 Task: Buy 4 Moisturizers from Skin Care section under best seller category for shipping address: Adam Smith, 3620 Station Street, Austin, Texas 78702, Cell Number 5122113583. Pay from credit card ending with 5759, CVV 953
Action: Mouse moved to (325, 60)
Screenshot: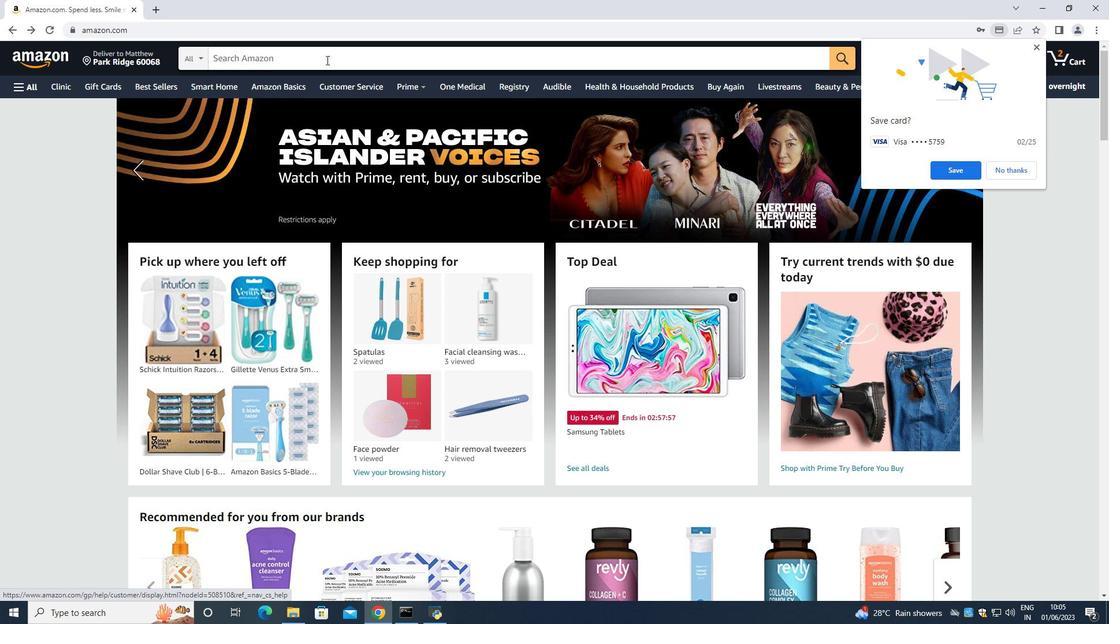 
Action: Mouse pressed left at (325, 60)
Screenshot: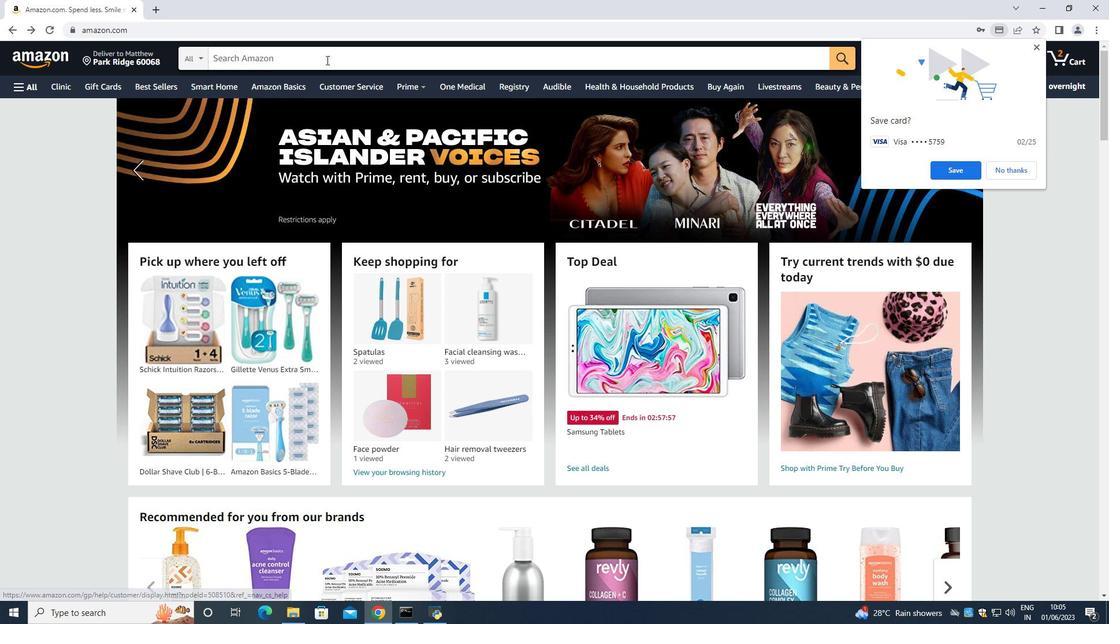 
Action: Key pressed <Key.shift>Moisturizers<Key.enter>
Screenshot: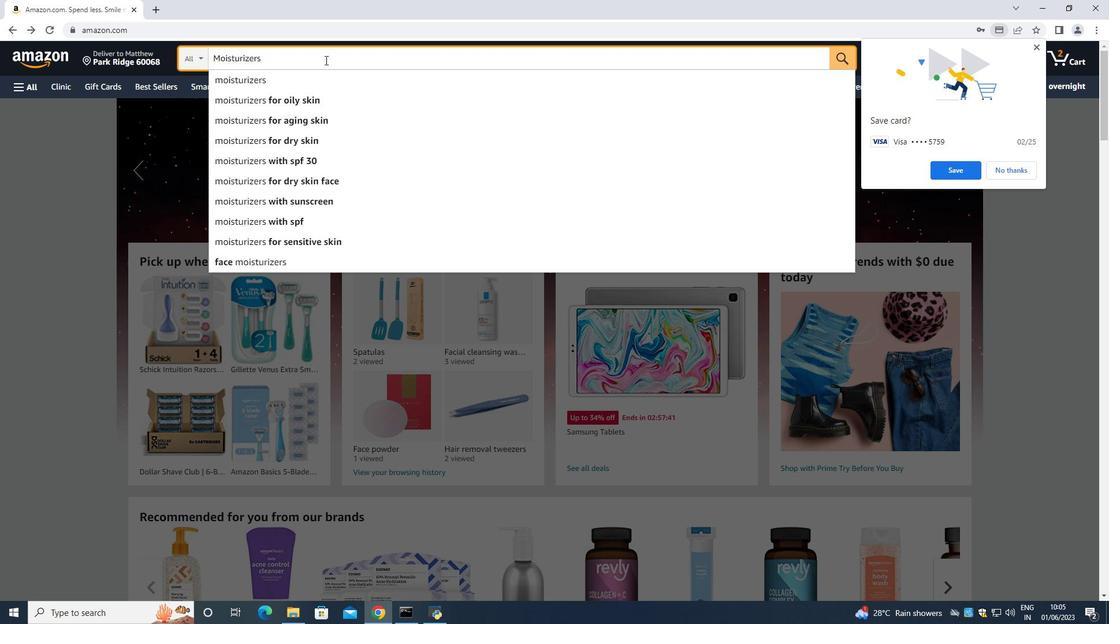 
Action: Mouse moved to (55, 328)
Screenshot: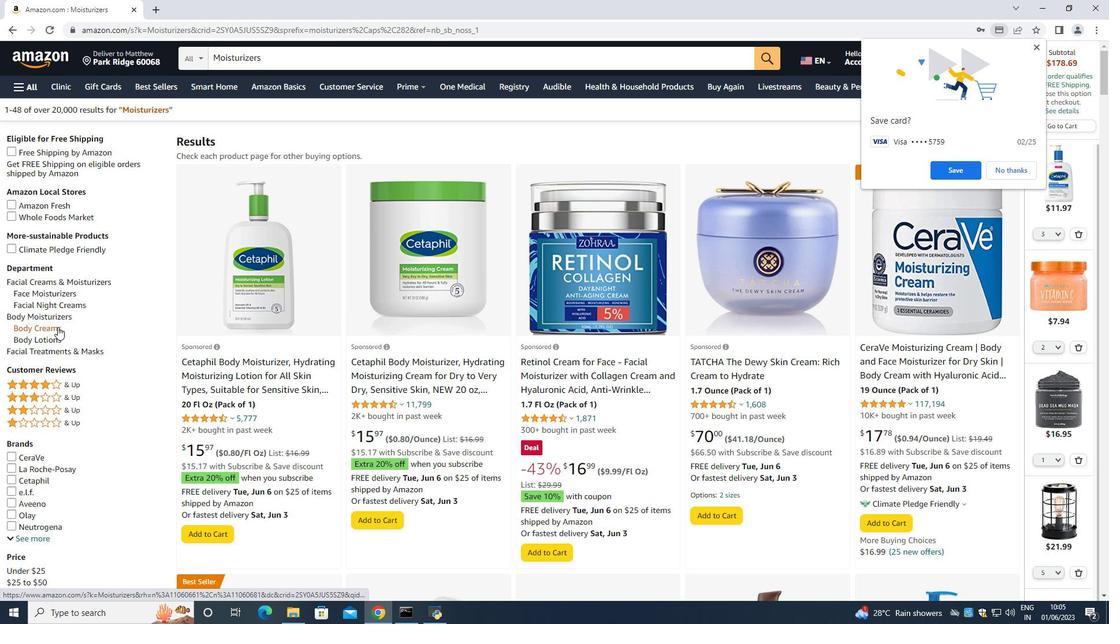 
Action: Mouse pressed left at (55, 328)
Screenshot: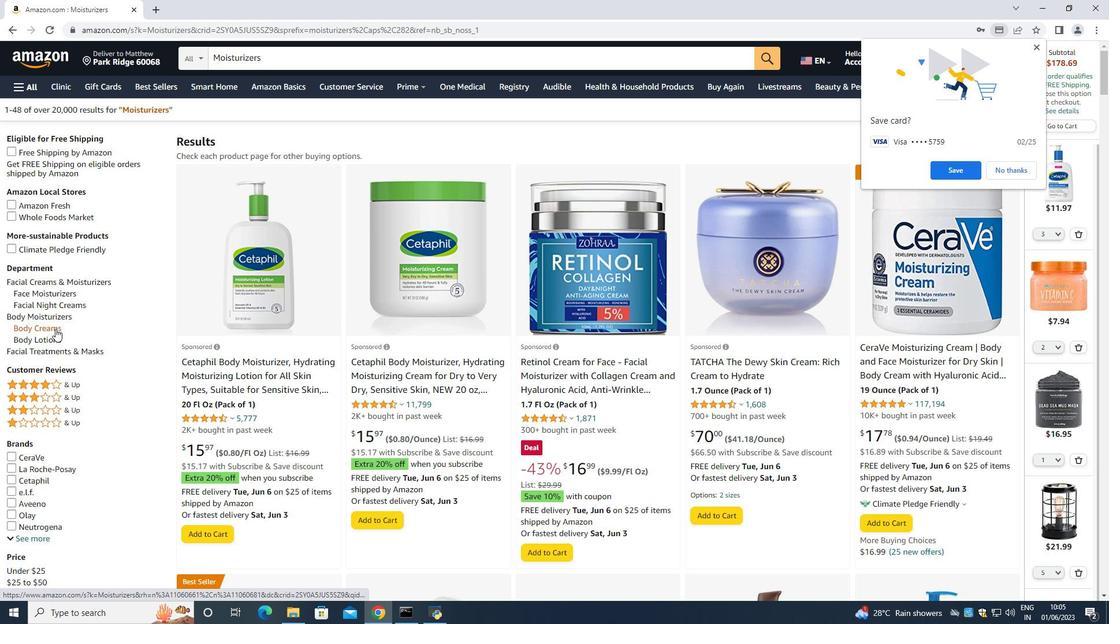
Action: Mouse moved to (47, 313)
Screenshot: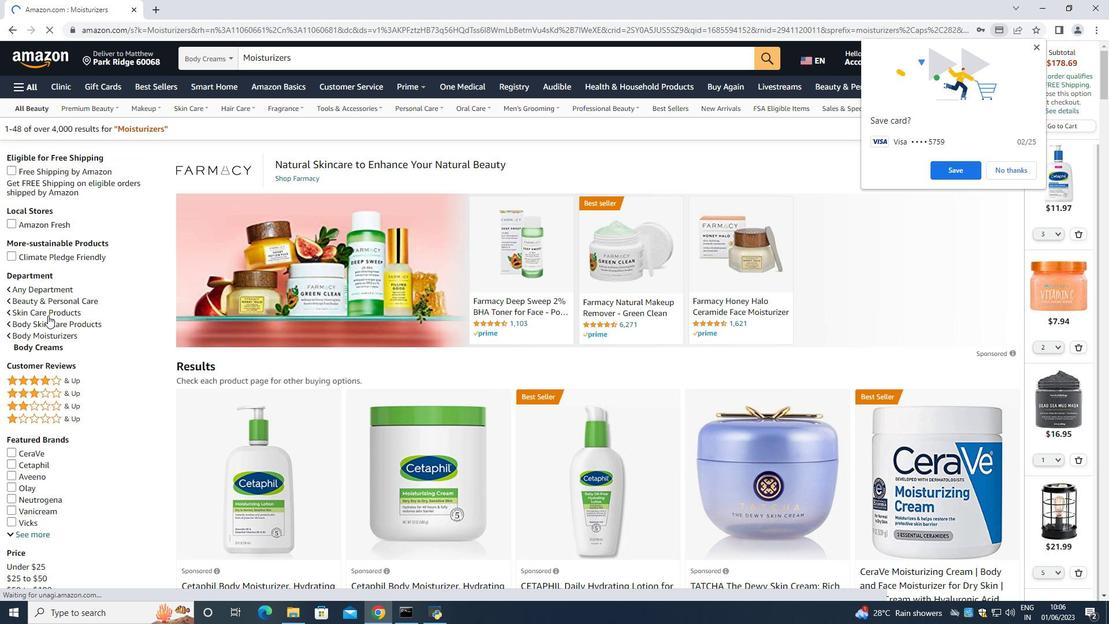 
Action: Mouse pressed left at (47, 313)
Screenshot: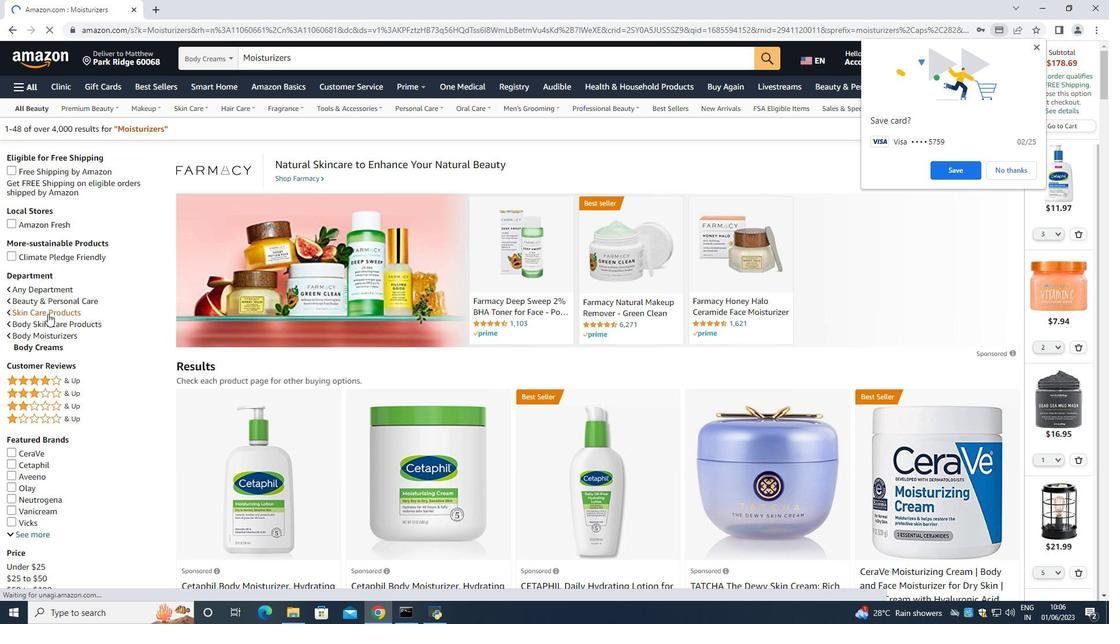 
Action: Mouse moved to (630, 367)
Screenshot: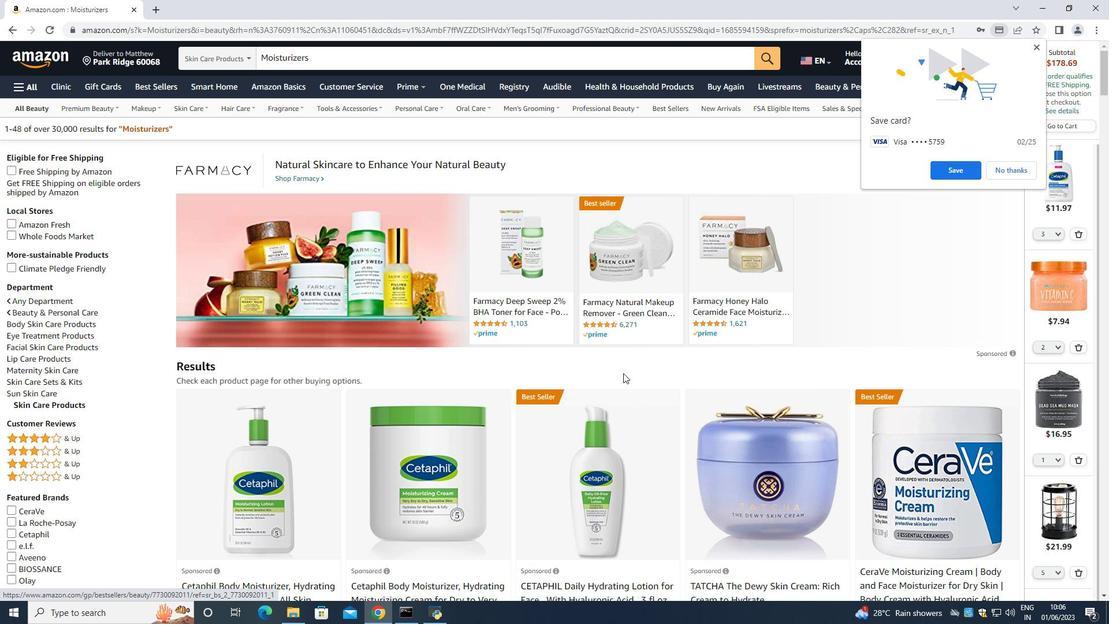 
Action: Mouse pressed middle at (630, 367)
Screenshot: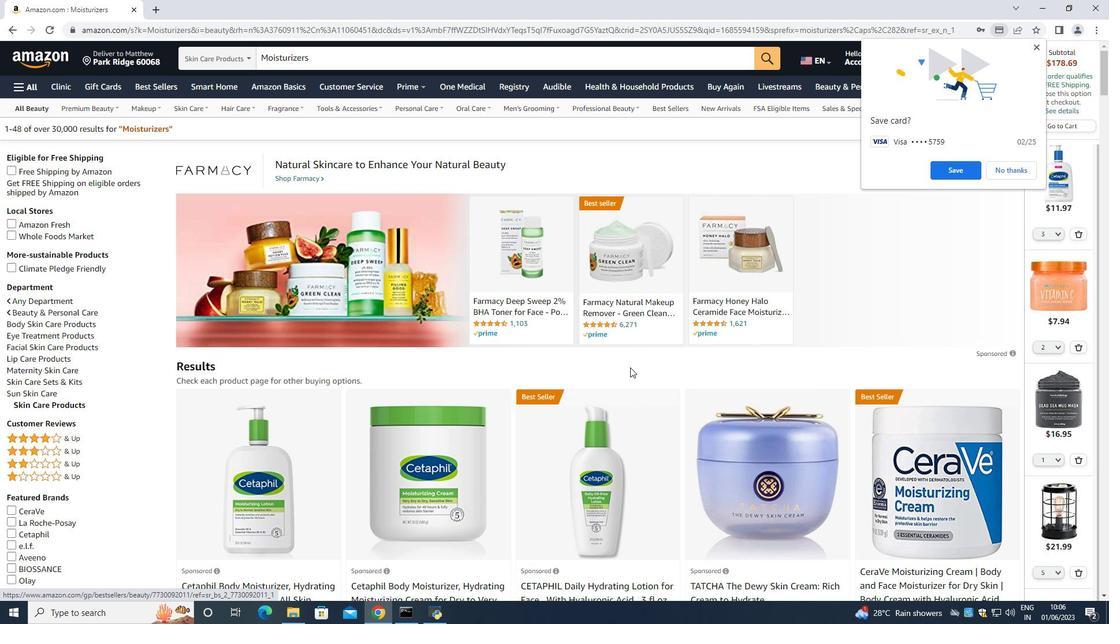 
Action: Mouse moved to (611, 431)
Screenshot: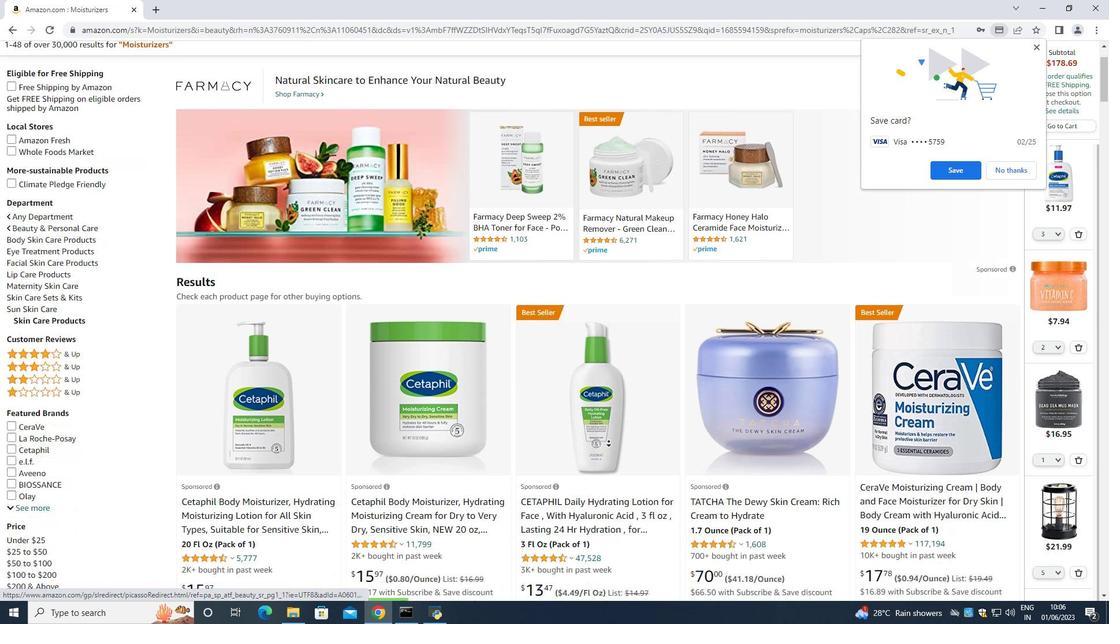
Action: Mouse pressed left at (611, 431)
Screenshot: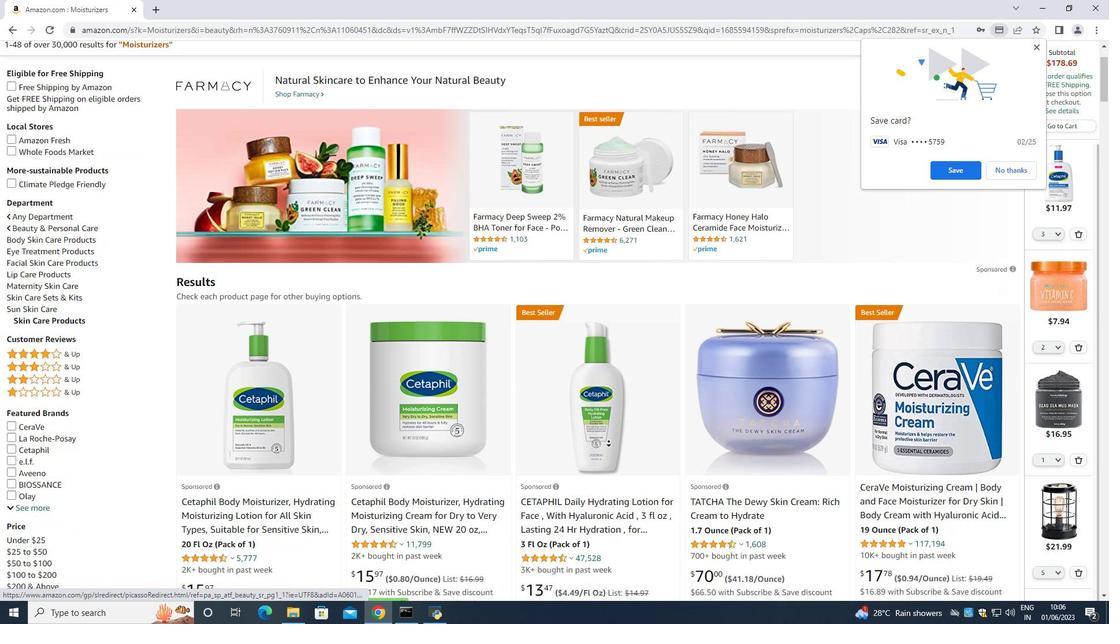 
Action: Mouse moved to (1040, 49)
Screenshot: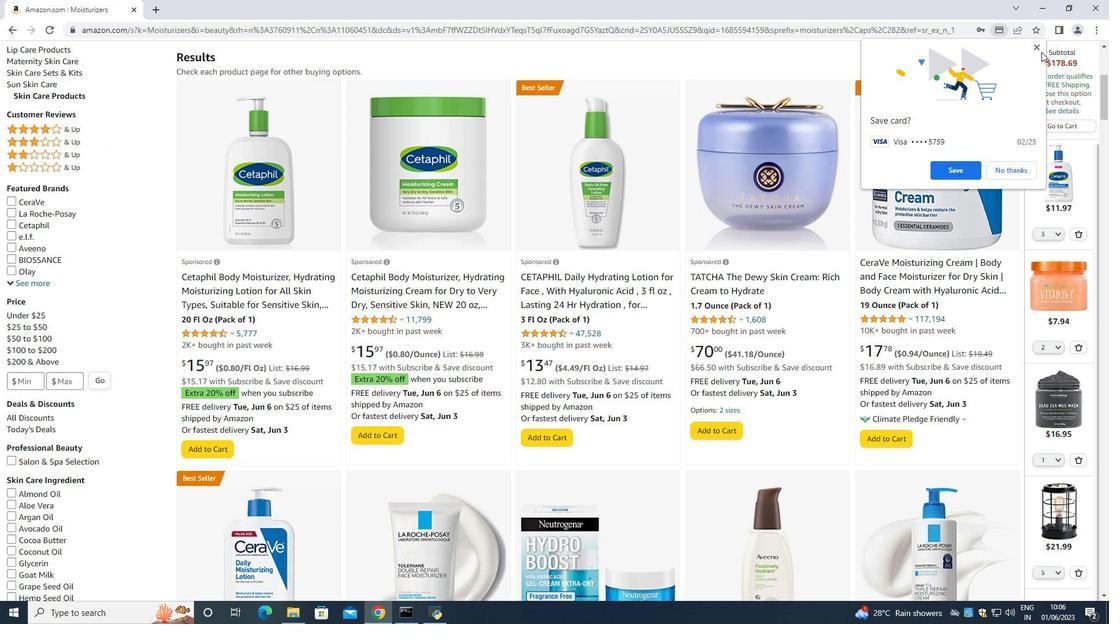 
Action: Mouse pressed left at (1040, 49)
Screenshot: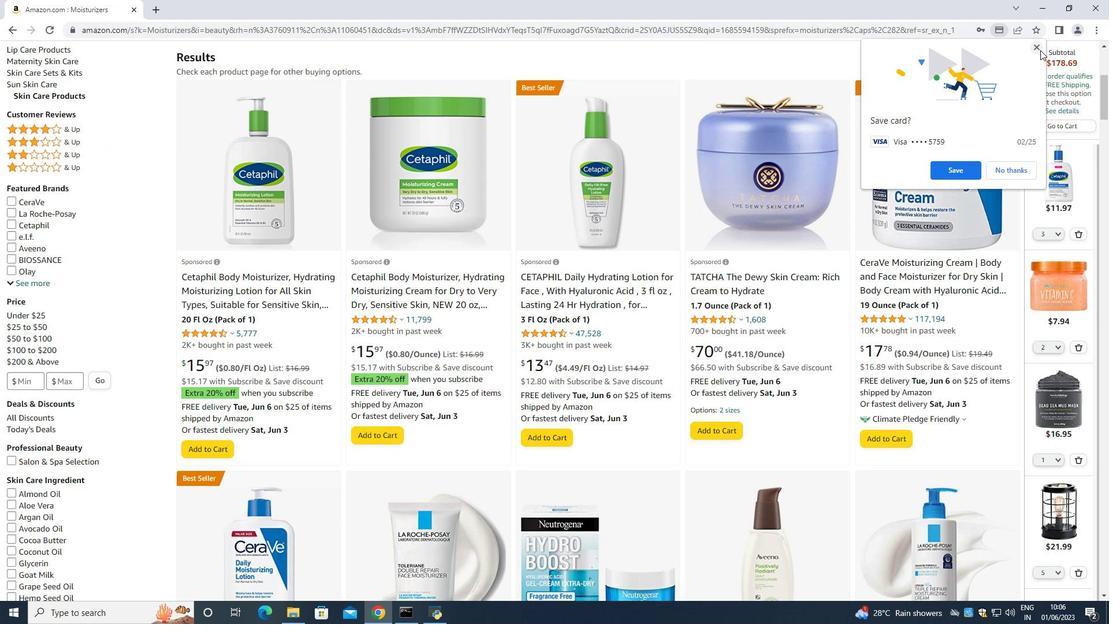 
Action: Mouse moved to (936, 269)
Screenshot: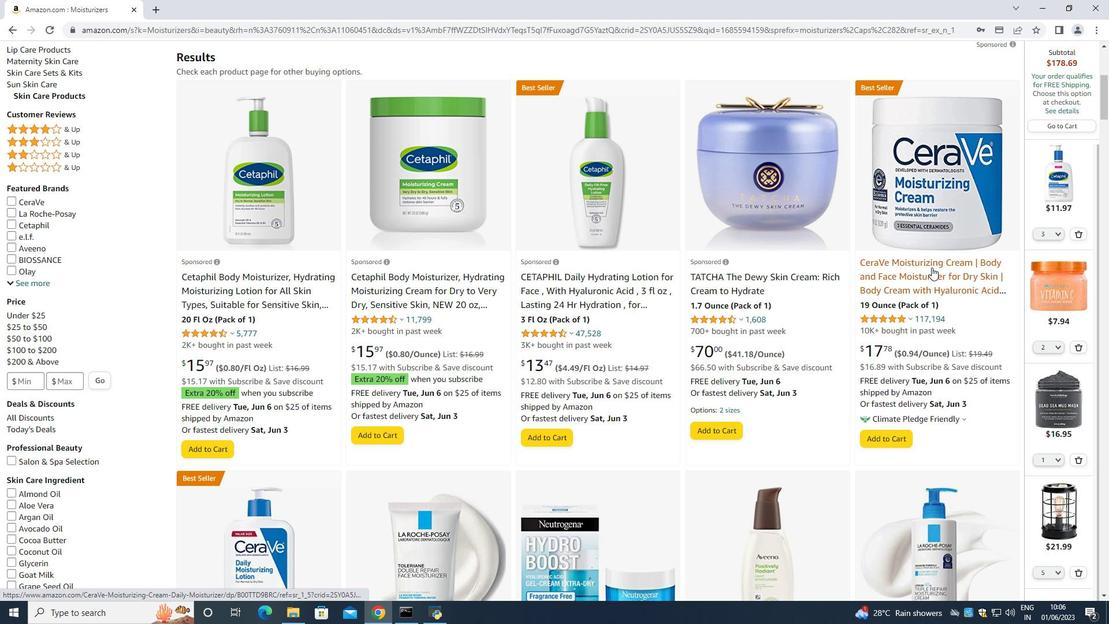 
Action: Mouse pressed left at (936, 269)
Screenshot: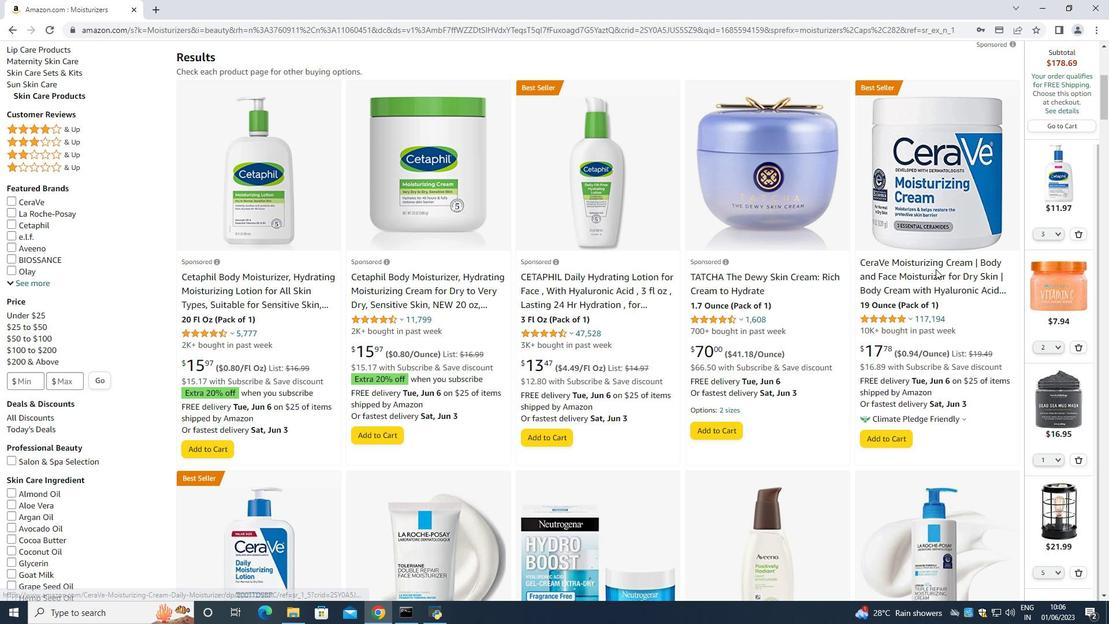 
Action: Mouse moved to (913, 274)
Screenshot: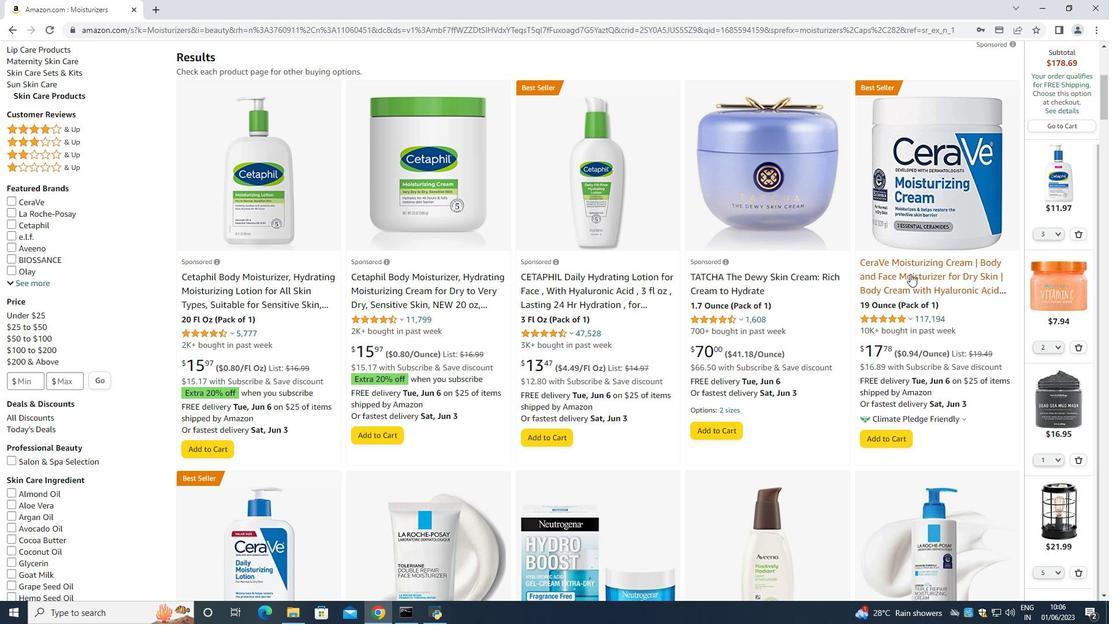 
Action: Mouse pressed left at (913, 274)
Screenshot: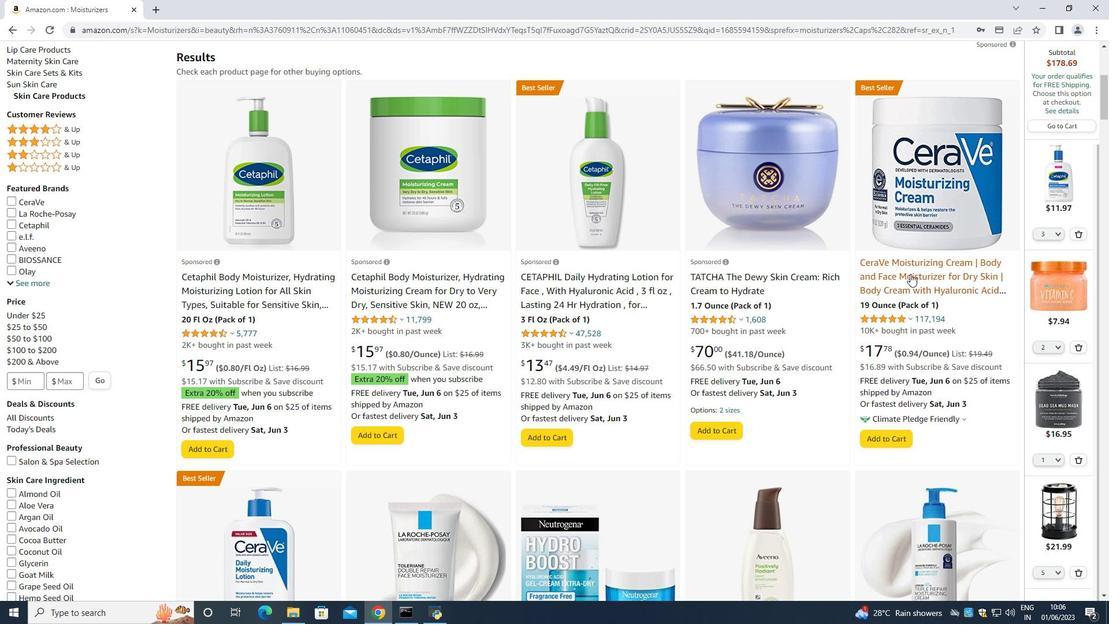 
Action: Mouse moved to (961, 298)
Screenshot: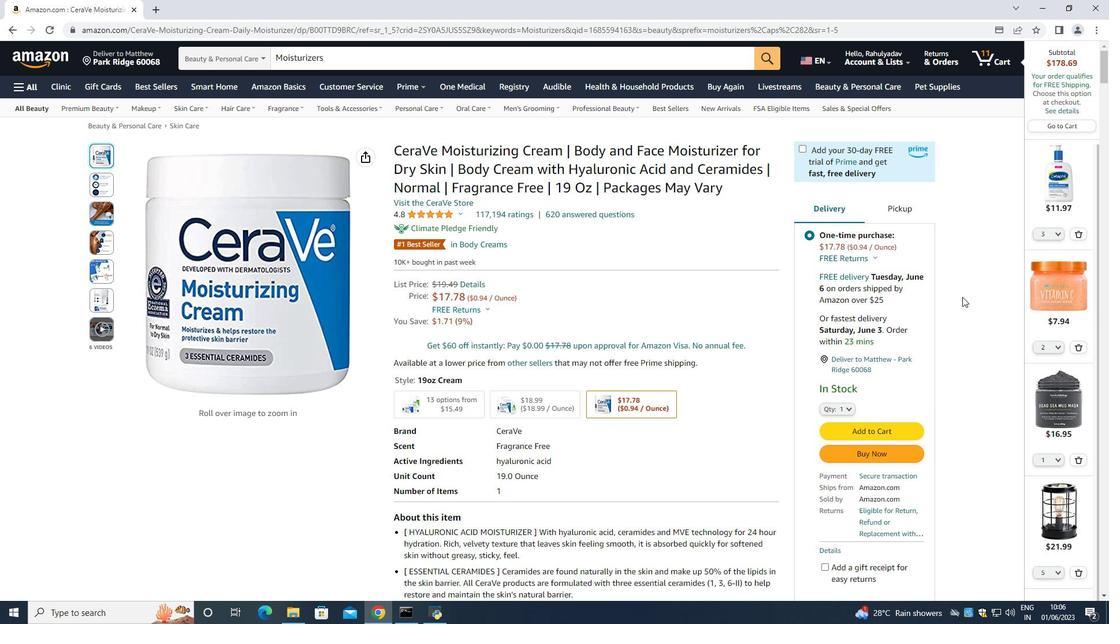 
Action: Mouse scrolled (961, 297) with delta (0, 0)
Screenshot: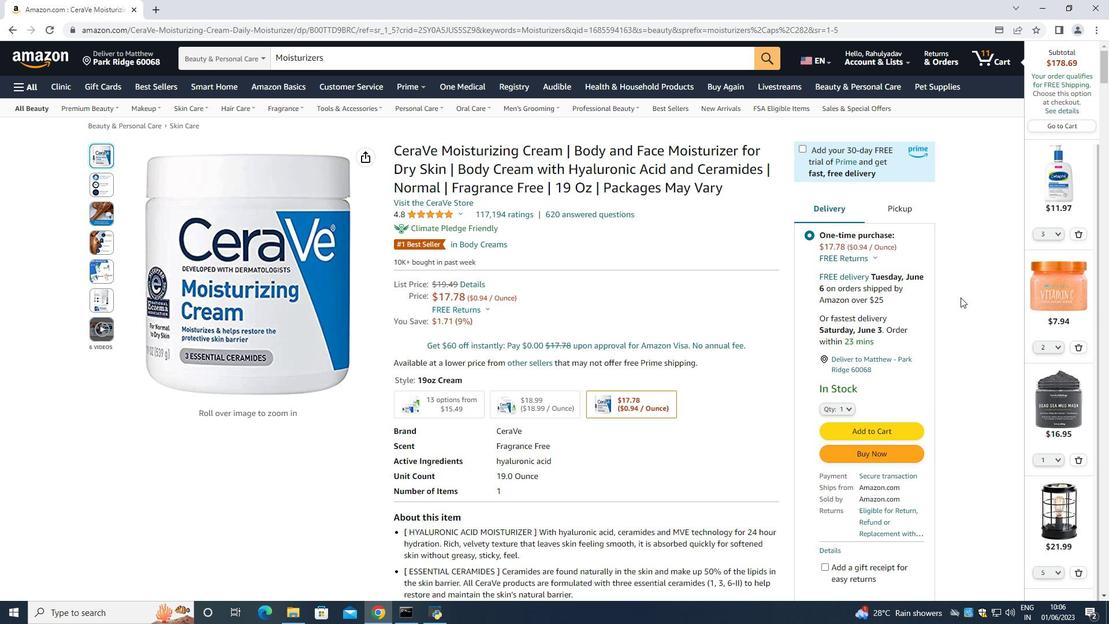 
Action: Mouse moved to (959, 298)
Screenshot: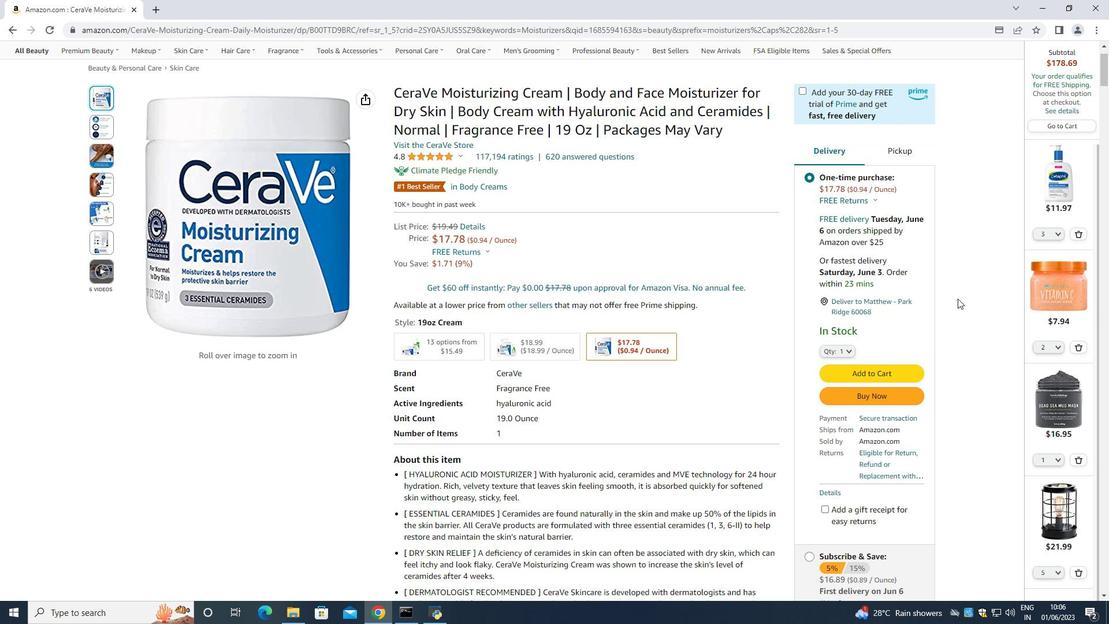 
Action: Mouse scrolled (959, 298) with delta (0, 0)
Screenshot: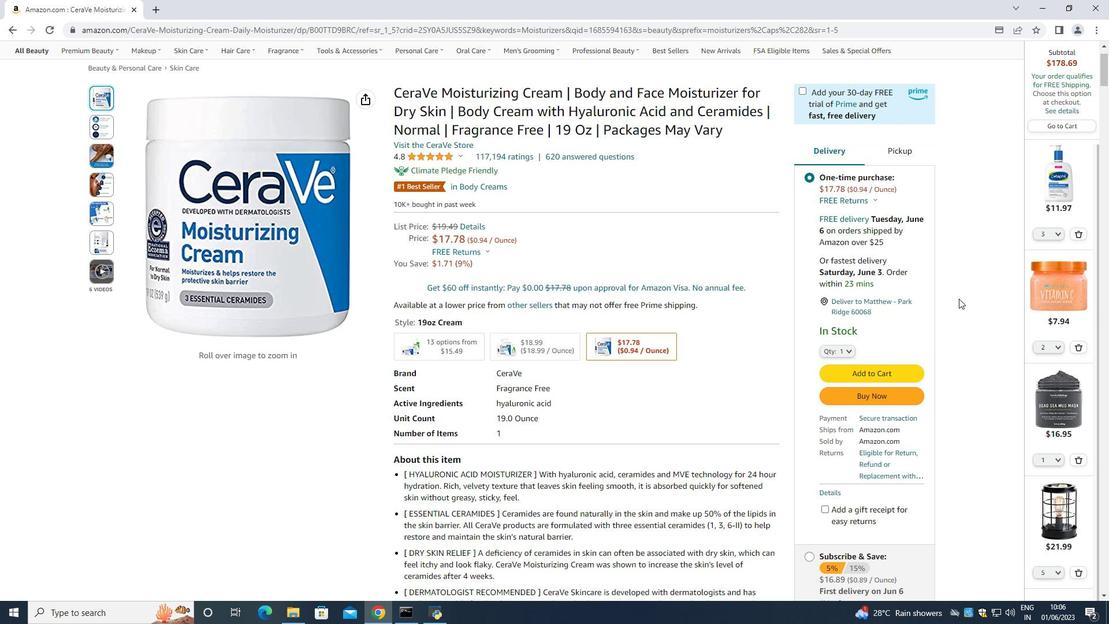 
Action: Mouse moved to (638, 121)
Screenshot: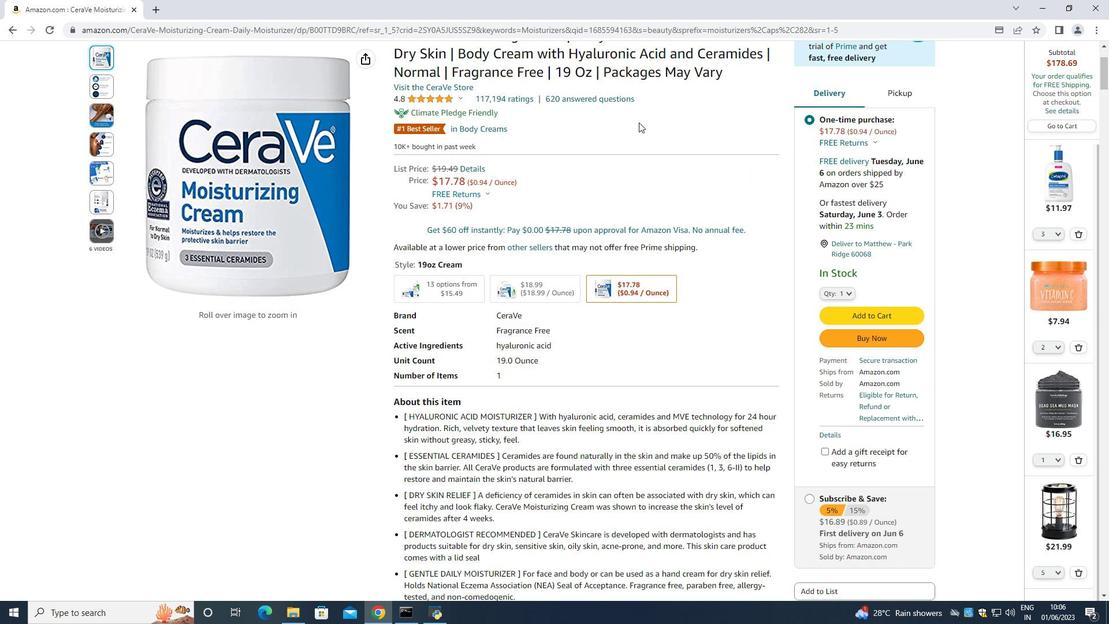 
Action: Mouse pressed middle at (638, 121)
Screenshot: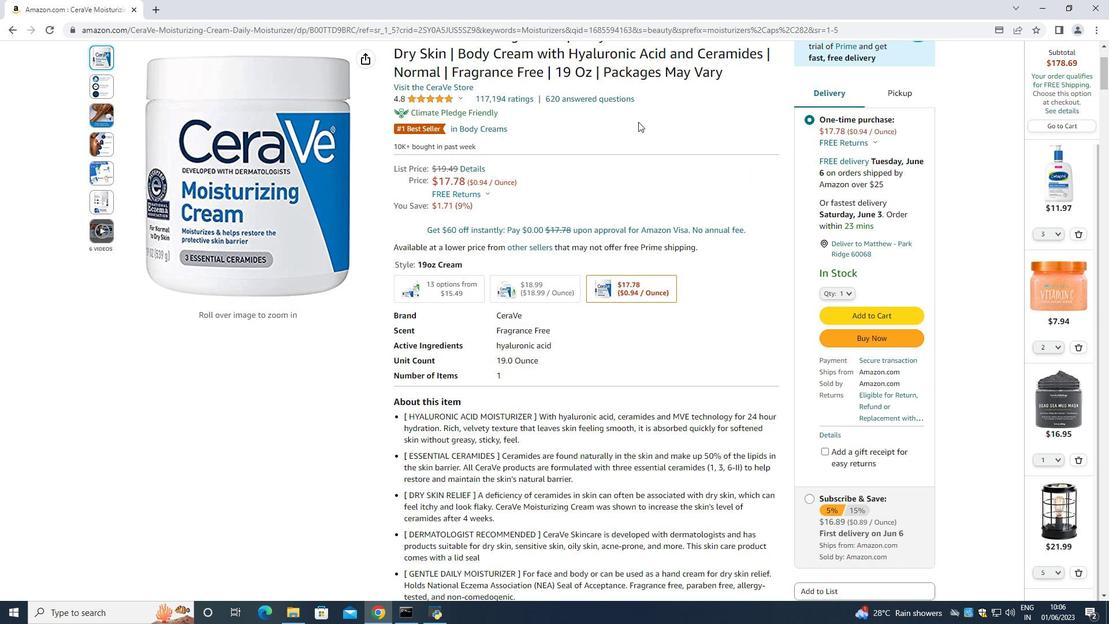 
Action: Mouse moved to (570, 228)
Screenshot: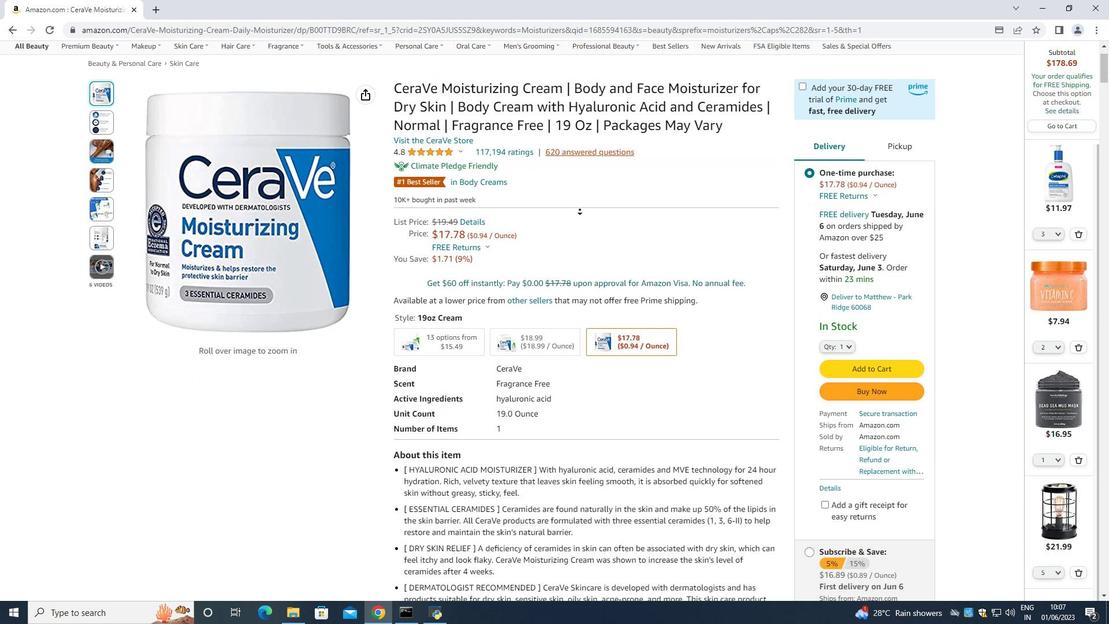 
Action: Mouse pressed left at (570, 228)
Screenshot: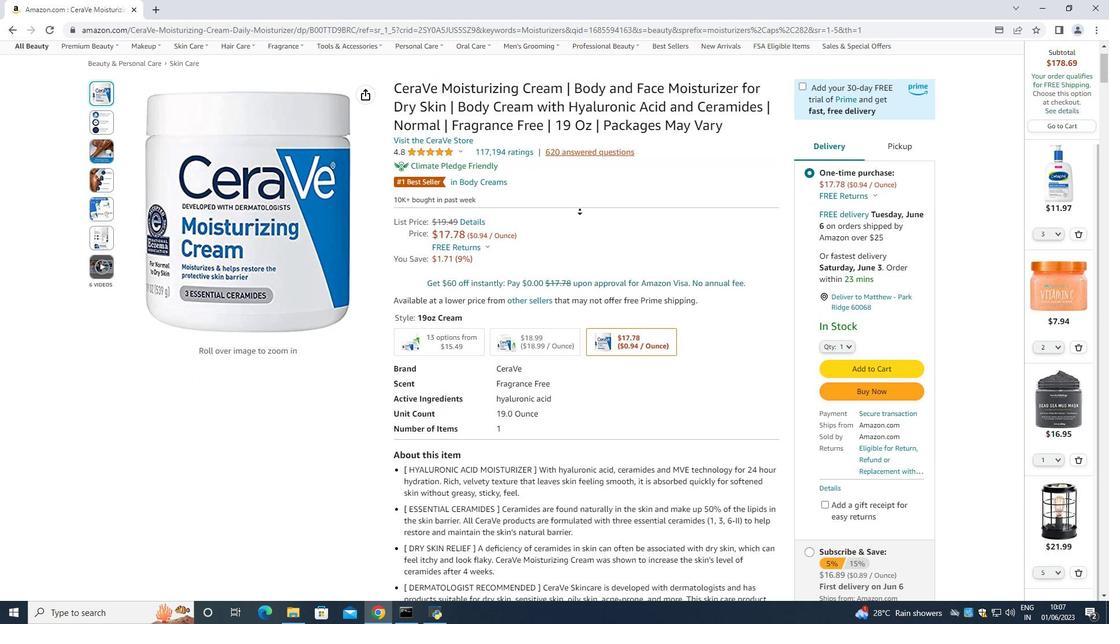 
Action: Mouse moved to (567, 105)
Screenshot: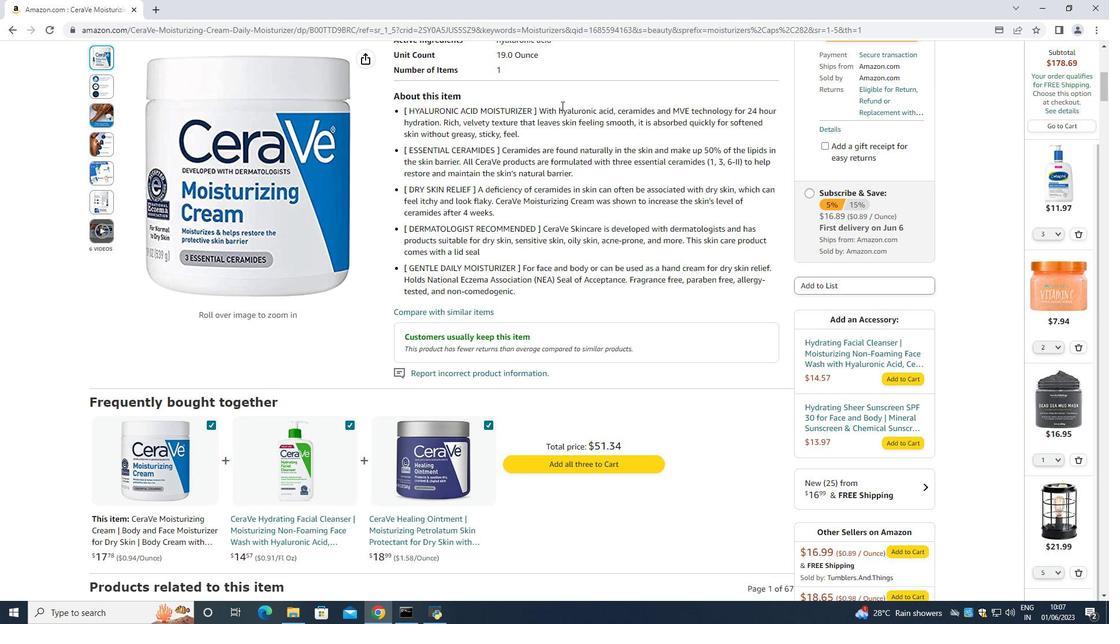 
Action: Mouse scrolled (567, 105) with delta (0, 0)
Screenshot: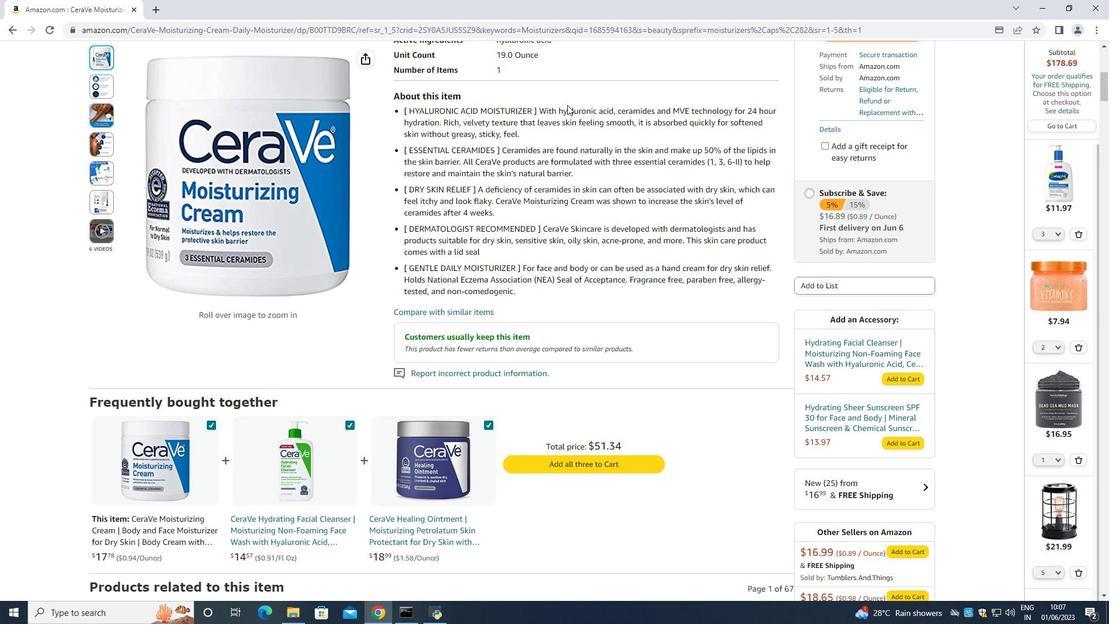 
Action: Mouse scrolled (567, 105) with delta (0, 0)
Screenshot: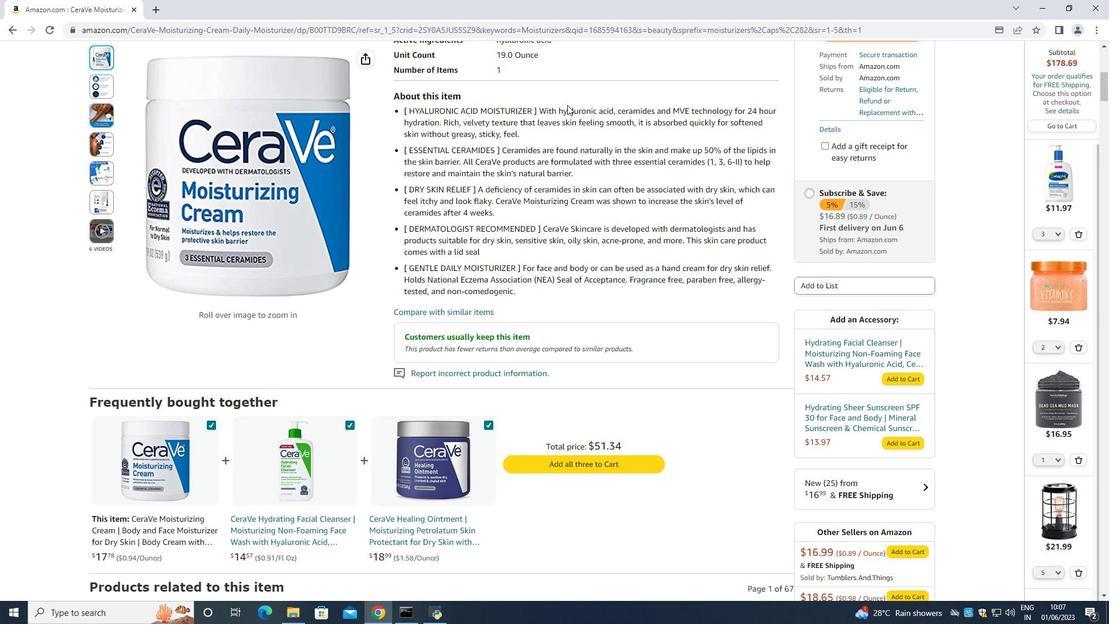 
Action: Mouse scrolled (567, 105) with delta (0, 0)
Screenshot: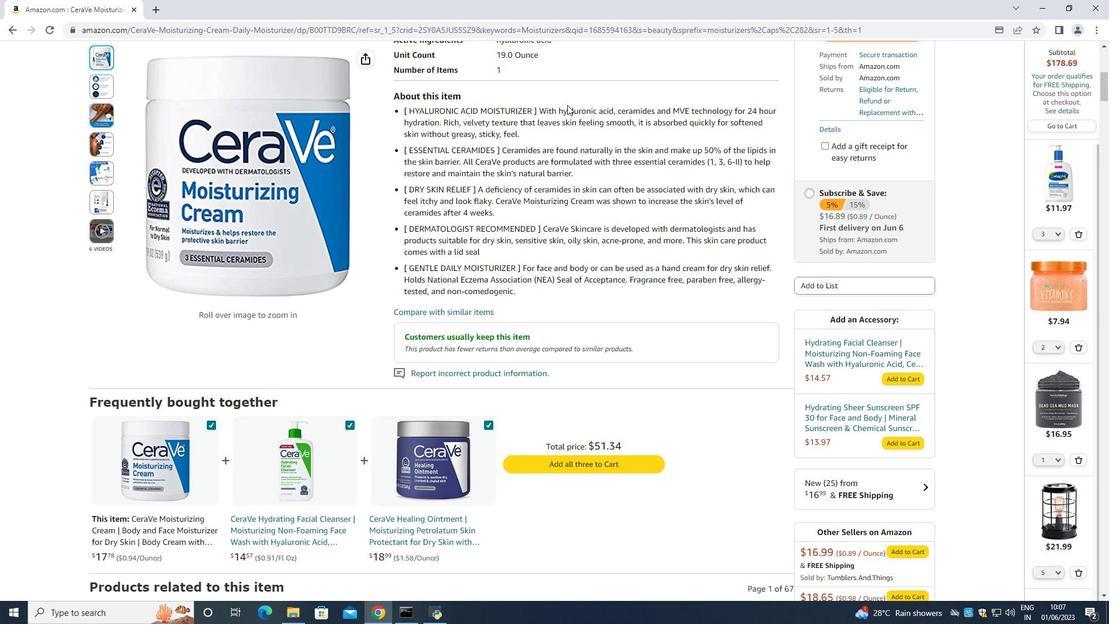 
Action: Mouse scrolled (567, 105) with delta (0, 0)
Screenshot: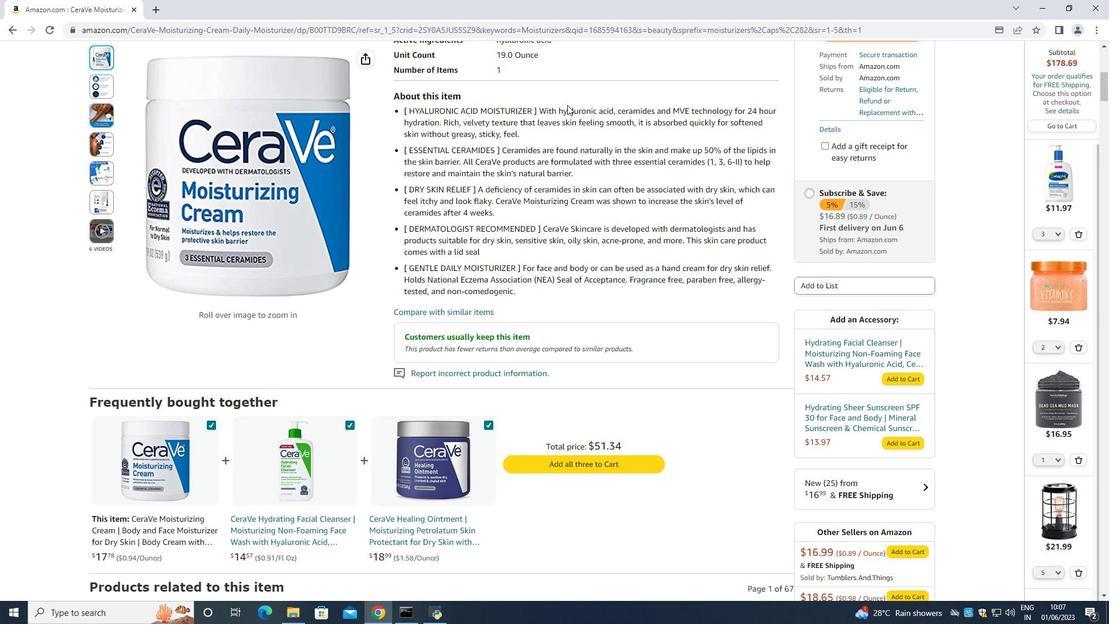 
Action: Mouse moved to (839, 208)
Screenshot: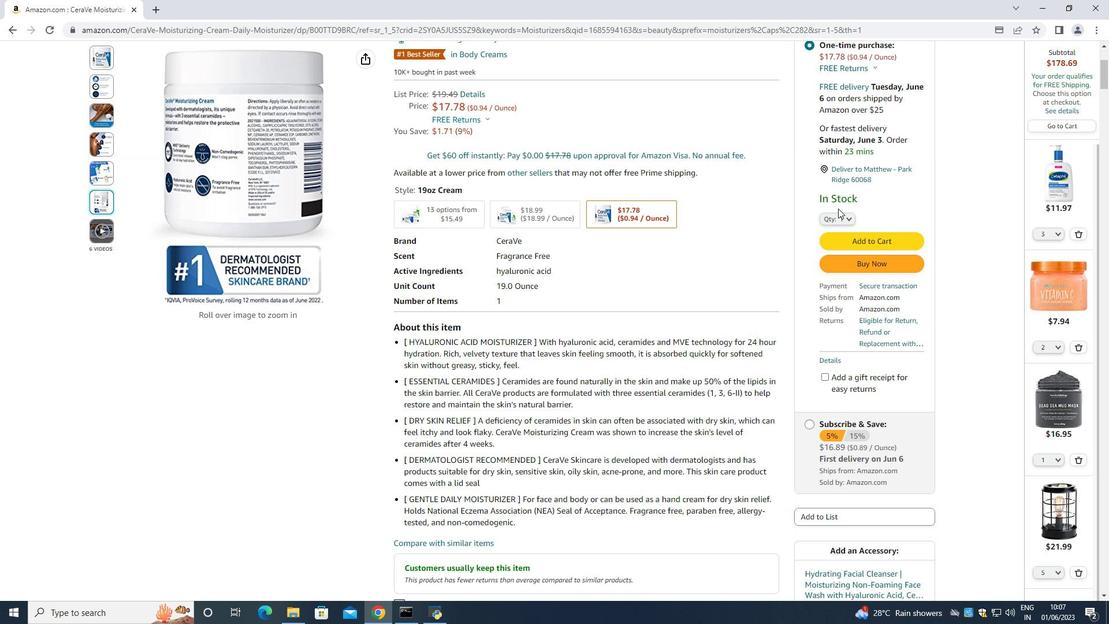
Action: Mouse scrolled (839, 208) with delta (0, 0)
Screenshot: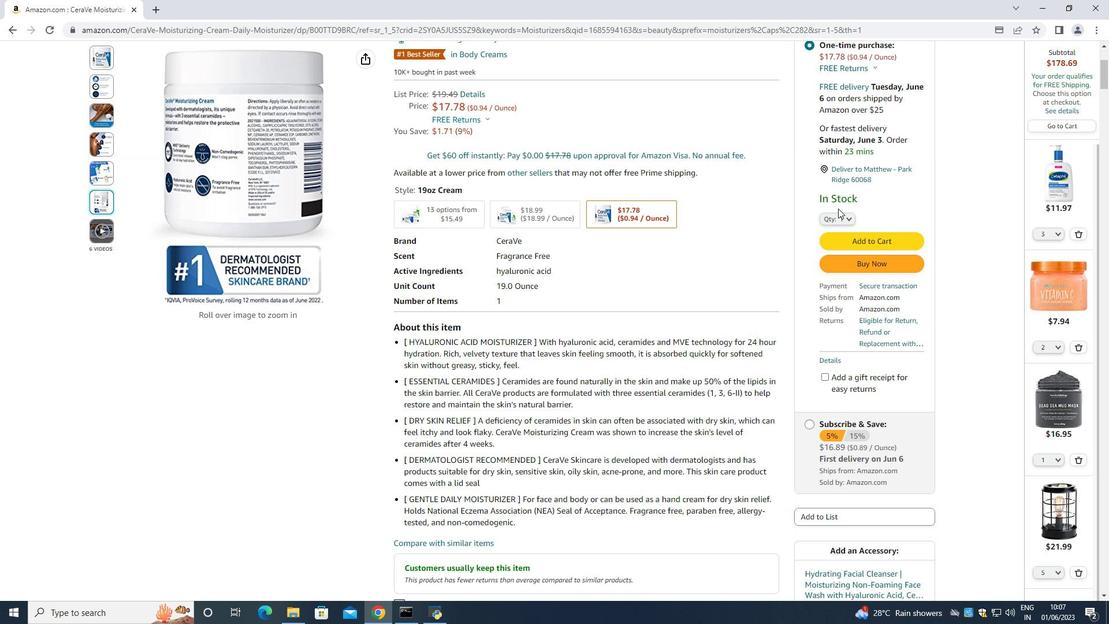 
Action: Mouse scrolled (839, 207) with delta (0, 0)
Screenshot: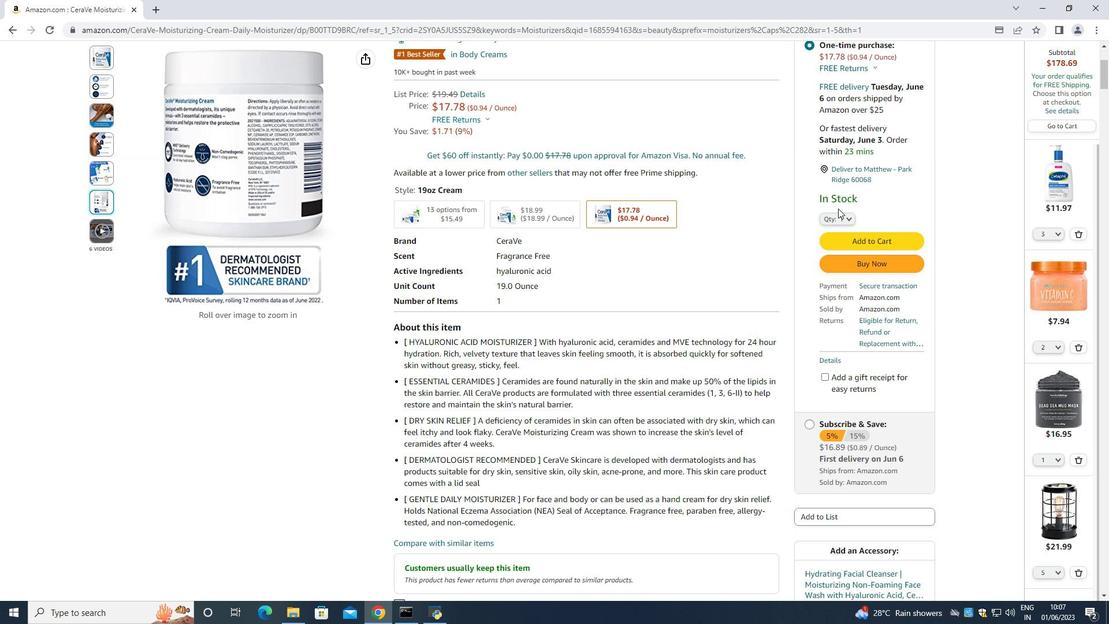 
Action: Mouse moved to (839, 208)
Screenshot: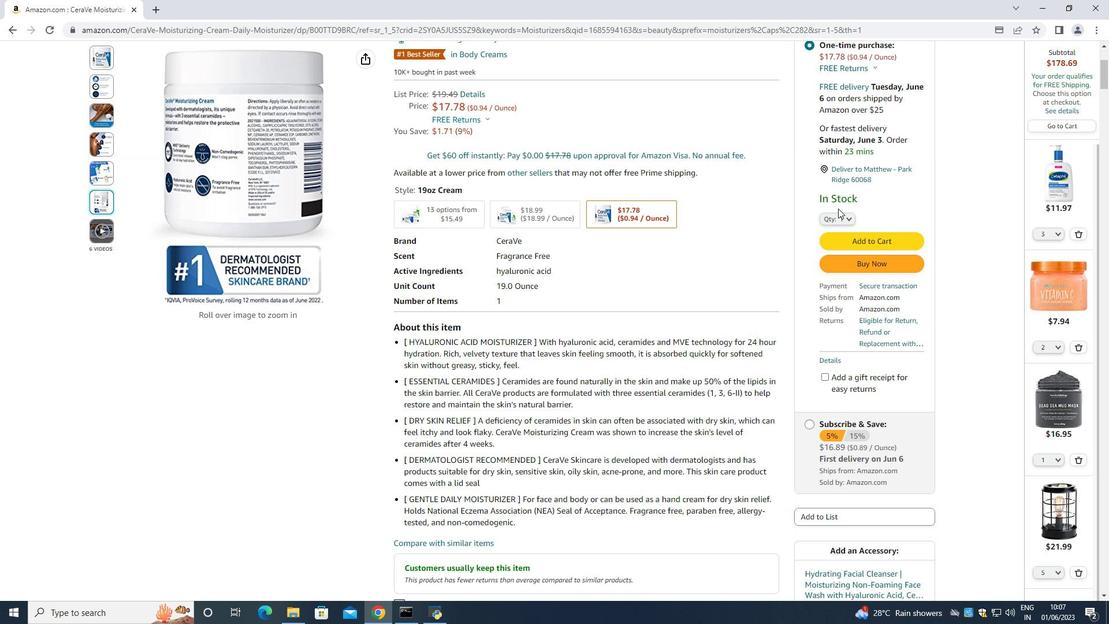 
Action: Mouse scrolled (839, 207) with delta (0, 0)
Screenshot: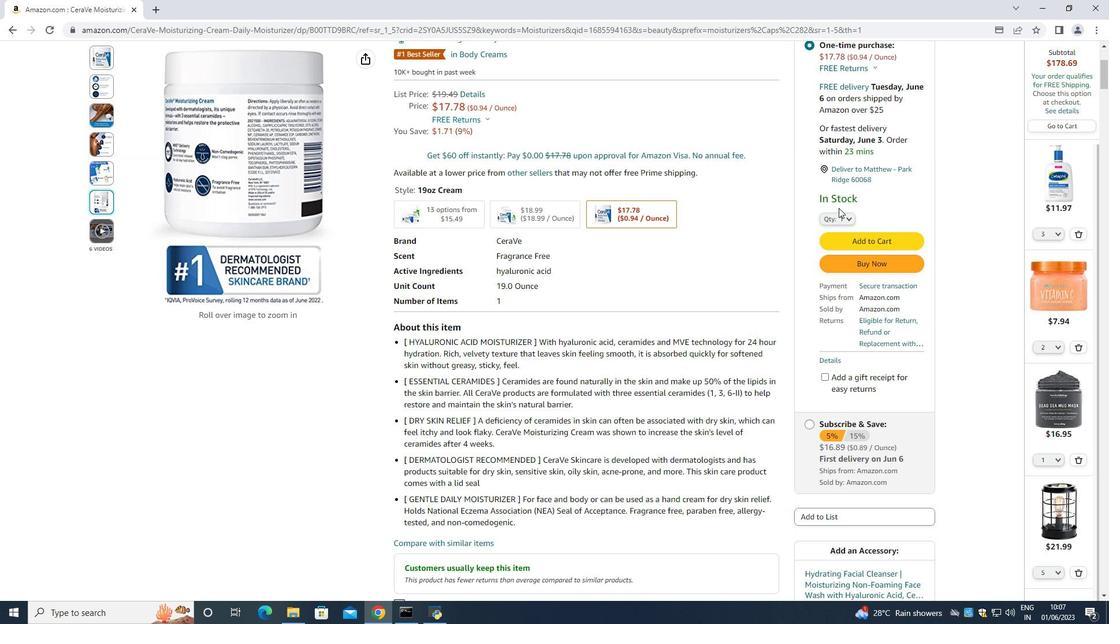 
Action: Mouse moved to (840, 42)
Screenshot: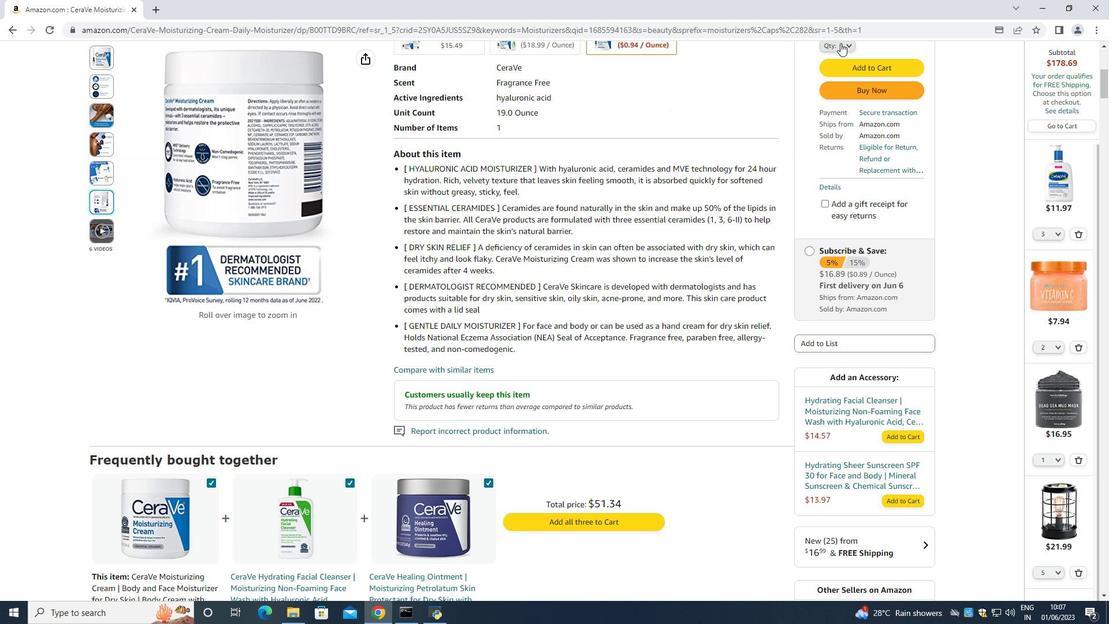 
Action: Mouse pressed left at (840, 42)
Screenshot: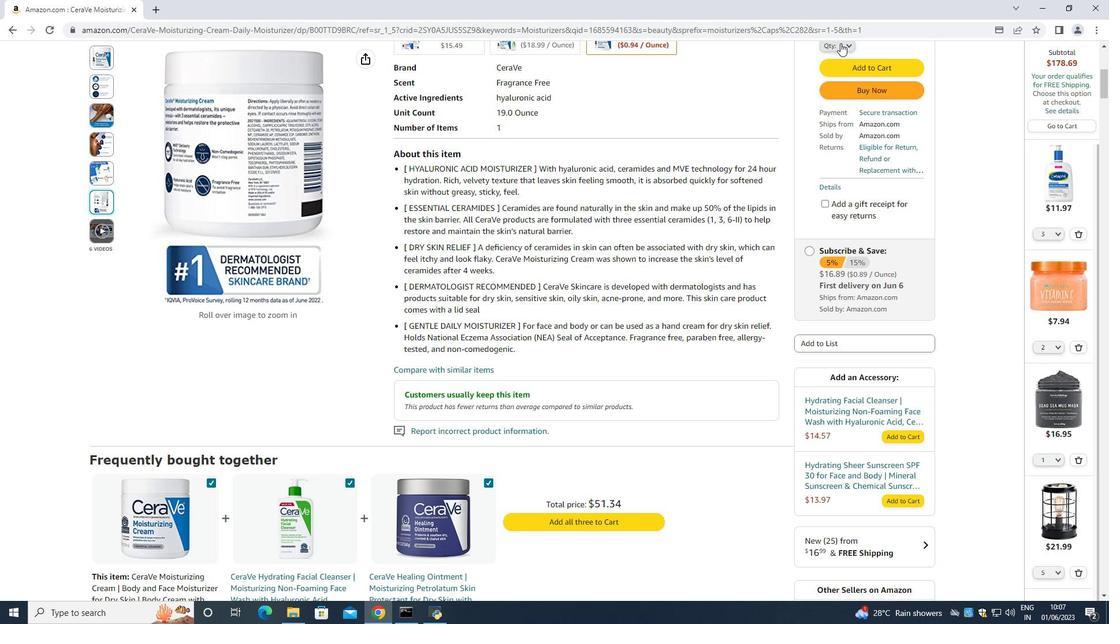 
Action: Mouse moved to (833, 94)
Screenshot: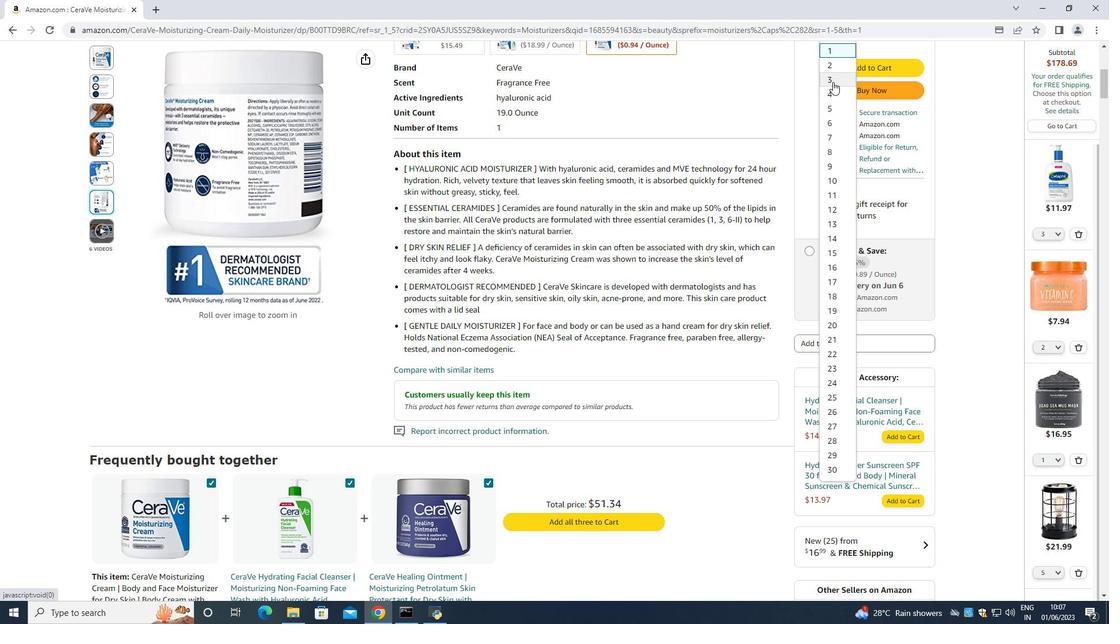 
Action: Mouse pressed left at (833, 94)
Screenshot: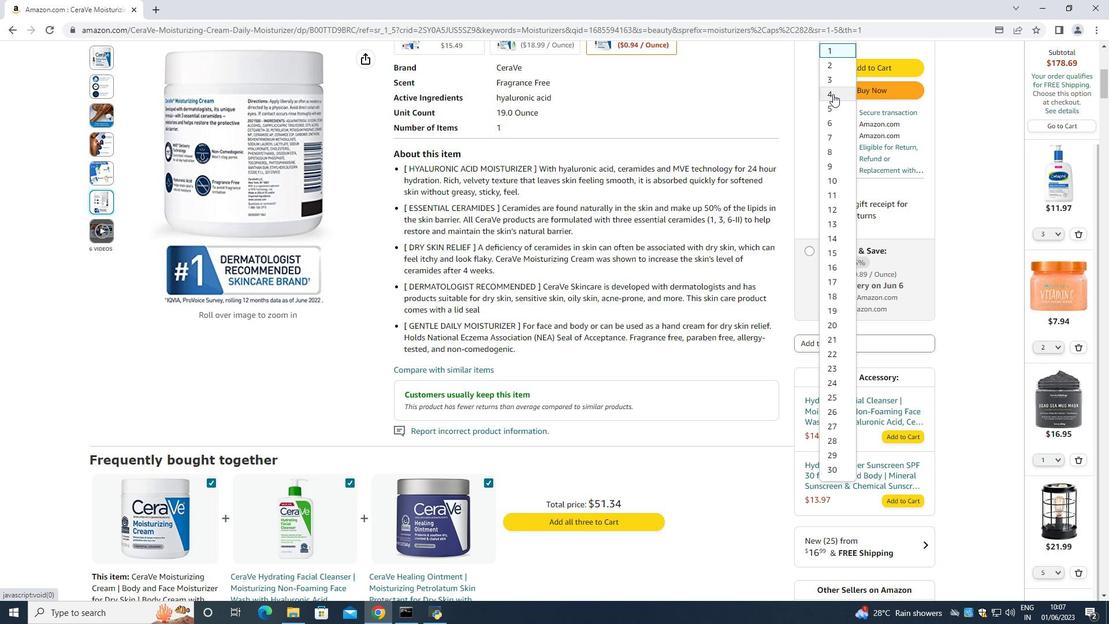 
Action: Mouse moved to (847, 91)
Screenshot: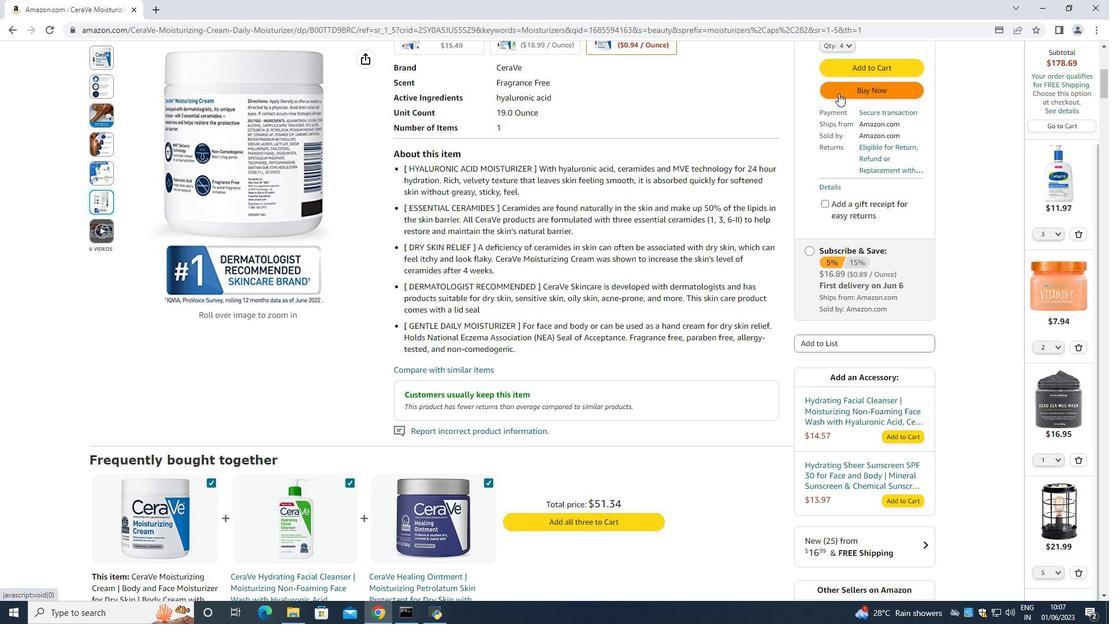 
Action: Mouse pressed left at (847, 91)
Screenshot: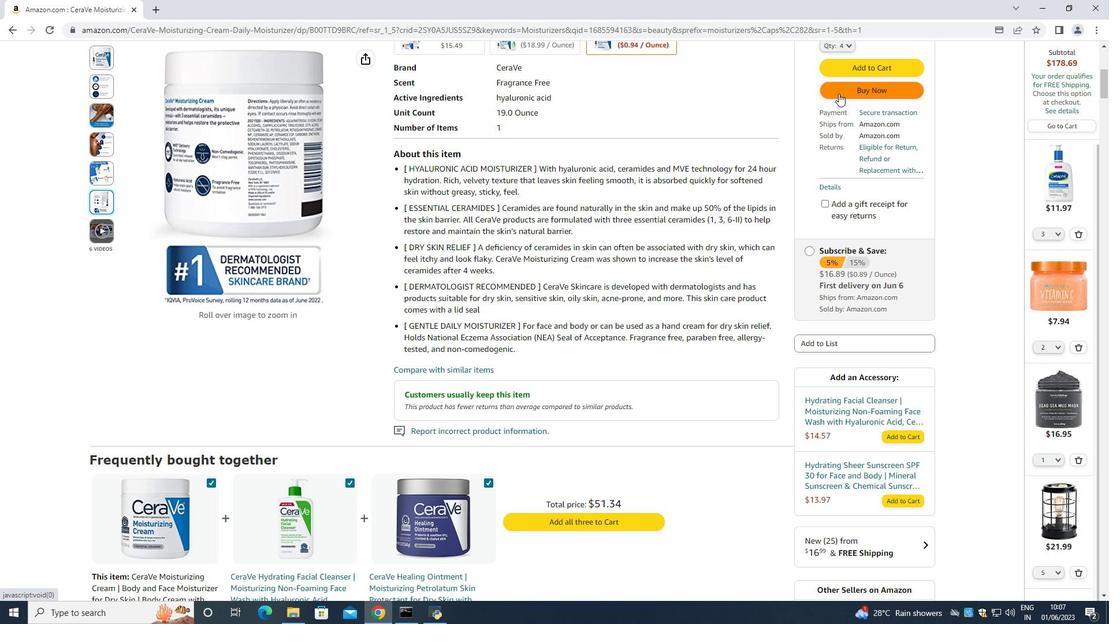 
Action: Mouse moved to (660, 97)
Screenshot: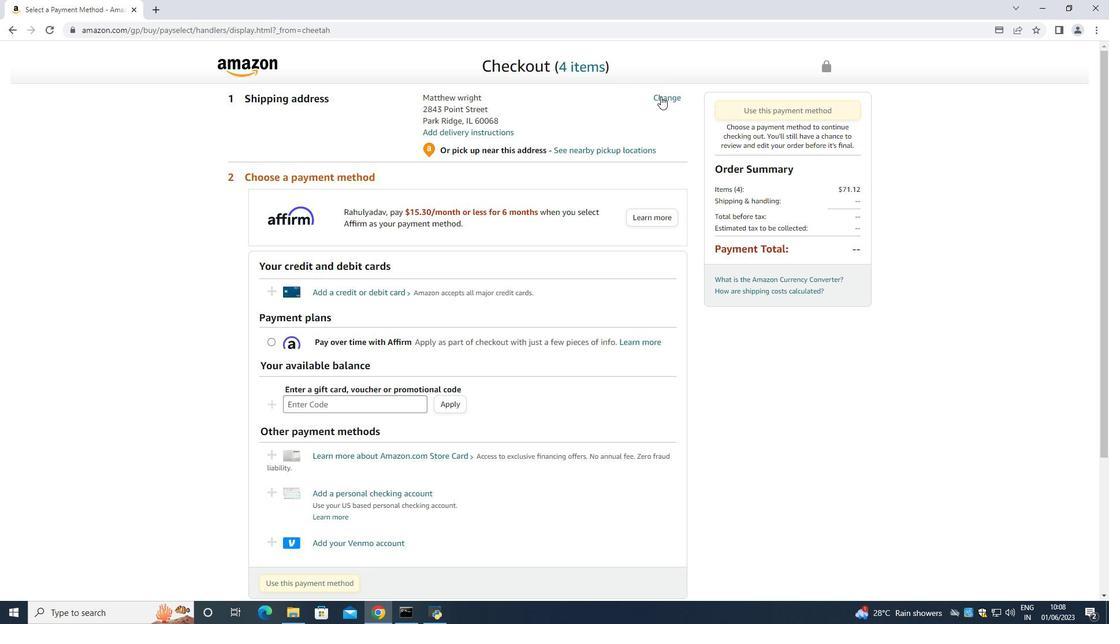 
Action: Mouse pressed left at (660, 97)
Screenshot: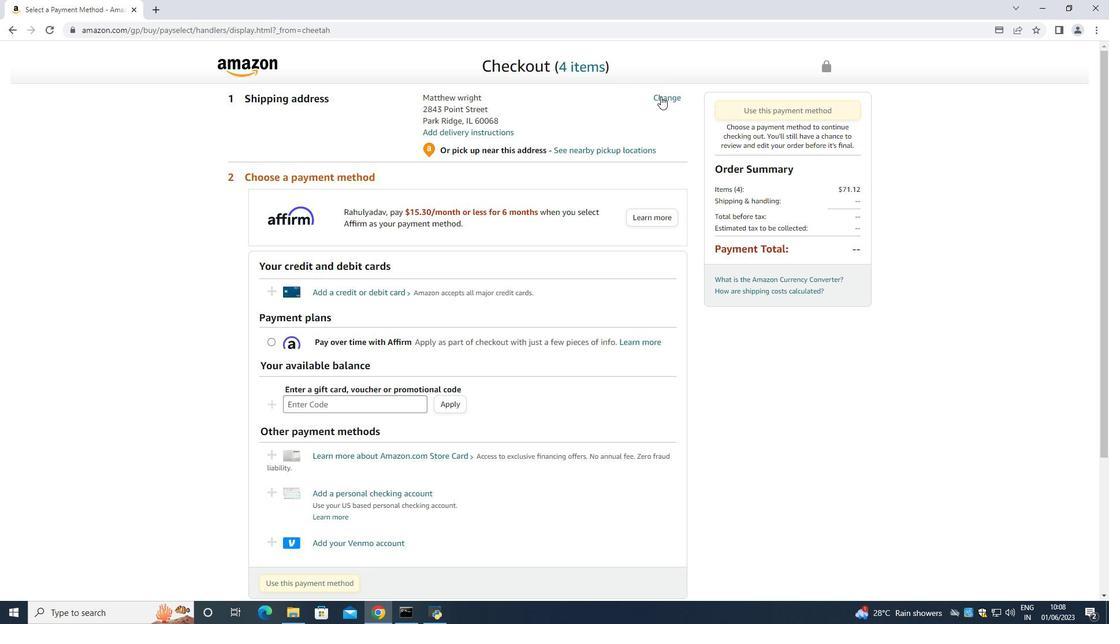 
Action: Mouse moved to (660, 97)
Screenshot: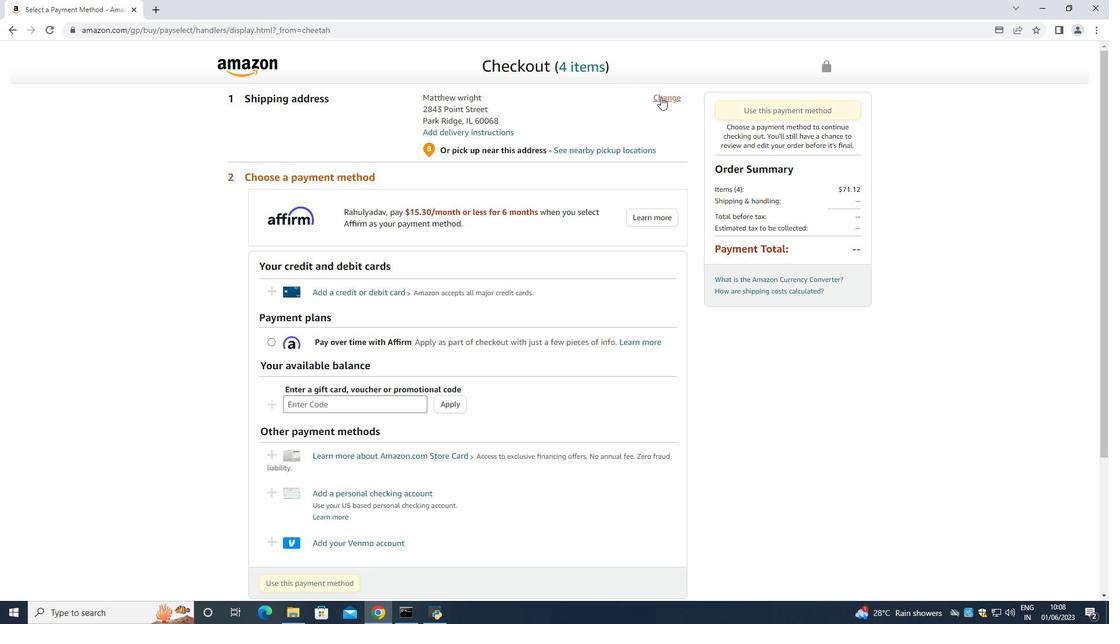 
Action: Key pressed <Key.down><Key.down><Key.down><Key.down><Key.down><Key.down><Key.up><Key.up><Key.up><Key.up><Key.up><Key.up><Key.up><Key.up><Key.up><Key.up><Key.up><Key.up><Key.up><Key.up><Key.up><Key.up><Key.up><Key.up><Key.up><Key.up><Key.up><Key.up><Key.up><Key.up><Key.up><Key.up><Key.down><Key.down><Key.down><Key.down><Key.down><Key.down><Key.down><Key.down><Key.down><Key.down><Key.down><Key.down><Key.down><Key.down><Key.down><Key.down><Key.down><Key.down><Key.down><Key.down><Key.down><Key.down><Key.down><Key.down><Key.down><Key.down><Key.down><Key.down><Key.down><Key.tab><Key.tab><Key.tab><Key.down><Key.down><Key.down><Key.down><Key.down><Key.down><Key.down><Key.down><Key.down><Key.down><Key.down><Key.down><Key.down><Key.down><Key.down><Key.down><Key.down><Key.down><Key.down><Key.down><Key.down><Key.down><Key.down><Key.down><Key.down><Key.down><Key.down><Key.down><Key.down><Key.down><Key.down><Key.down><Key.down><Key.down><Key.down><Key.down><Key.down><Key.down><Key.down><Key.down><Key.down><Key.down><Key.down><Key.down><Key.down><Key.down><Key.down><Key.down><Key.down><Key.down><Key.down><Key.down><Key.down><Key.down><Key.down><Key.down><Key.down><Key.down><Key.down><Key.down><Key.down><Key.down><Key.down><Key.down><Key.down><Key.down><Key.down><Key.down><Key.down><Key.down><Key.down><Key.down><Key.down><Key.down><Key.down><Key.down><Key.down><Key.down><Key.down><Key.down><Key.down><Key.down><Key.down><Key.down><Key.down><Key.down><Key.down><Key.down><Key.down><Key.down><Key.down><Key.down><Key.down><Key.down><Key.down><Key.down><Key.down><Key.down><Key.down><Key.down><Key.down><Key.down><Key.down><Key.down><Key.down><Key.down><Key.down><Key.down><Key.down><Key.down><Key.down><Key.down><Key.down><Key.down><Key.down><Key.down><Key.down><Key.down><Key.down><Key.down><Key.down><Key.down><Key.down><Key.down><Key.down><Key.down><Key.down><Key.down><Key.down><Key.down><Key.down><Key.down><Key.down><Key.down><Key.down><Key.down><Key.down><Key.down><Key.down><Key.down><Key.down><Key.down><Key.down><Key.down><Key.down><Key.down><Key.down><Key.down><Key.down><Key.down><Key.down><Key.down><Key.down><Key.down><Key.down><Key.down><Key.down><Key.down><Key.down><Key.down><Key.down><Key.down><Key.down><Key.down><Key.down><Key.down><Key.down><Key.down><Key.down><Key.down><Key.down><Key.down><Key.down><Key.down><Key.down><Key.down><Key.down><Key.down><Key.down><Key.down><Key.down><Key.down><Key.down><Key.down><Key.down><Key.down><Key.down><Key.down><Key.down><Key.down><Key.down><Key.down><Key.down><Key.down><Key.down><Key.down><Key.down><Key.down><Key.down><Key.down><Key.down><Key.down><Key.down><Key.down><Key.down><Key.down><Key.down><Key.down><Key.down><Key.down><Key.down><Key.down><Key.down><Key.down><Key.down><Key.down><Key.down><Key.down><Key.down><Key.down><Key.down><Key.down><Key.down><Key.down><Key.down><Key.down><Key.down><Key.down><Key.down><Key.down><Key.down><Key.down><Key.down><Key.down><Key.down><Key.down><Key.down><Key.down><Key.down><Key.down><Key.down><Key.down><Key.down><Key.down><Key.down><Key.down><Key.down><Key.down><Key.down><Key.down><Key.down><Key.down><Key.down>
Screenshot: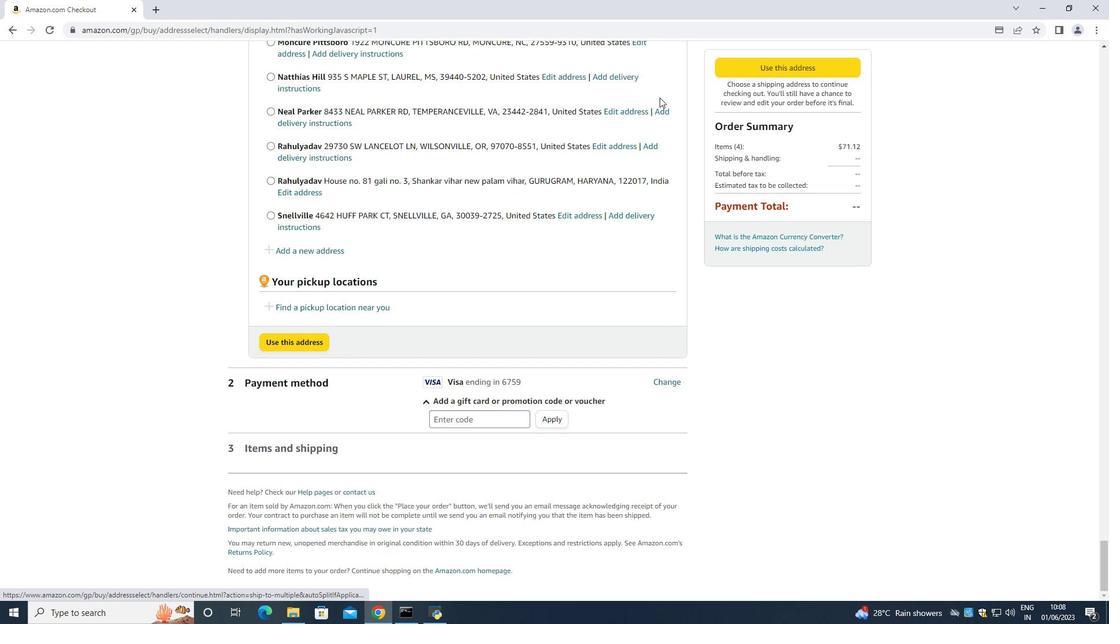 
Action: Mouse moved to (312, 255)
Screenshot: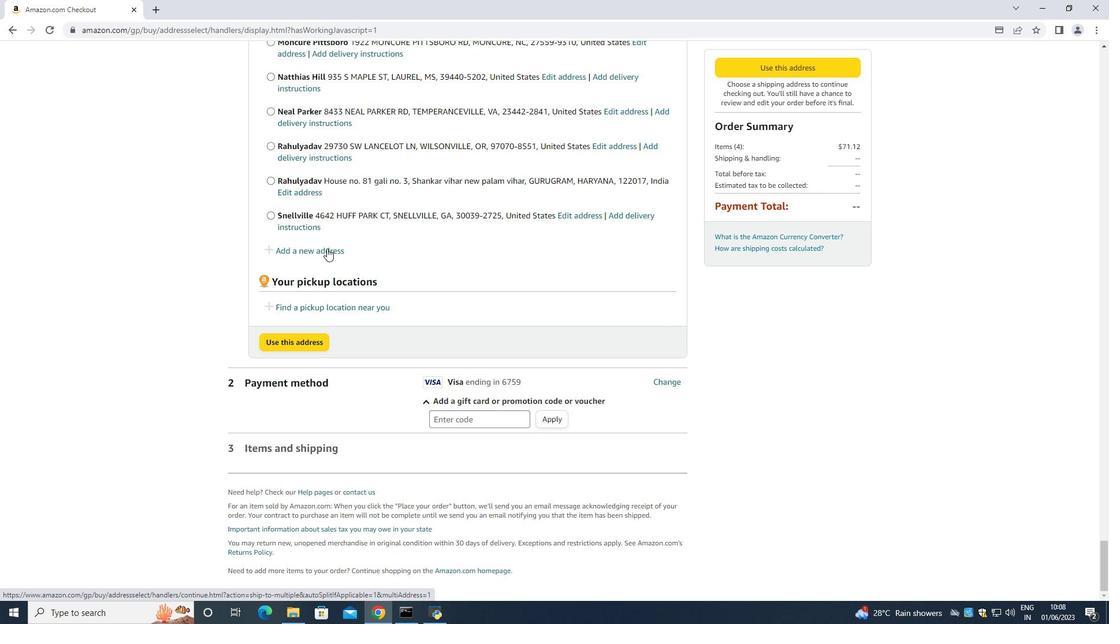 
Action: Mouse pressed left at (312, 255)
Screenshot: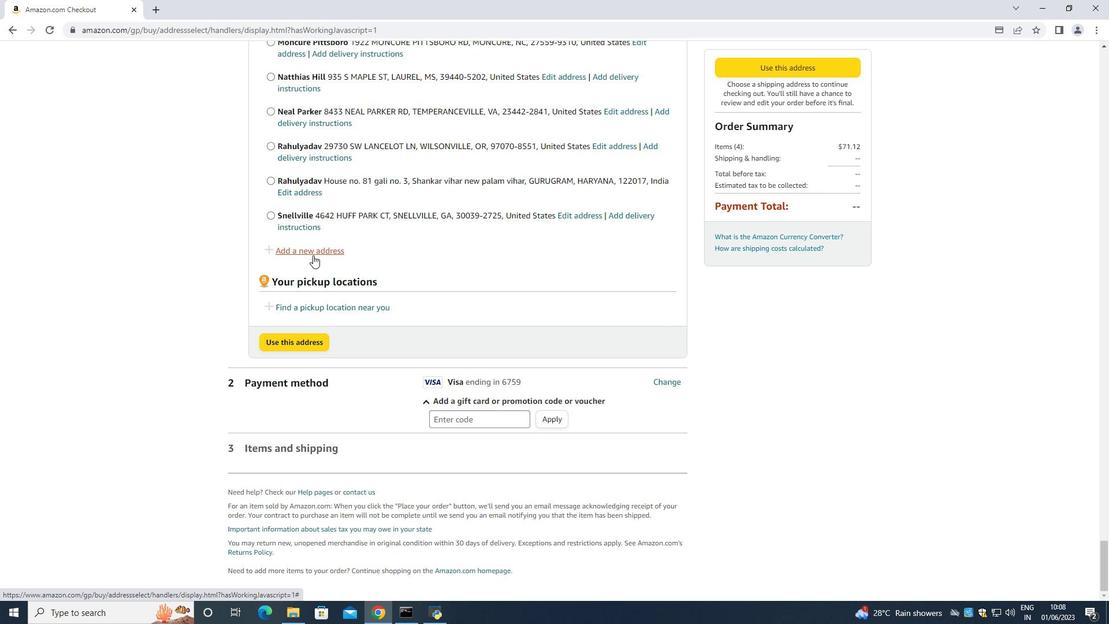 
Action: Mouse moved to (327, 254)
Screenshot: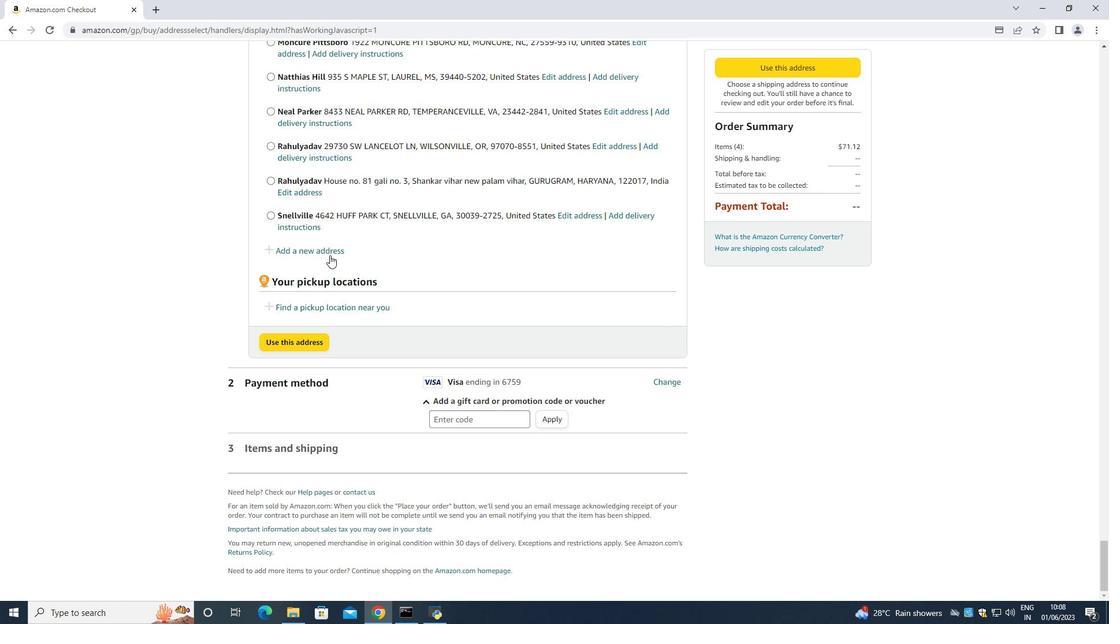 
Action: Mouse pressed left at (327, 254)
Screenshot: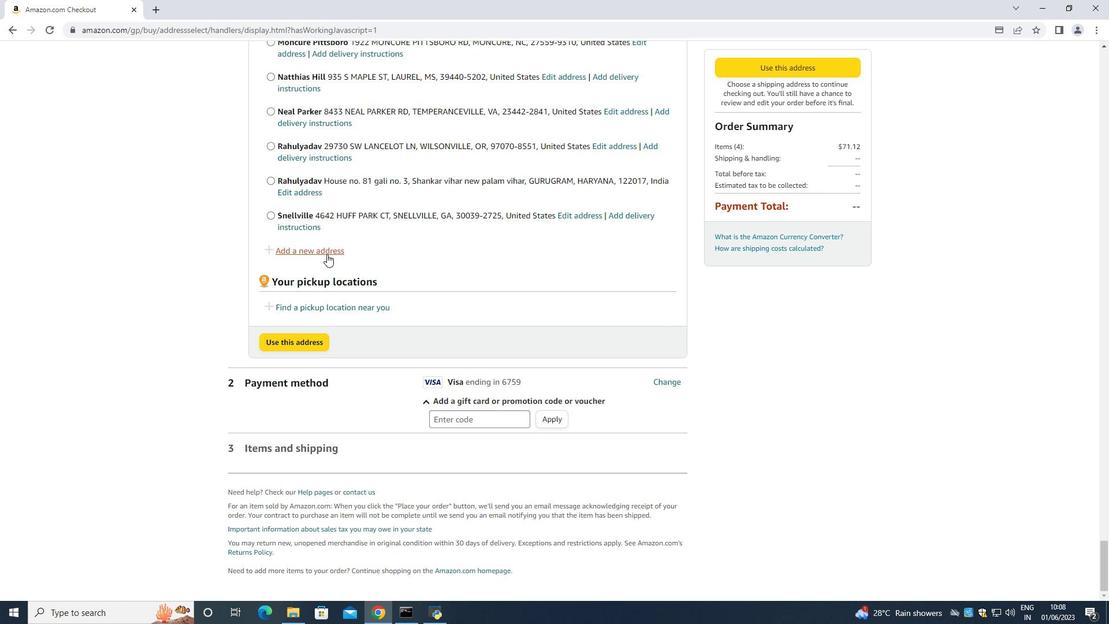 
Action: Mouse moved to (429, 278)
Screenshot: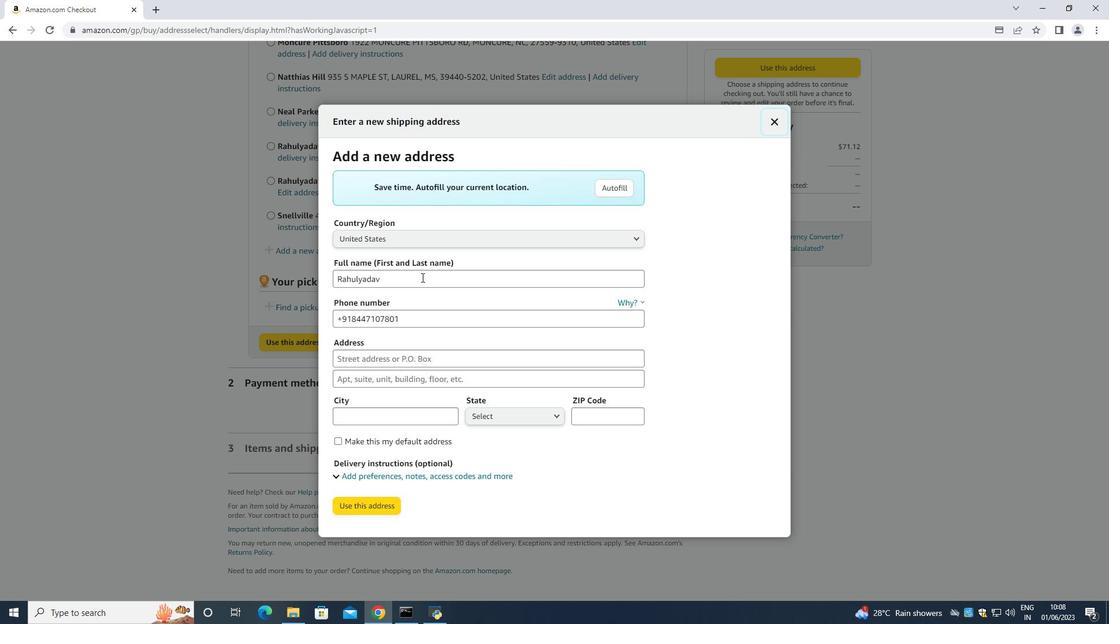 
Action: Key pressed <Key.tab><Key.tab>
Screenshot: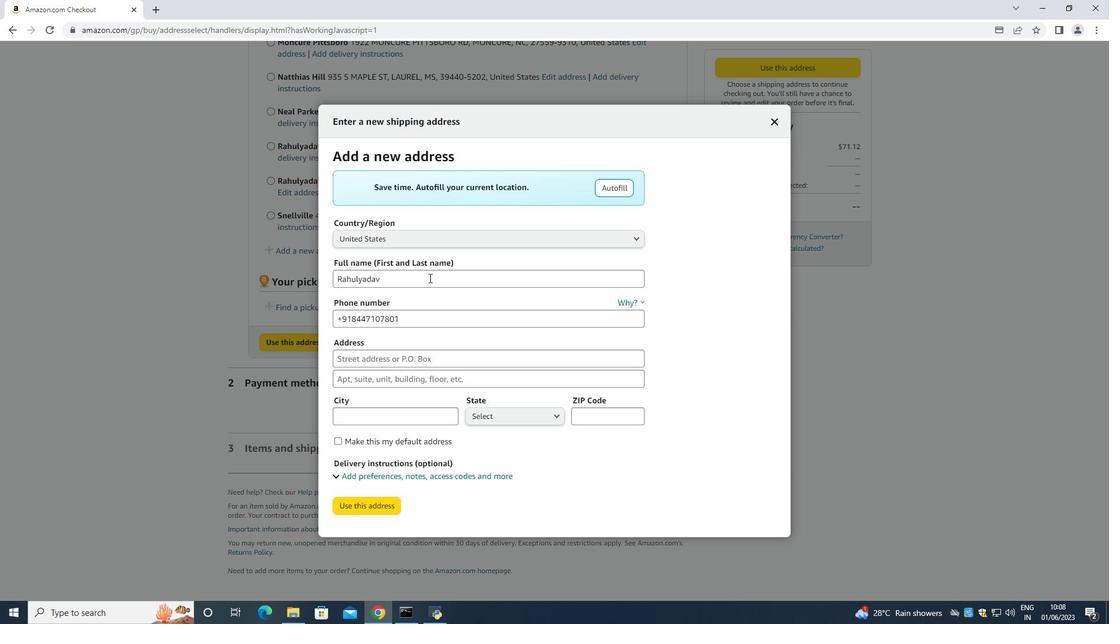 
Action: Mouse moved to (424, 278)
Screenshot: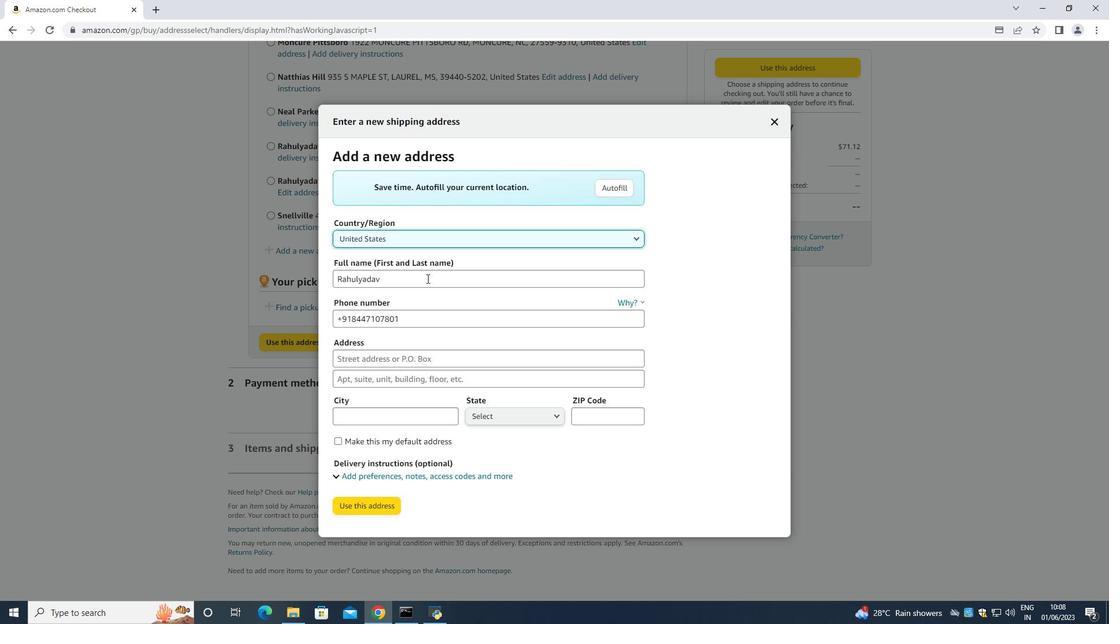 
Action: Key pressed <Key.tab>
Screenshot: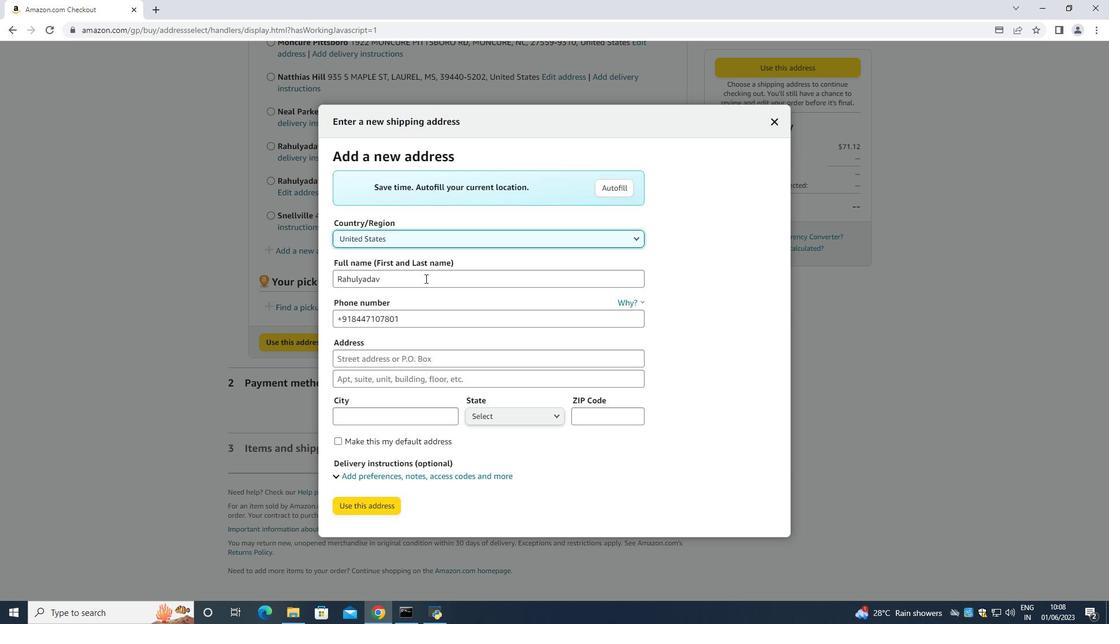 
Action: Mouse moved to (423, 278)
Screenshot: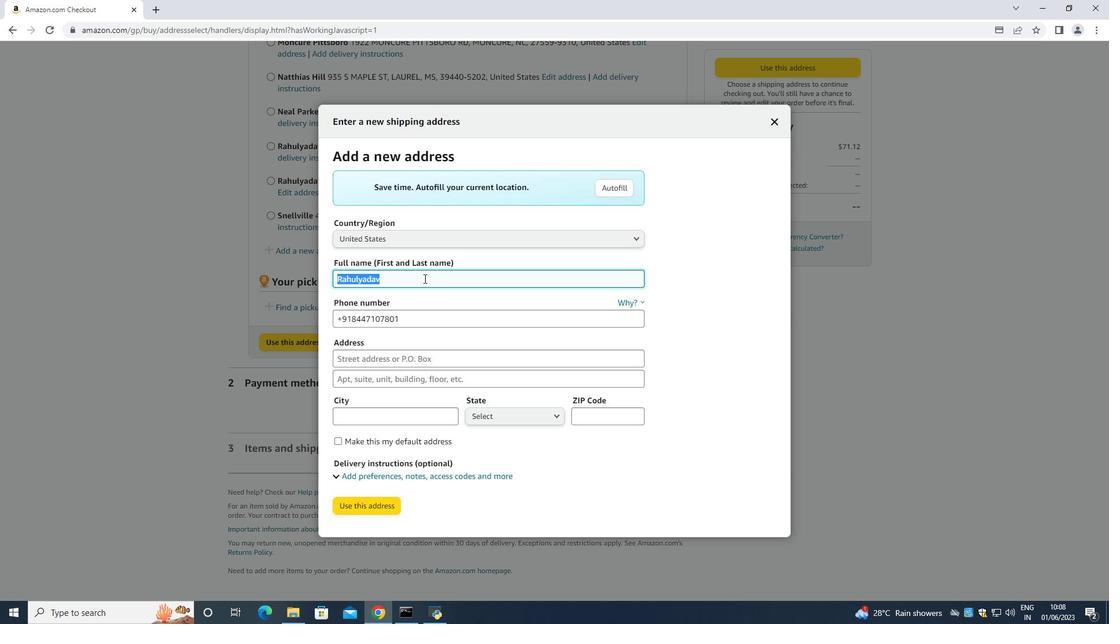 
Action: Key pressed <Key.backspace><Key.shift>Dam<Key.space><Key.shift>Sim<Key.backspace><Key.backspace>mith<Key.space>
Screenshot: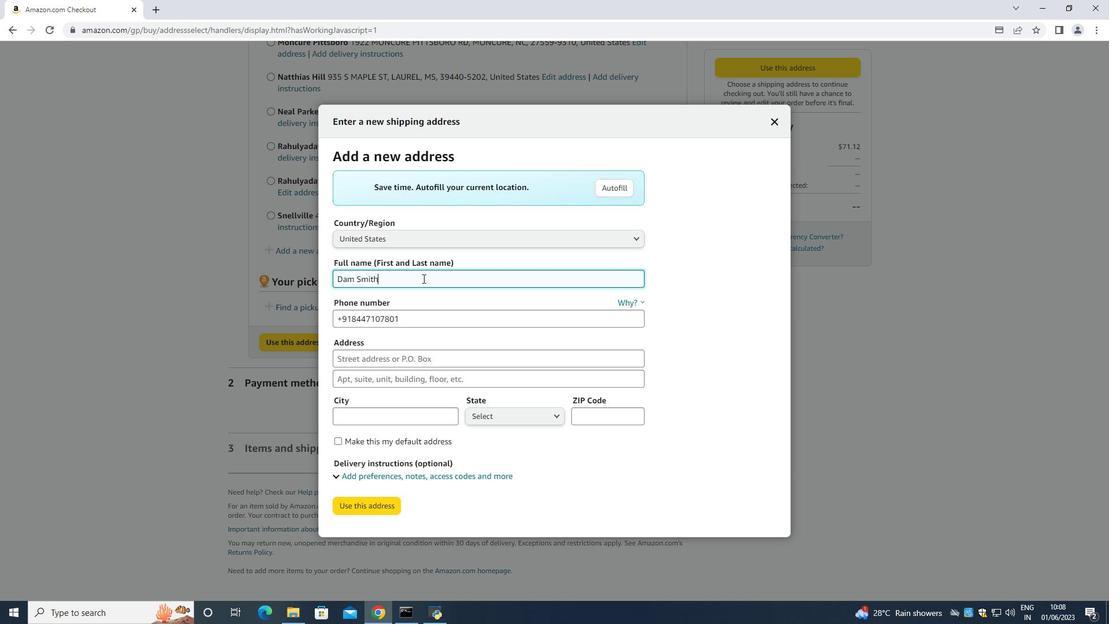 
Action: Mouse moved to (342, 279)
Screenshot: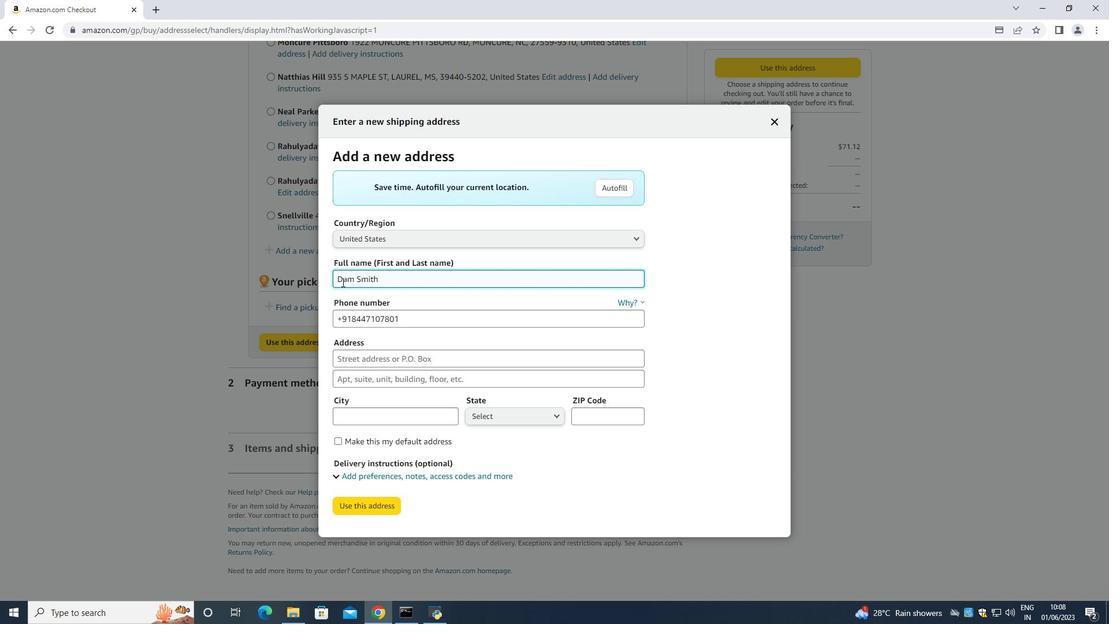 
Action: Mouse pressed left at (342, 279)
Screenshot: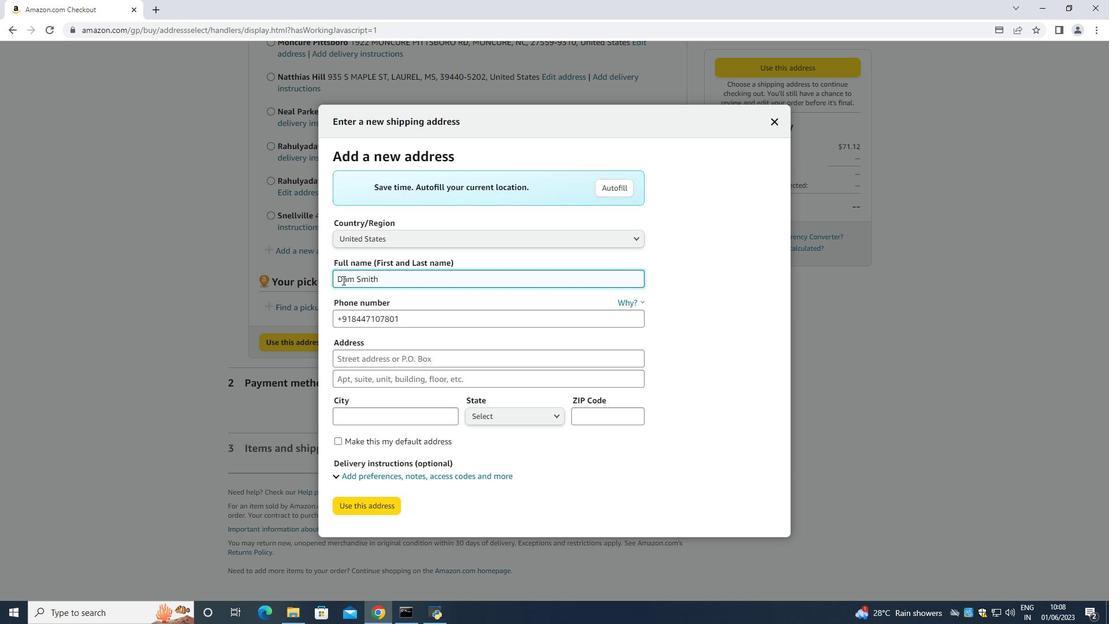 
Action: Key pressed <Key.backspace><Key.shift>Ad<Key.space><Key.backspace>
Screenshot: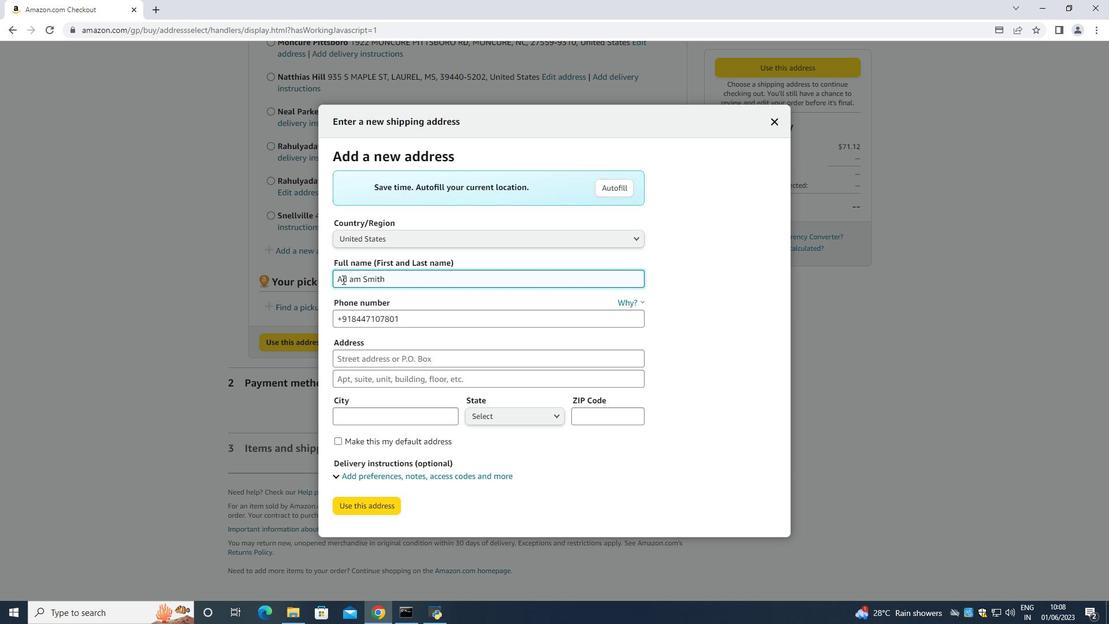 
Action: Mouse moved to (399, 319)
Screenshot: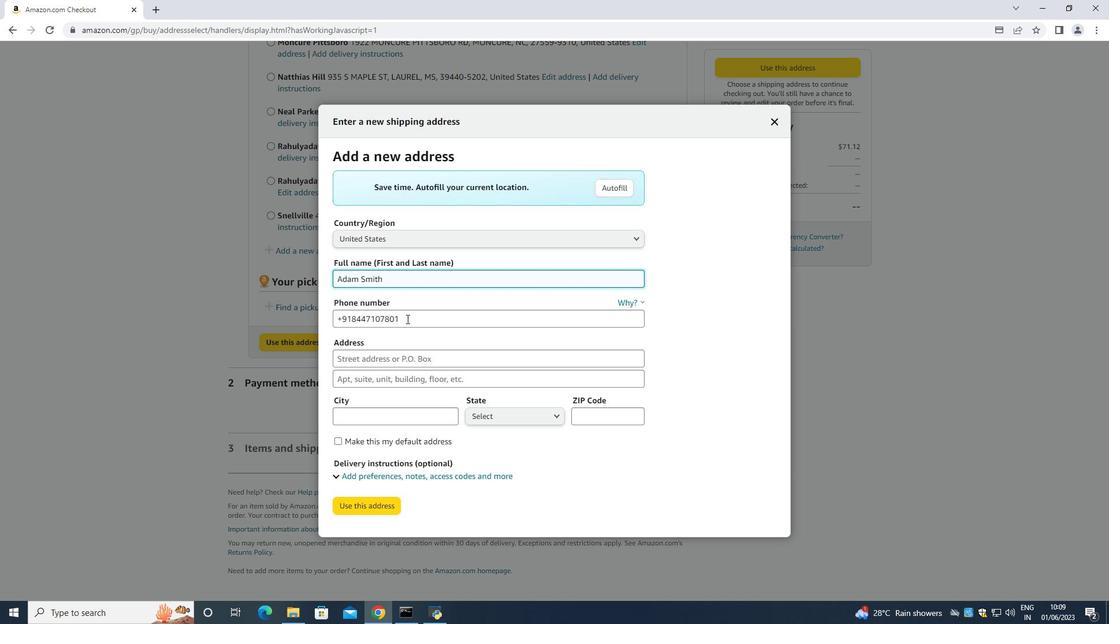 
Action: Key pressed <Key.tab><Key.tab><Key.backspace>
Screenshot: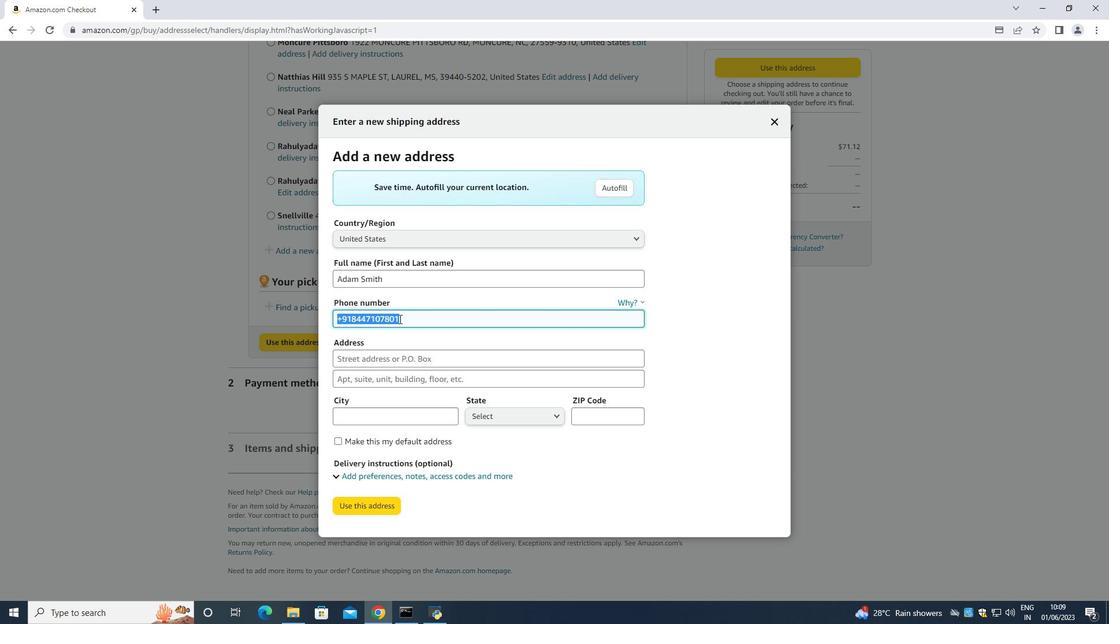 
Action: Mouse moved to (408, 319)
Screenshot: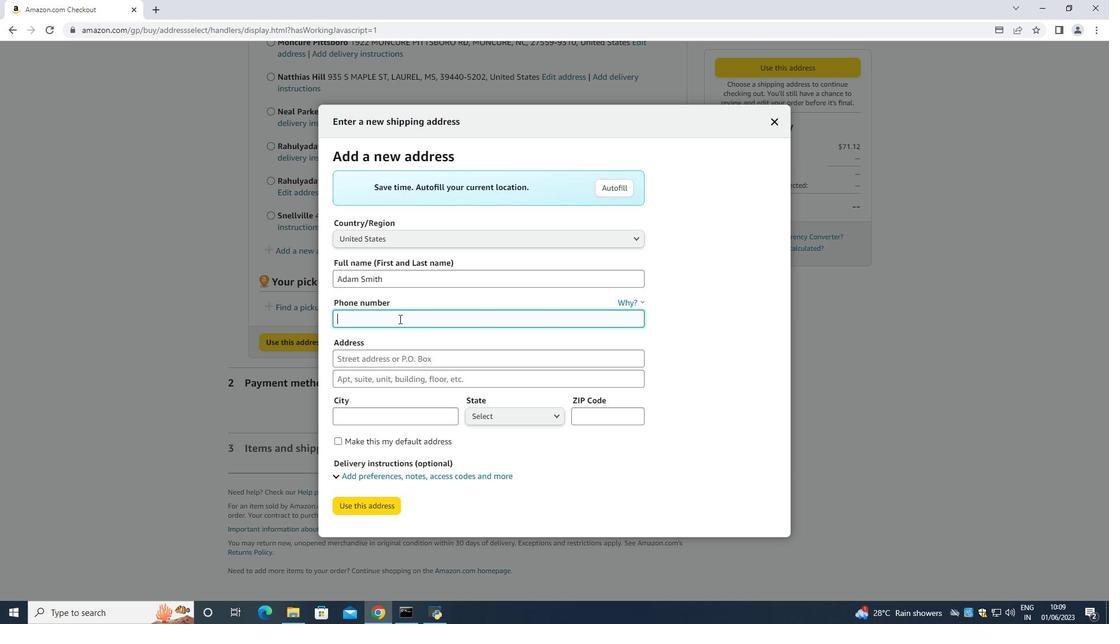 
Action: Key pressed 51221135583
Screenshot: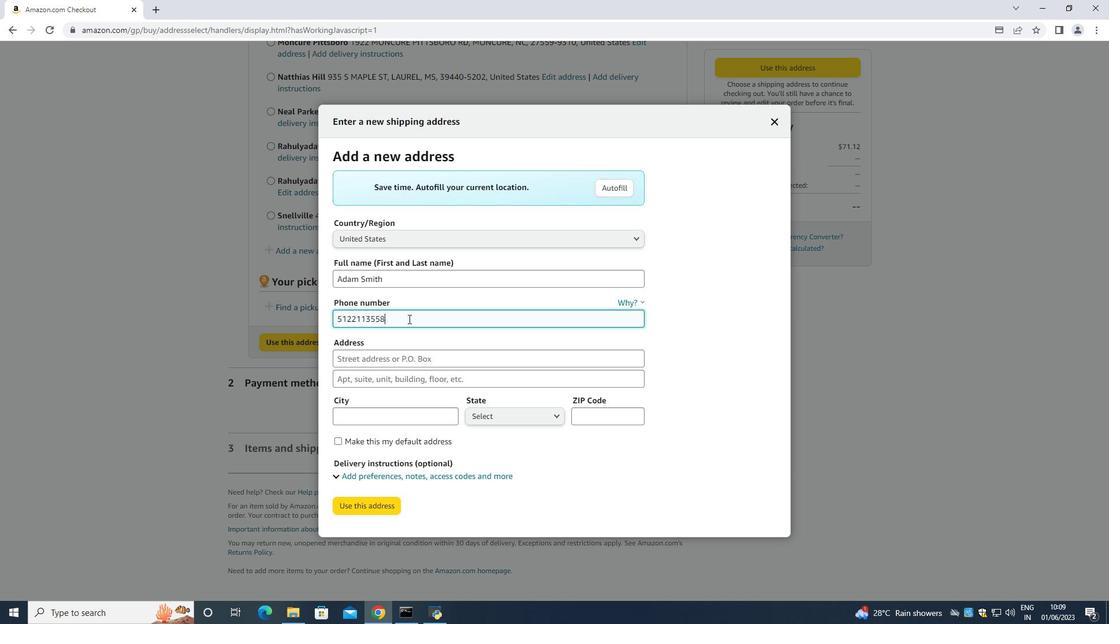 
Action: Mouse moved to (398, 354)
Screenshot: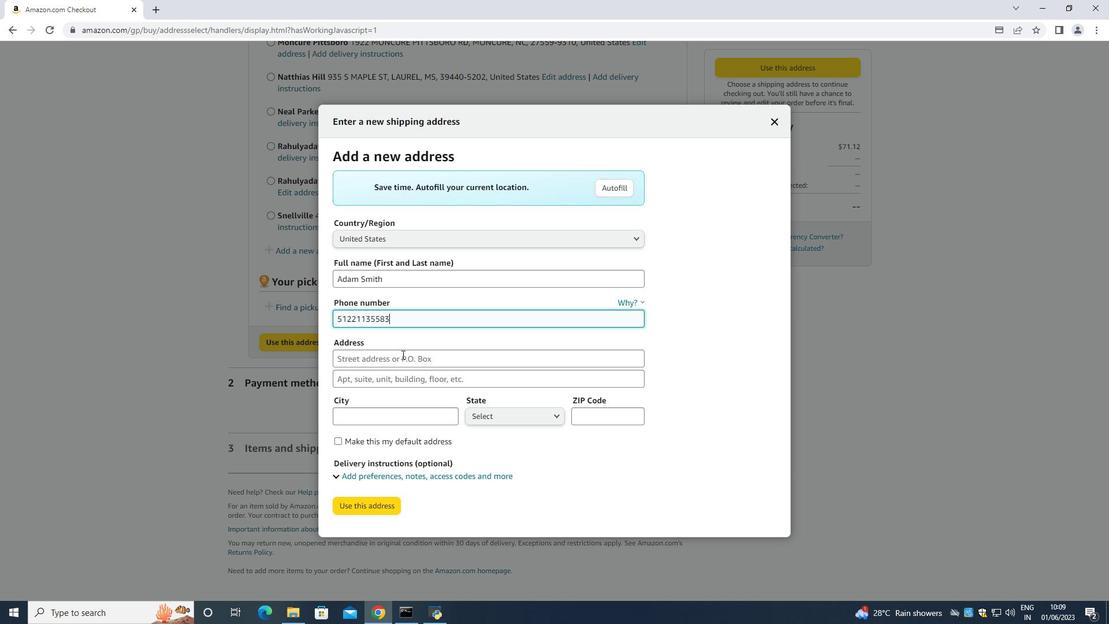 
Action: Mouse pressed left at (398, 354)
Screenshot: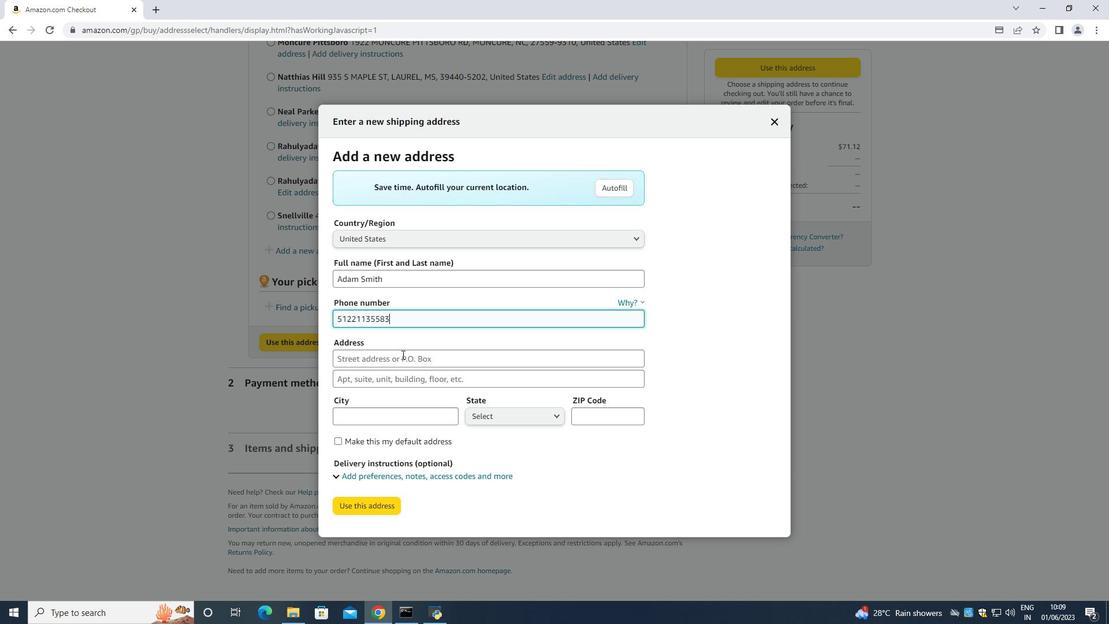 
Action: Key pressed 78702<Key.space><Key.backspace><Key.backspace><Key.backspace><Key.backspace><Key.backspace><Key.backspace><Key.backspace><Key.backspace><Key.backspace><Key.backspace><Key.backspace><Key.backspace><Key.backspace><Key.backspace><Key.backspace><Key.backspace>3620<Key.space><Key.shift>sr<Key.backspace>tation<Key.space><Key.shift><Key.shift><Key.shift><Key.shift><Key.shift><Key.shift><Key.shift><Key.shift><Key.shift>Ste<Key.backspace>reet<Key.space>
Screenshot: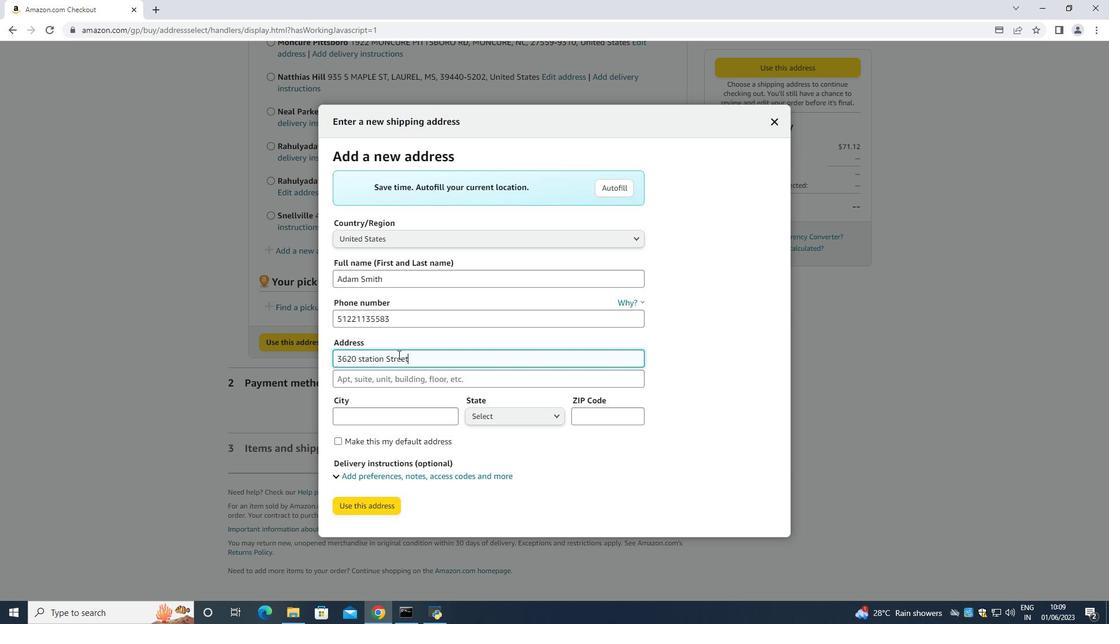 
Action: Mouse moved to (362, 358)
Screenshot: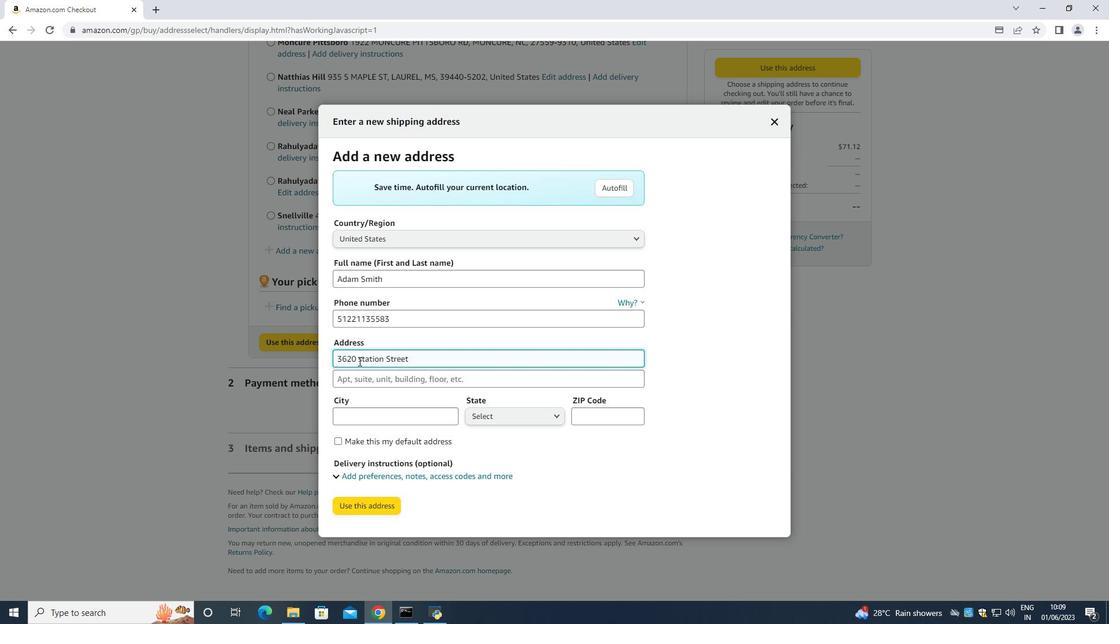 
Action: Mouse pressed left at (362, 358)
Screenshot: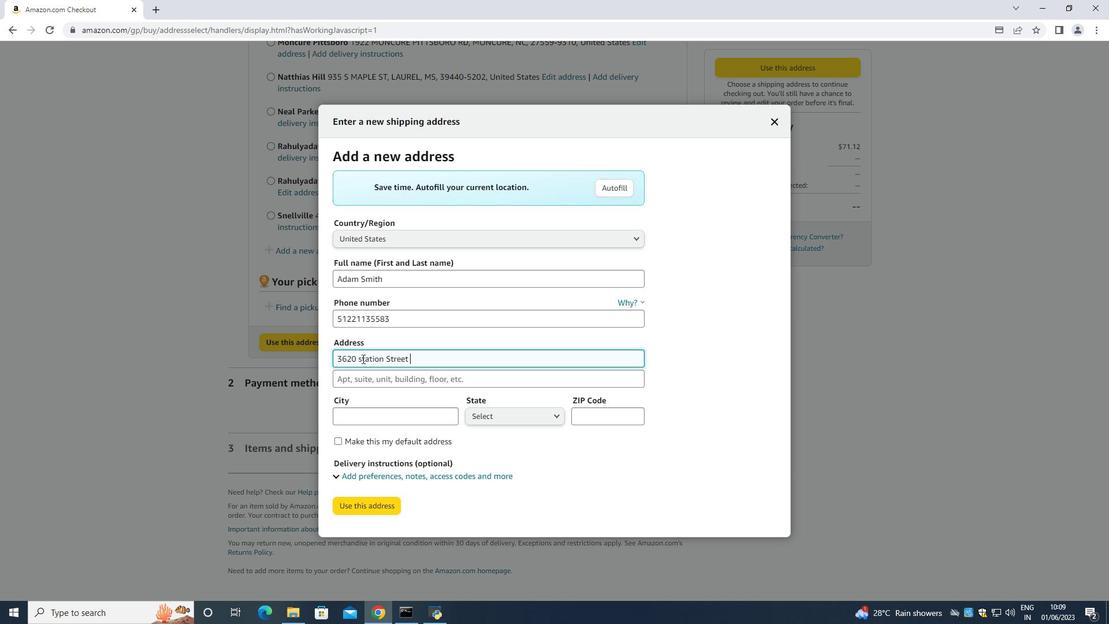 
Action: Key pressed <Key.backspace><Key.caps_lock>S<Key.tab>
Screenshot: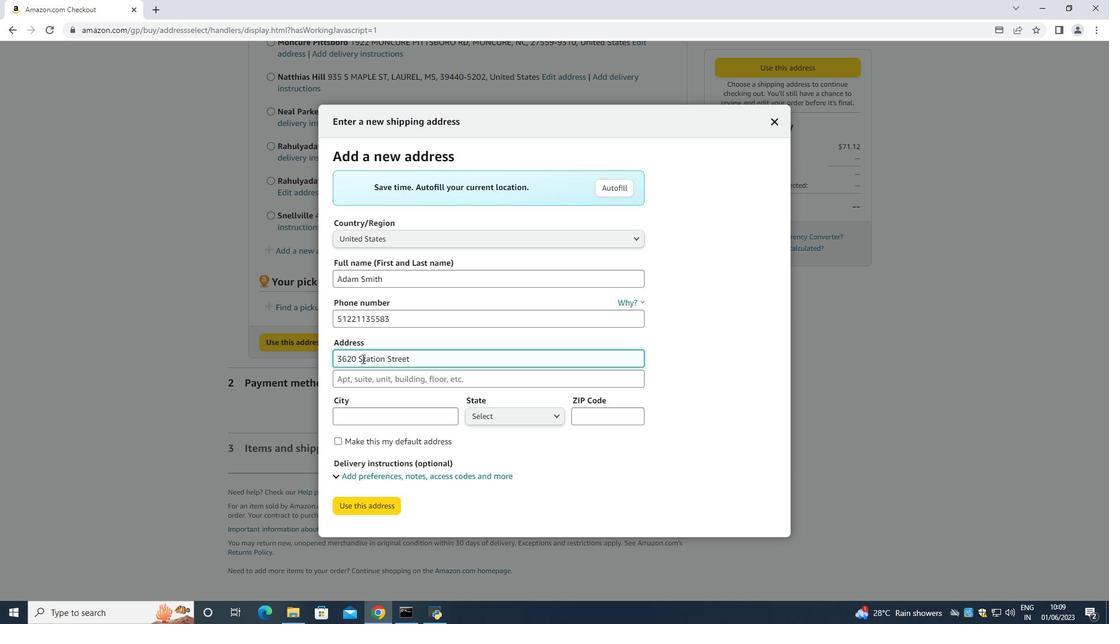 
Action: Mouse moved to (363, 364)
Screenshot: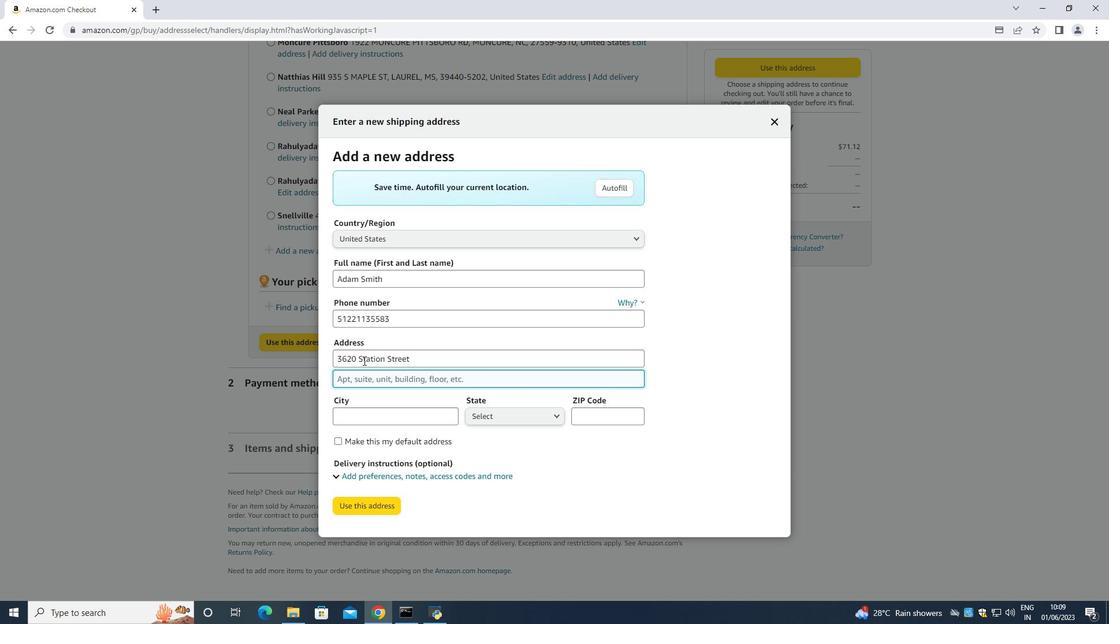
Action: Key pressed <Key.tab>
Screenshot: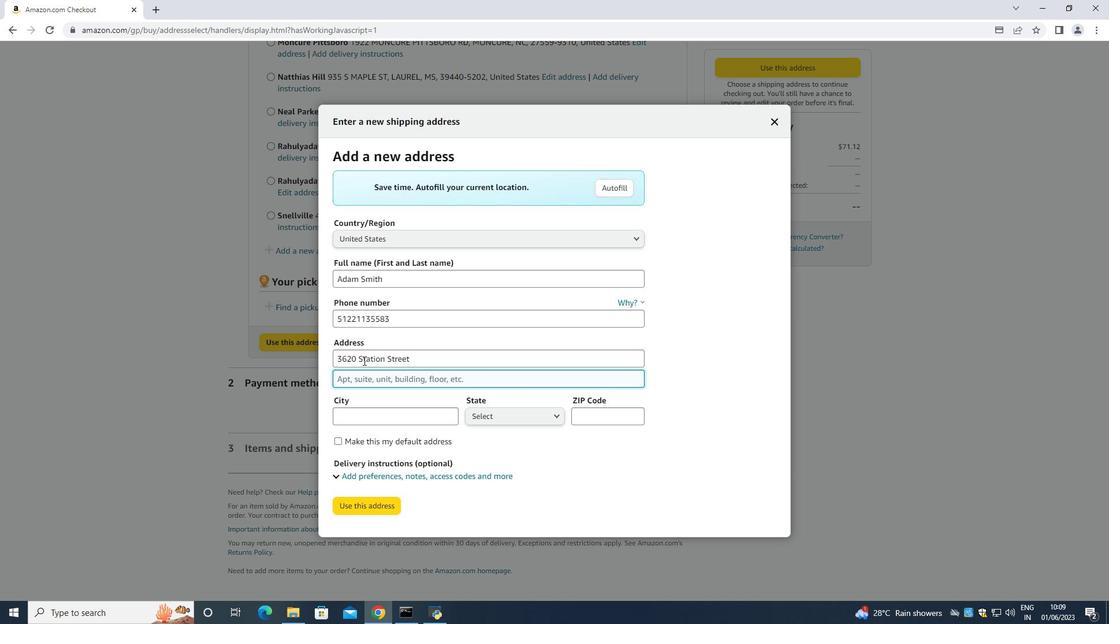 
Action: Mouse moved to (363, 365)
Screenshot: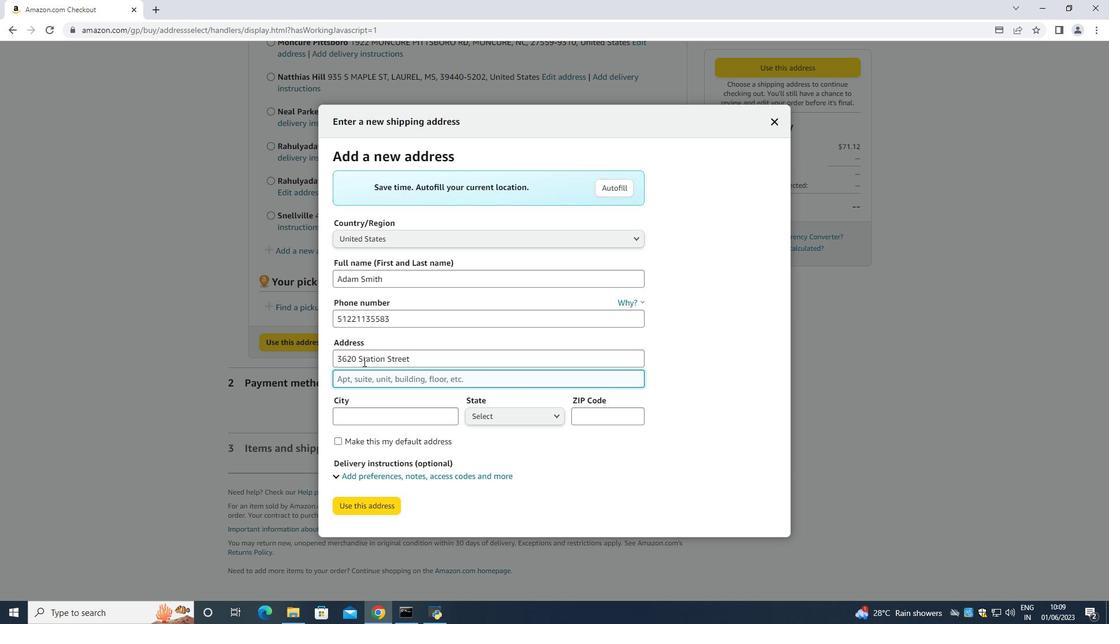 
Action: Key pressed A<Key.caps_lock>ustin<Key.space><Key.tab>
Screenshot: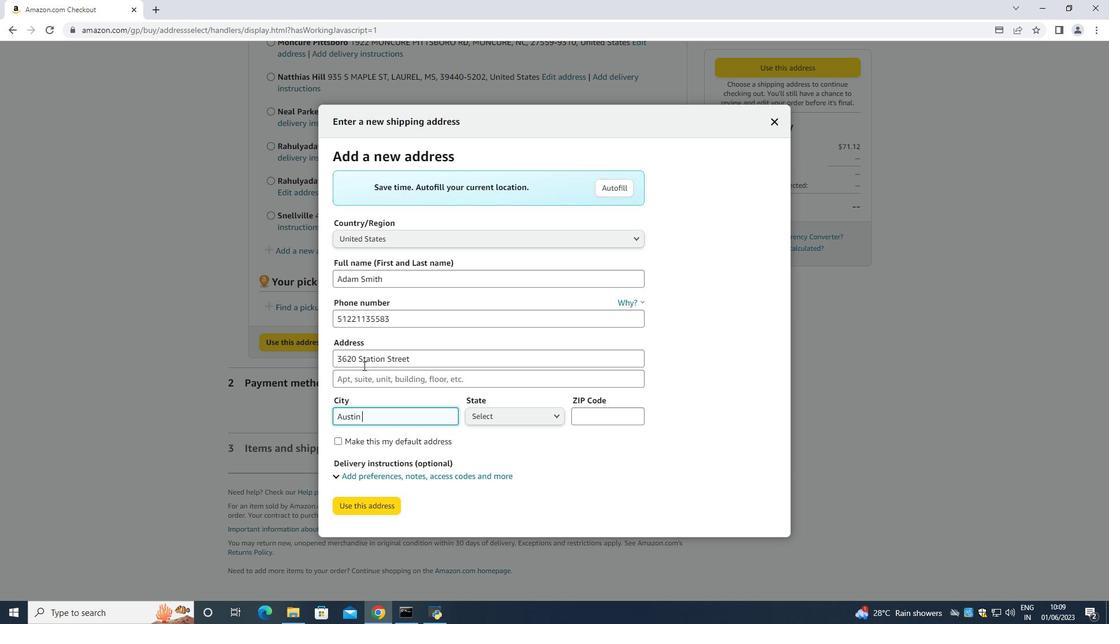 
Action: Mouse moved to (517, 412)
Screenshot: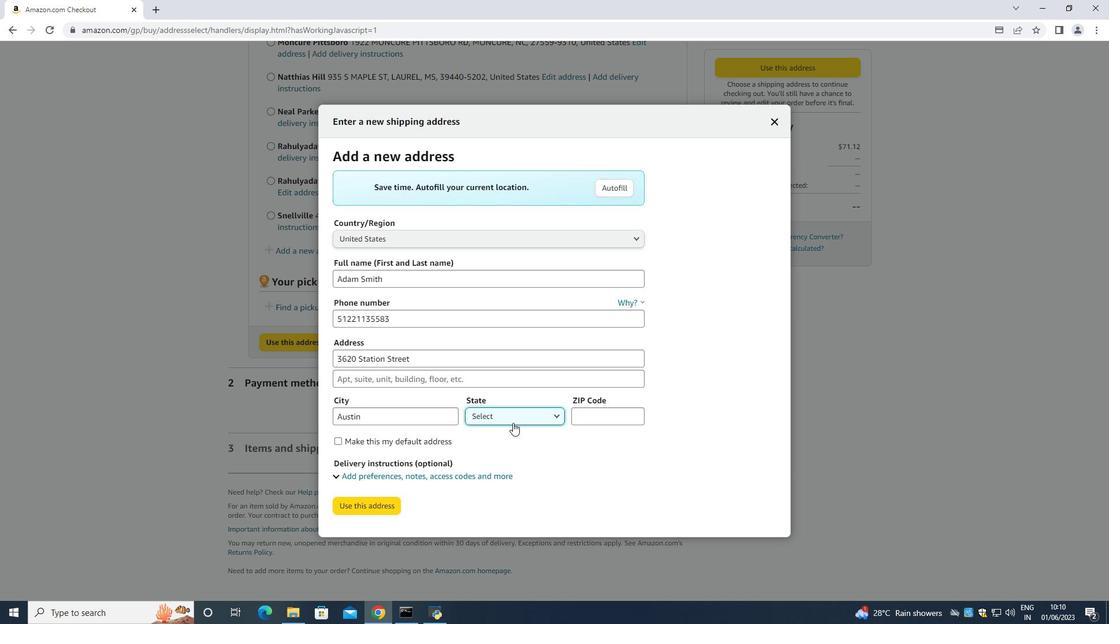 
Action: Mouse pressed left at (517, 412)
Screenshot: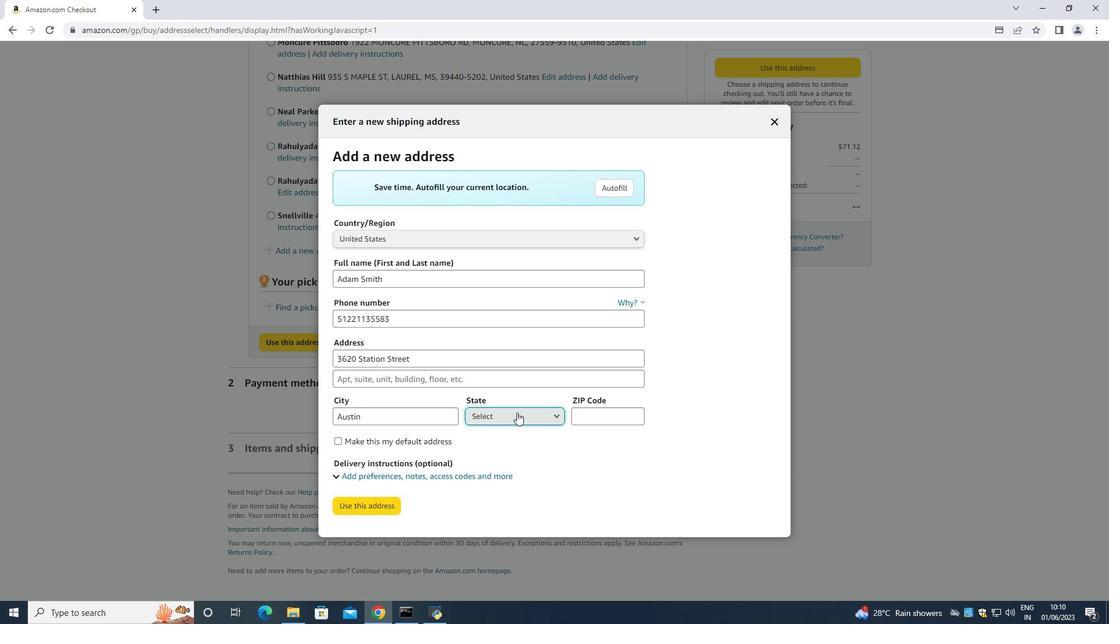 
Action: Mouse moved to (509, 402)
Screenshot: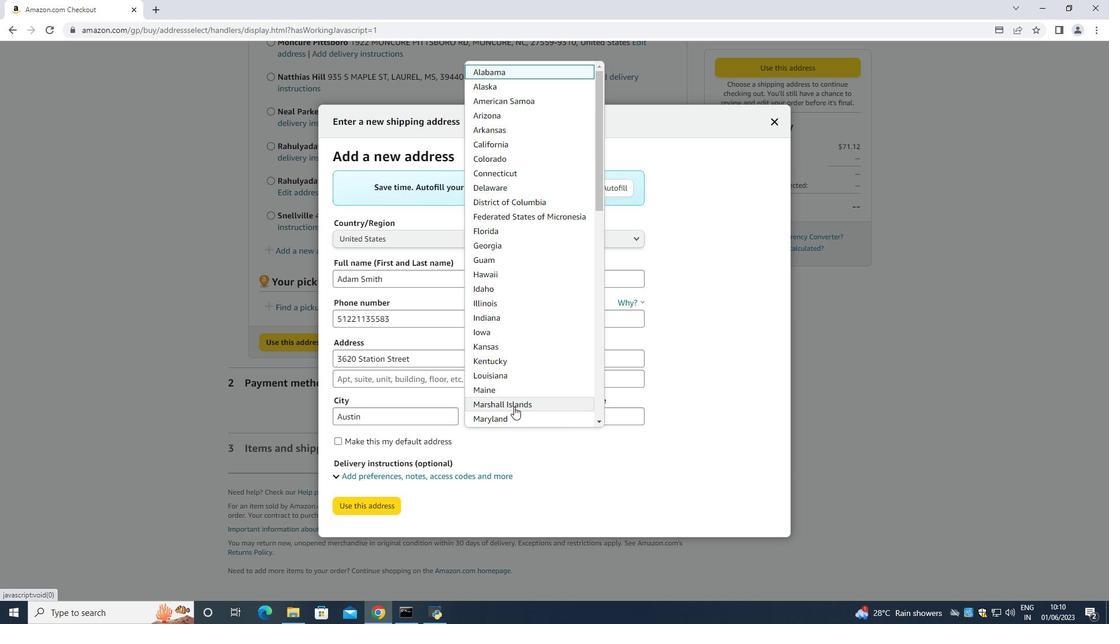 
Action: Mouse scrolled (509, 402) with delta (0, 0)
Screenshot: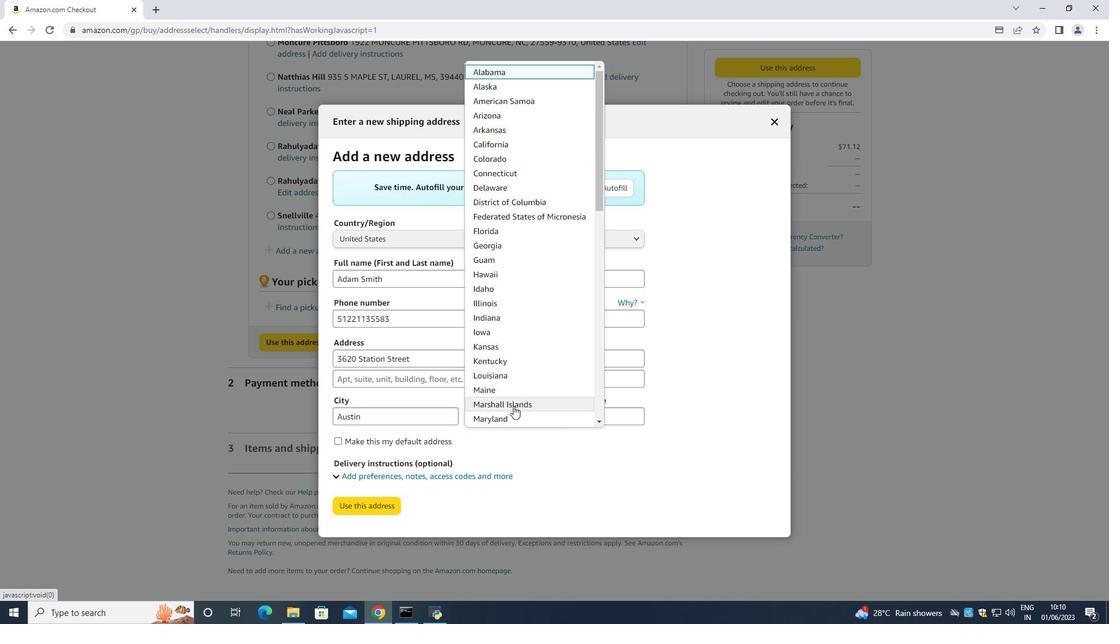 
Action: Mouse scrolled (509, 402) with delta (0, 0)
Screenshot: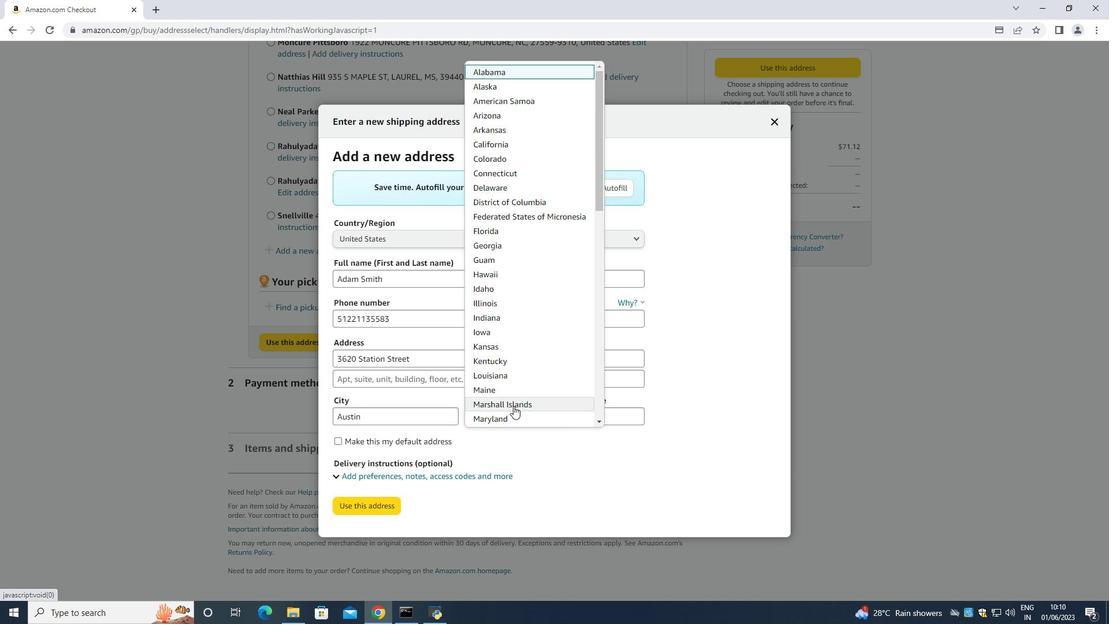 
Action: Mouse scrolled (509, 402) with delta (0, 0)
Screenshot: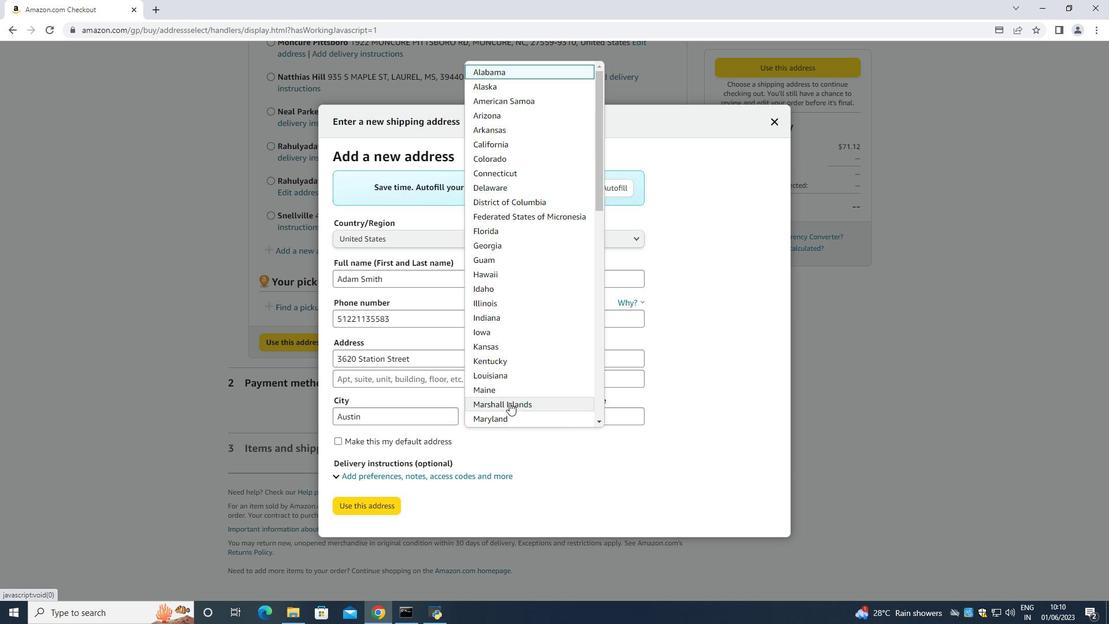 
Action: Mouse moved to (509, 401)
Screenshot: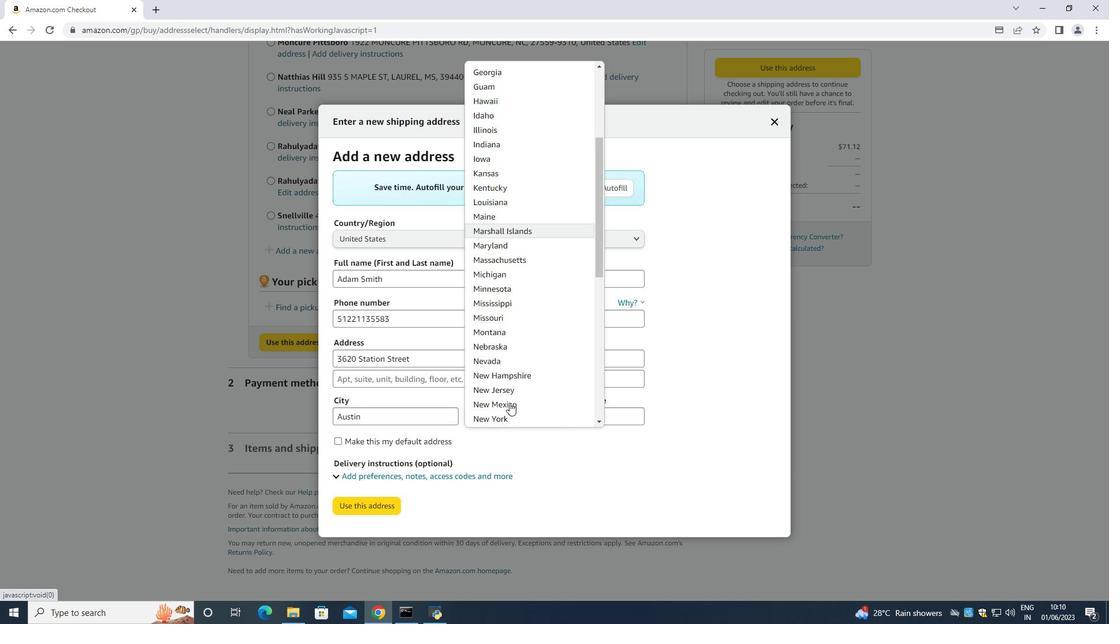 
Action: Mouse scrolled (509, 401) with delta (0, 0)
Screenshot: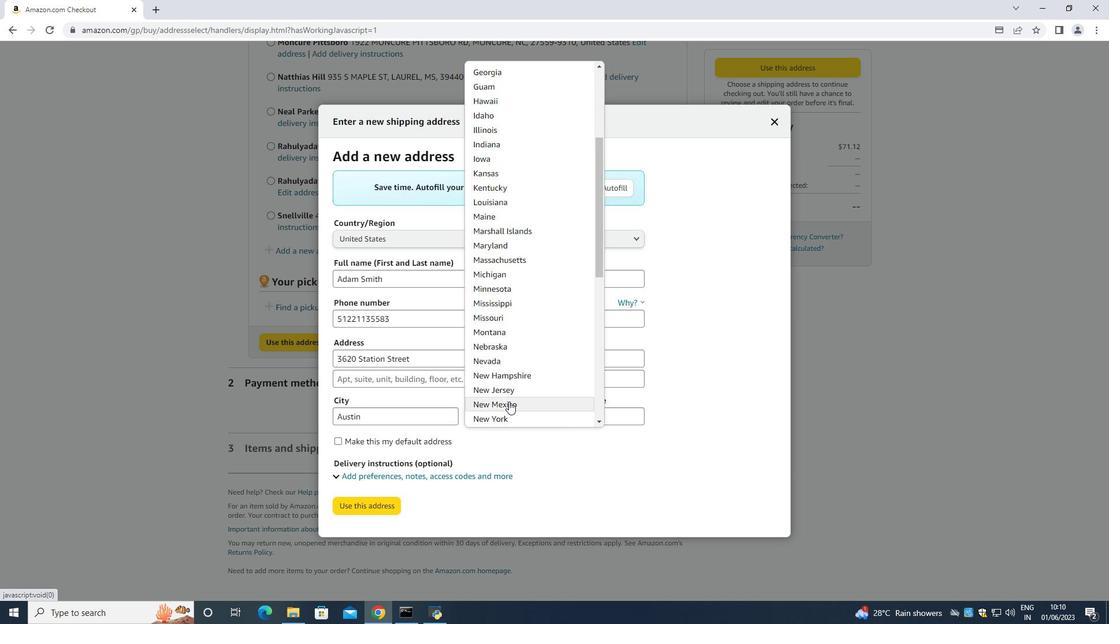 
Action: Mouse scrolled (509, 401) with delta (0, 0)
Screenshot: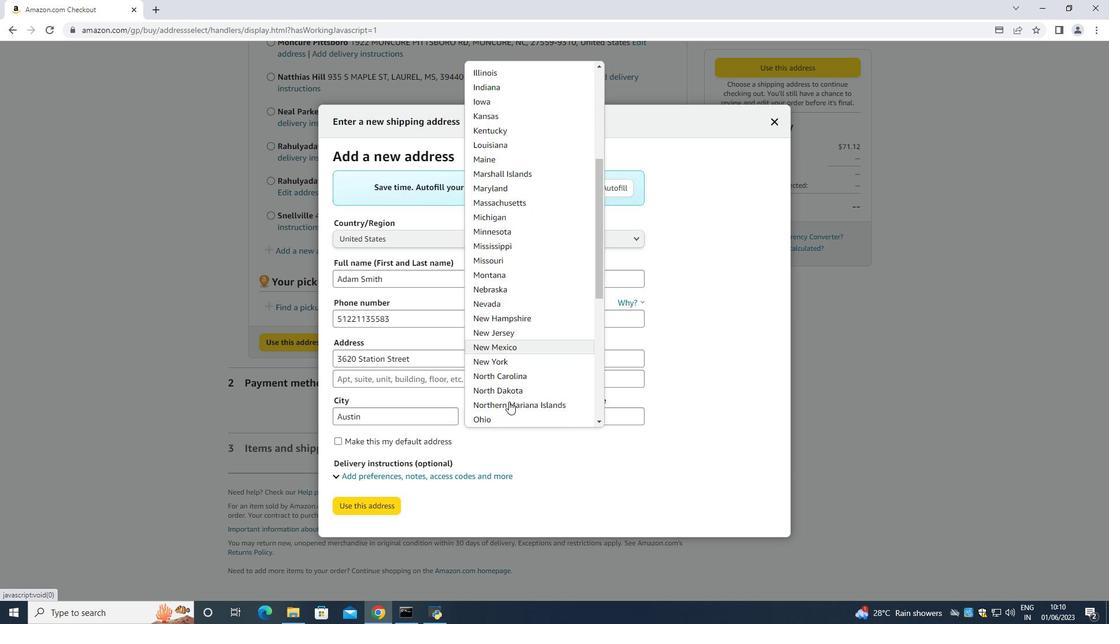 
Action: Mouse scrolled (509, 401) with delta (0, 0)
Screenshot: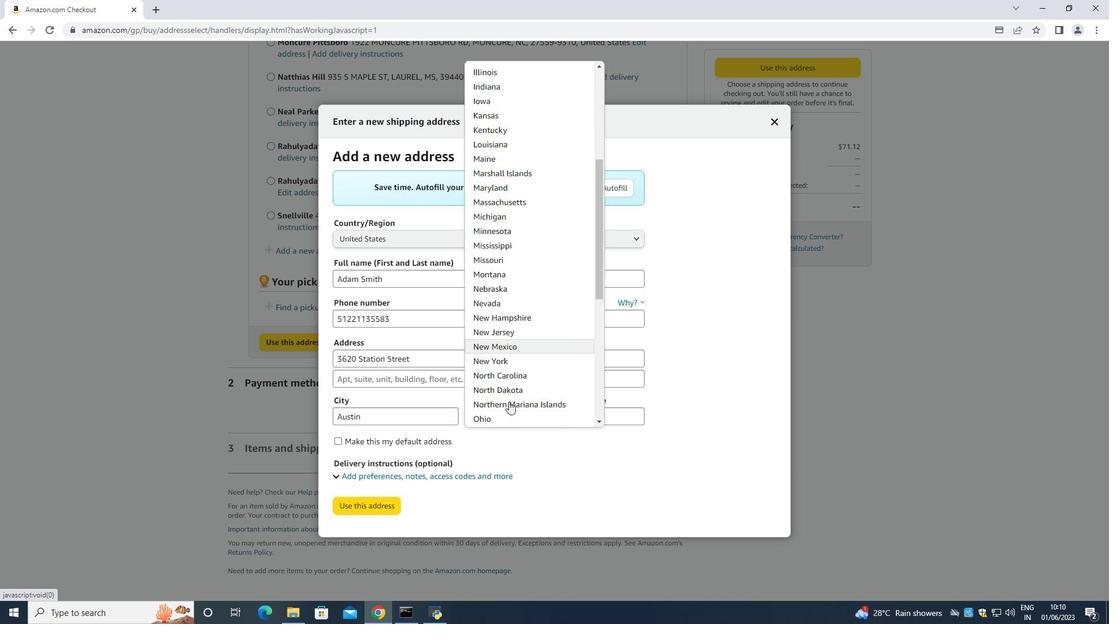 
Action: Mouse scrolled (509, 401) with delta (0, 0)
Screenshot: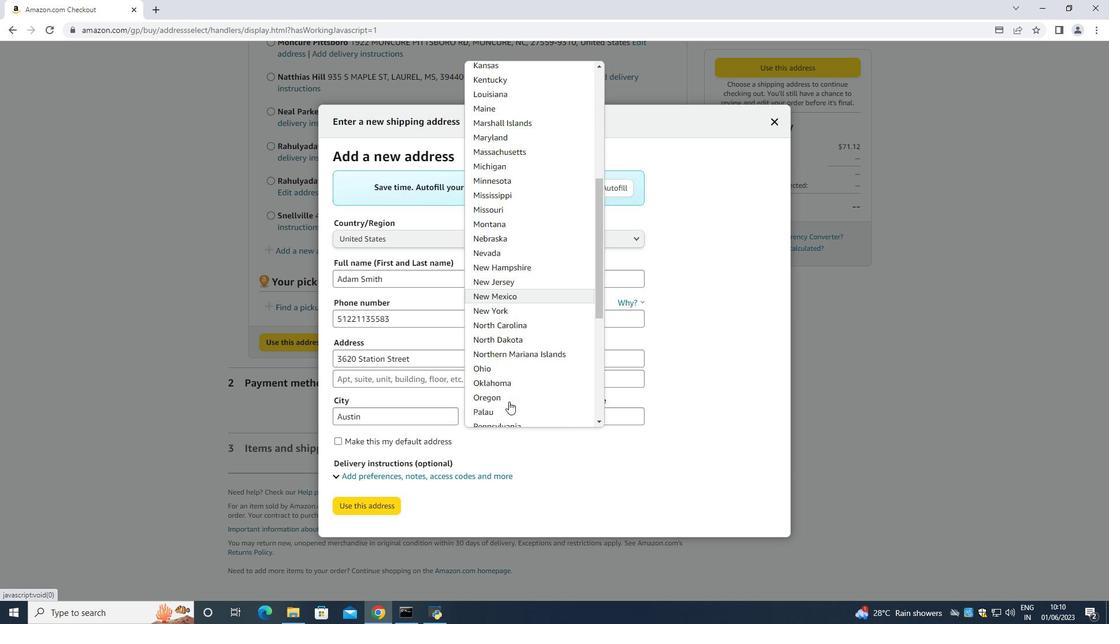 
Action: Mouse scrolled (509, 401) with delta (0, 0)
Screenshot: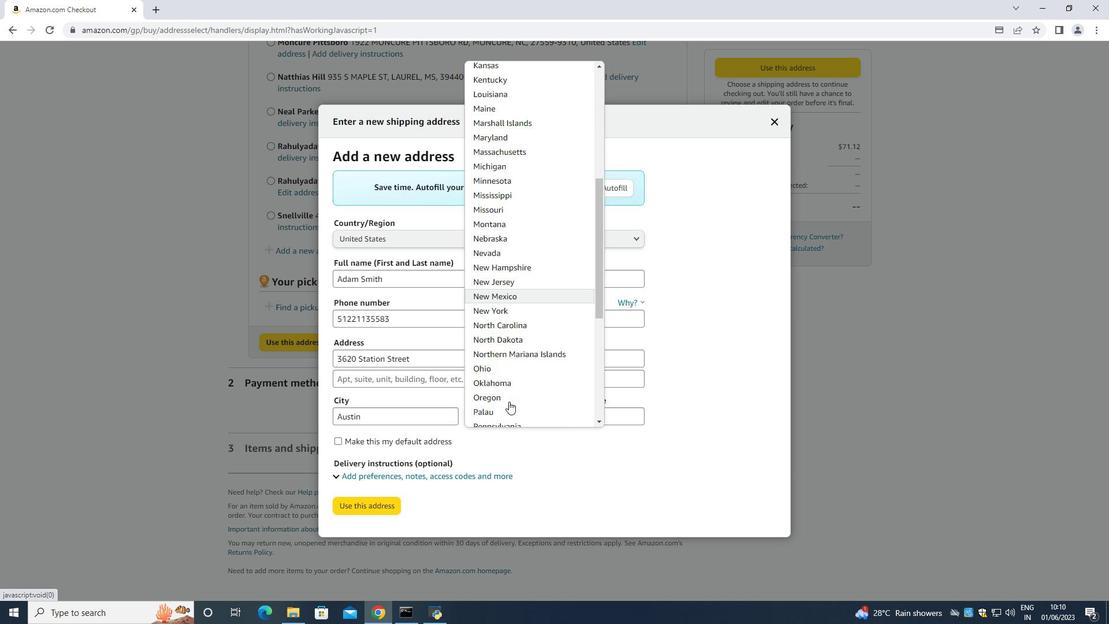 
Action: Mouse scrolled (509, 401) with delta (0, 0)
Screenshot: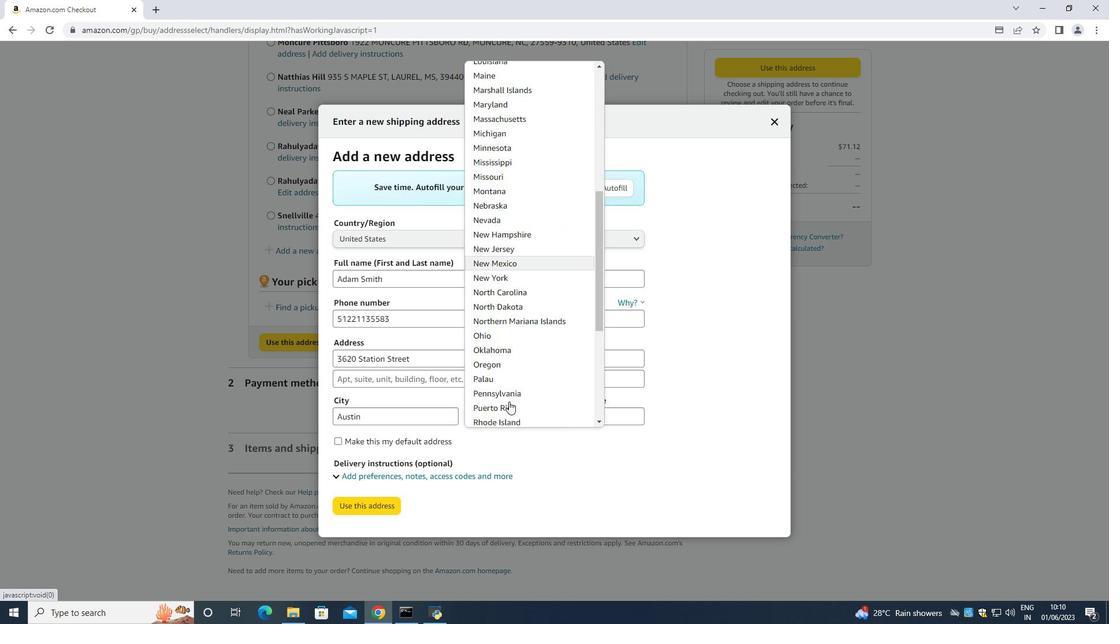 
Action: Mouse scrolled (509, 401) with delta (0, 0)
Screenshot: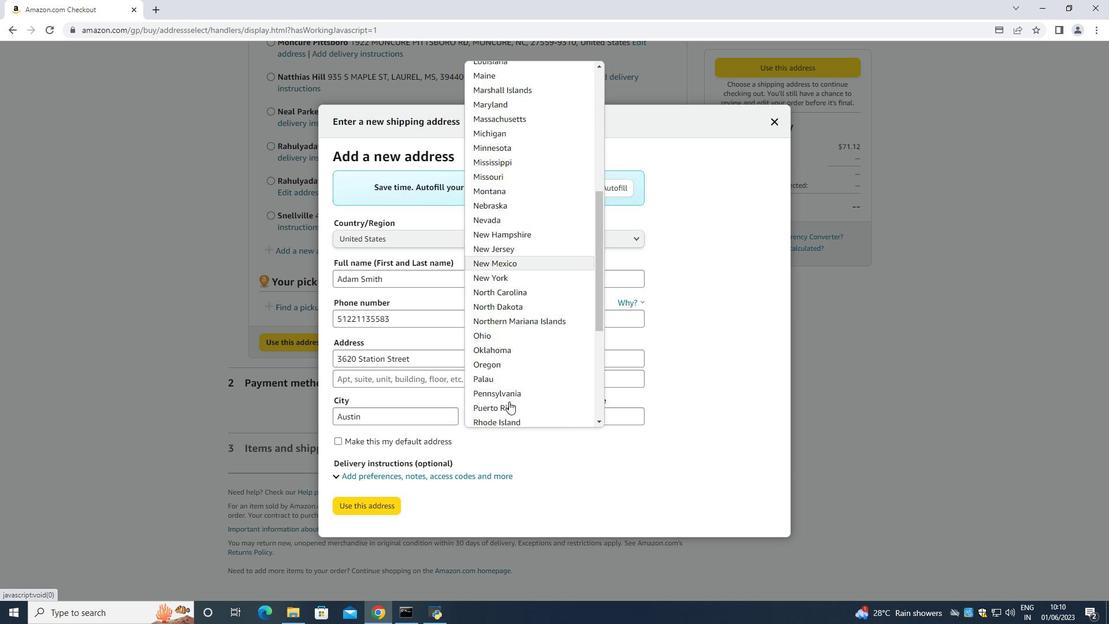 
Action: Mouse moved to (508, 401)
Screenshot: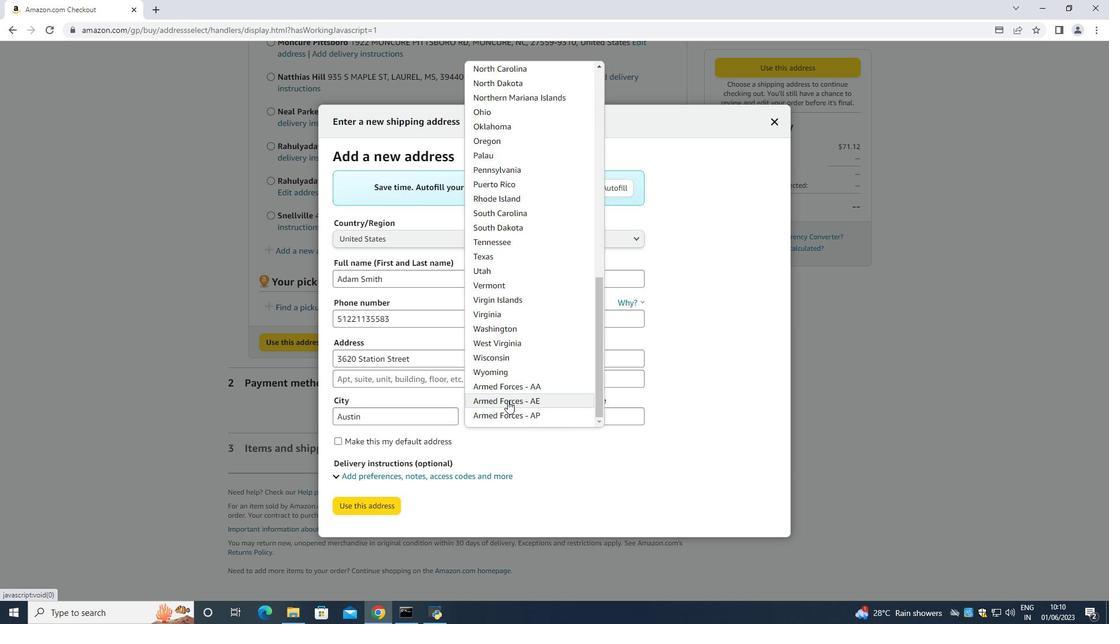 
Action: Mouse scrolled (508, 401) with delta (0, 0)
Screenshot: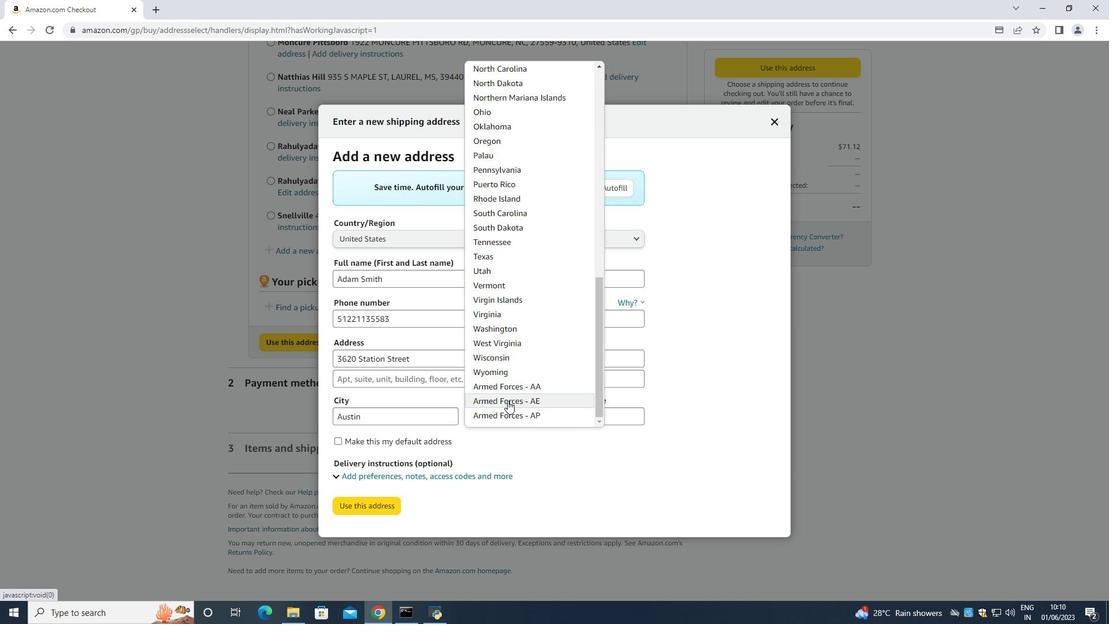 
Action: Mouse moved to (493, 317)
Screenshot: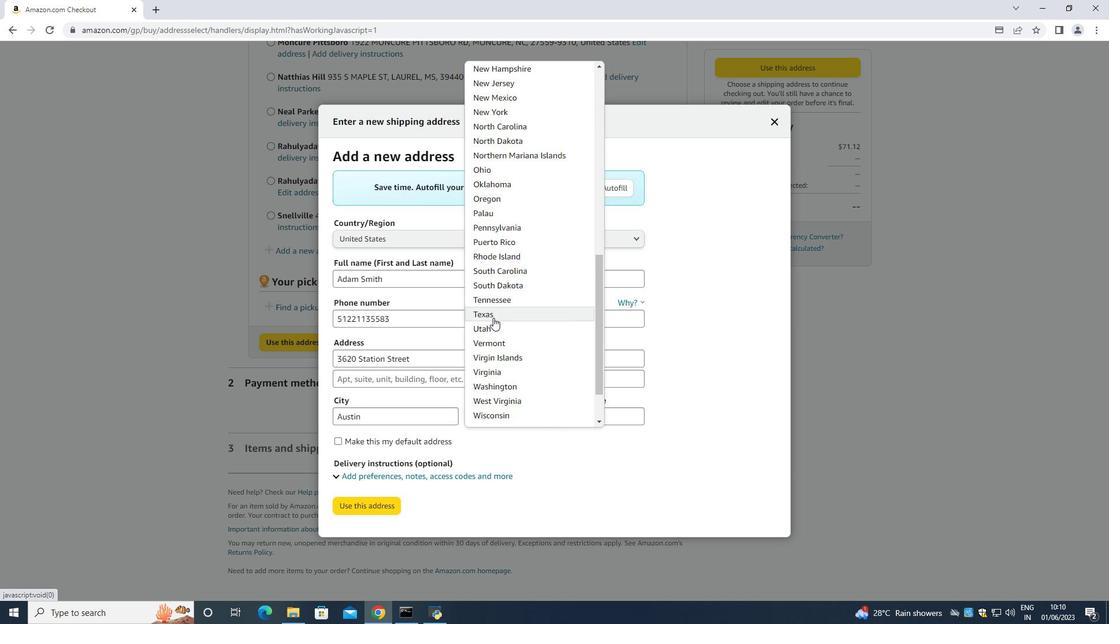 
Action: Mouse pressed left at (493, 317)
Screenshot: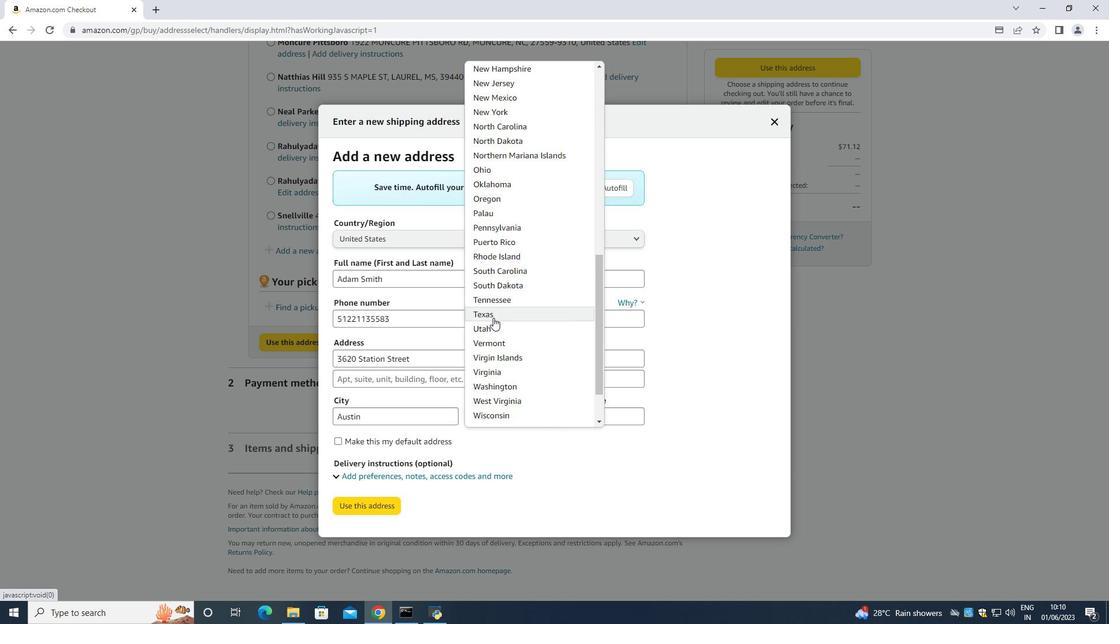 
Action: Mouse moved to (600, 419)
Screenshot: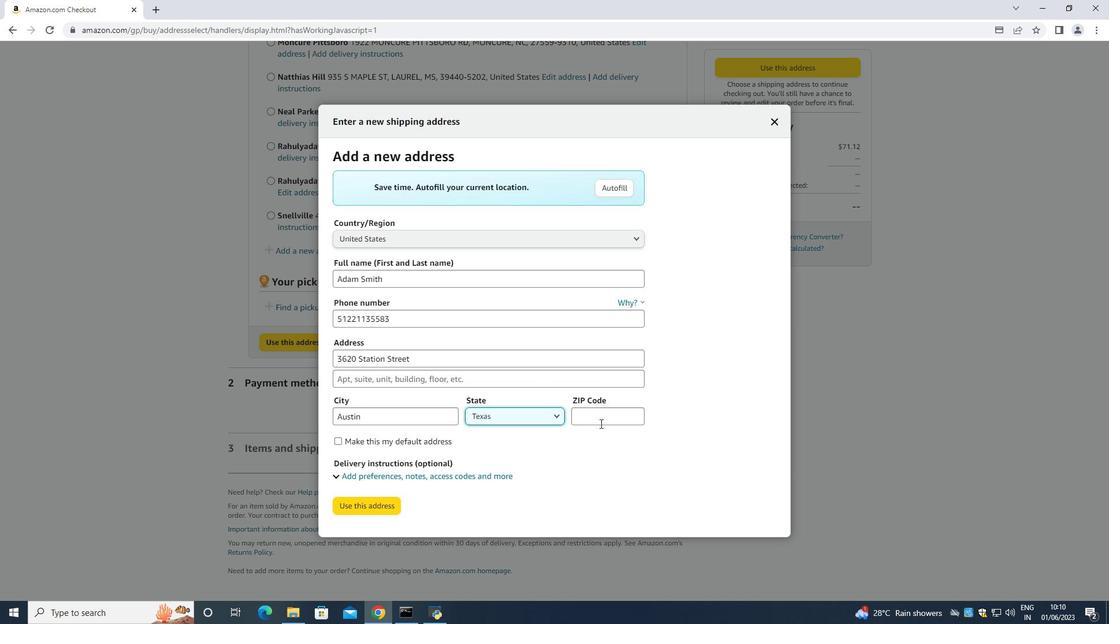
Action: Mouse pressed left at (600, 419)
Screenshot: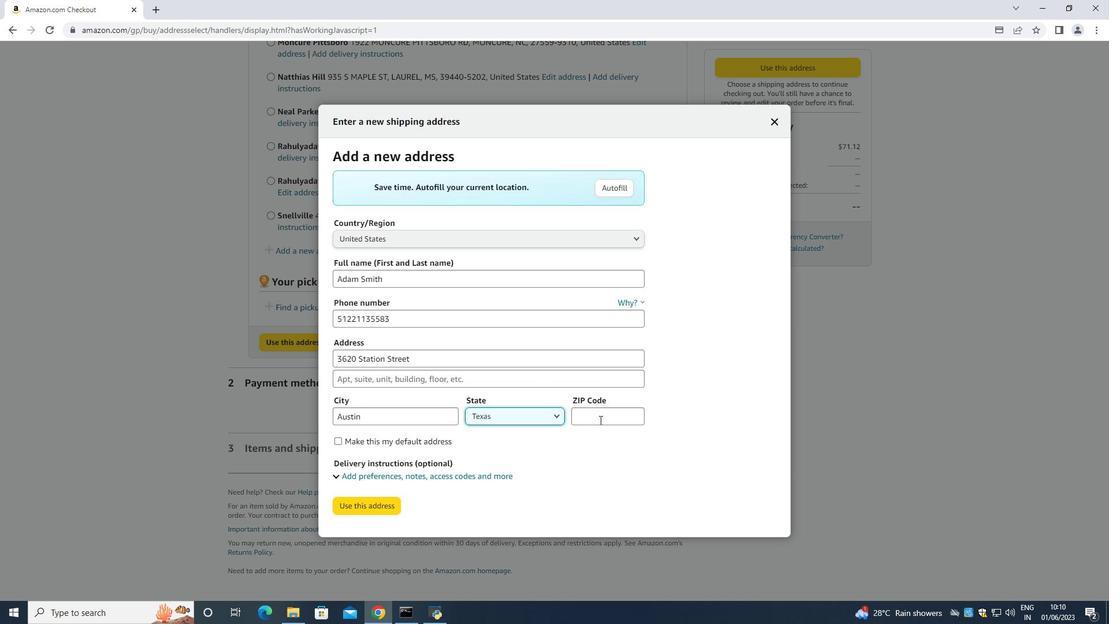 
Action: Mouse moved to (597, 419)
Screenshot: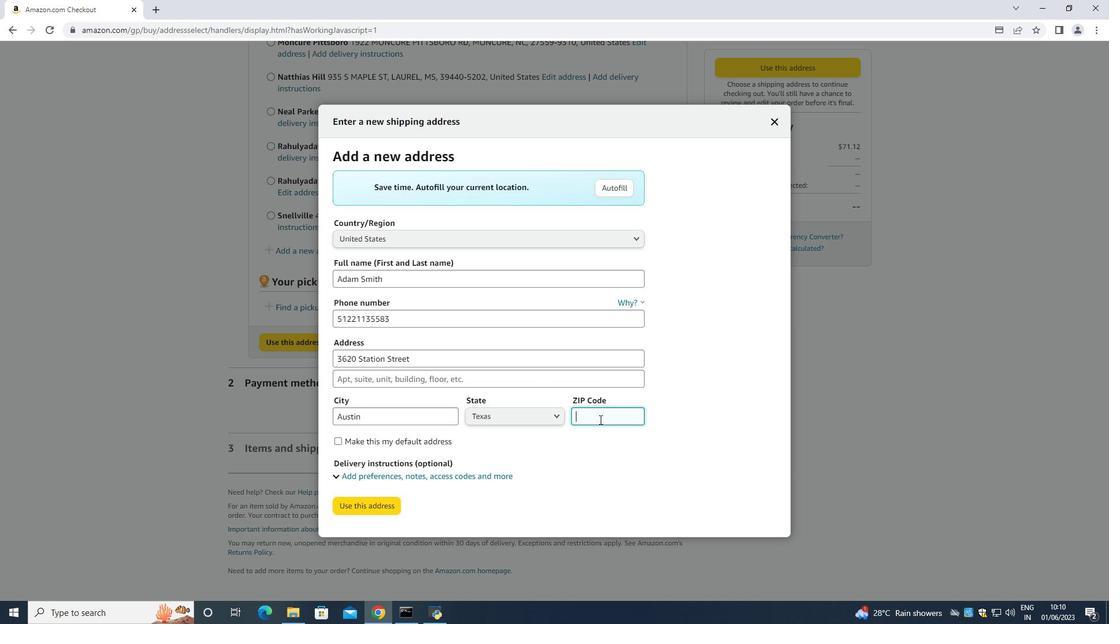 
Action: Key pressed 72702
Screenshot: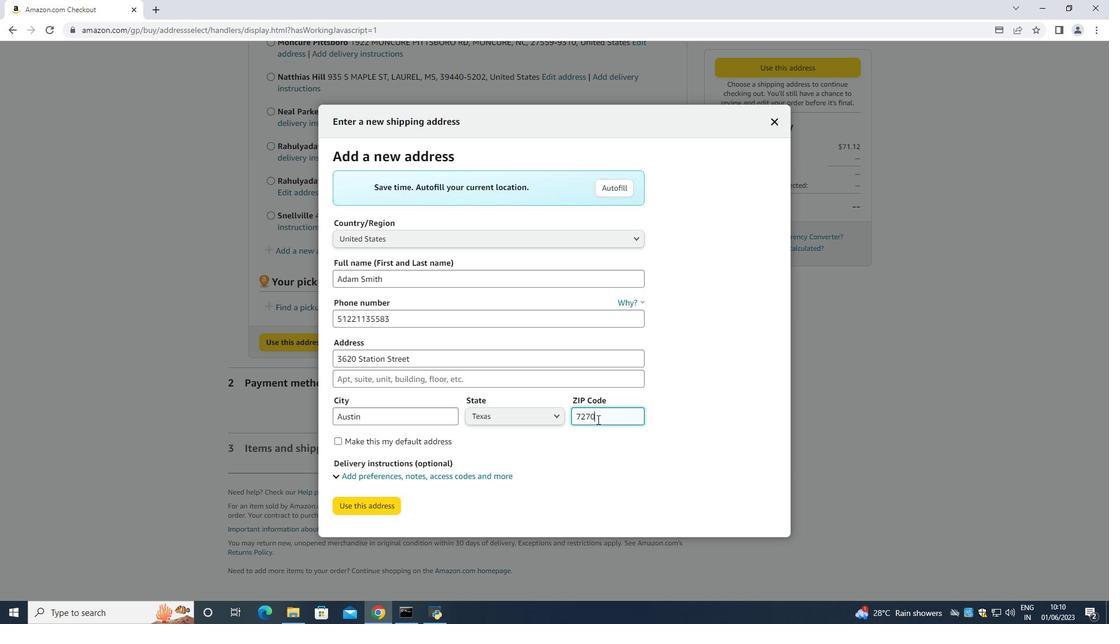 
Action: Mouse moved to (352, 505)
Screenshot: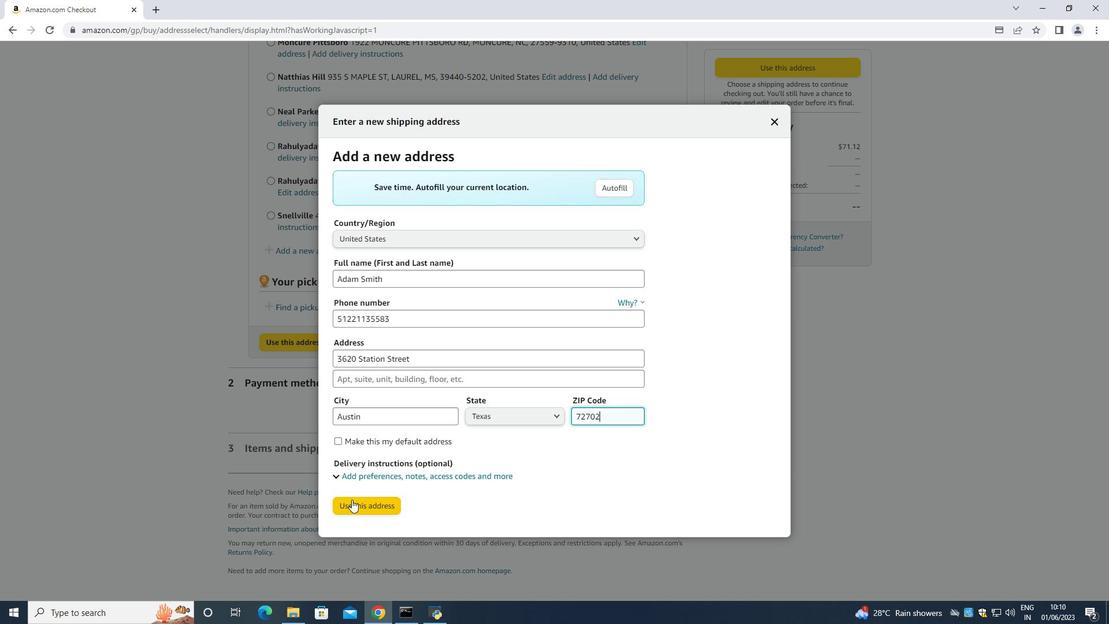 
Action: Mouse pressed left at (352, 505)
Screenshot: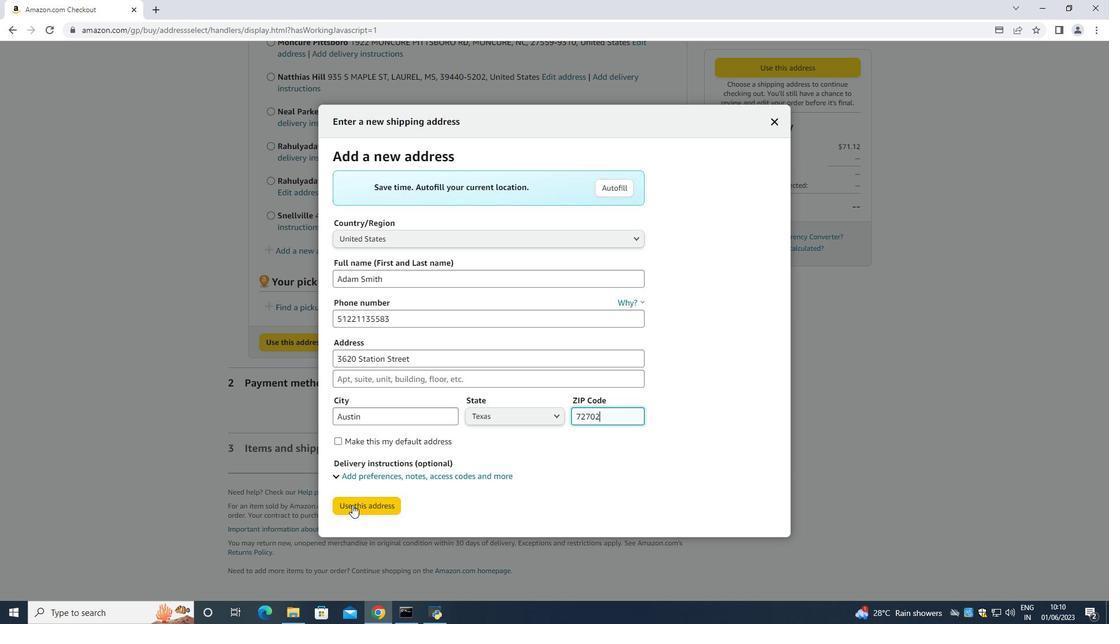 
Action: Mouse moved to (353, 591)
Screenshot: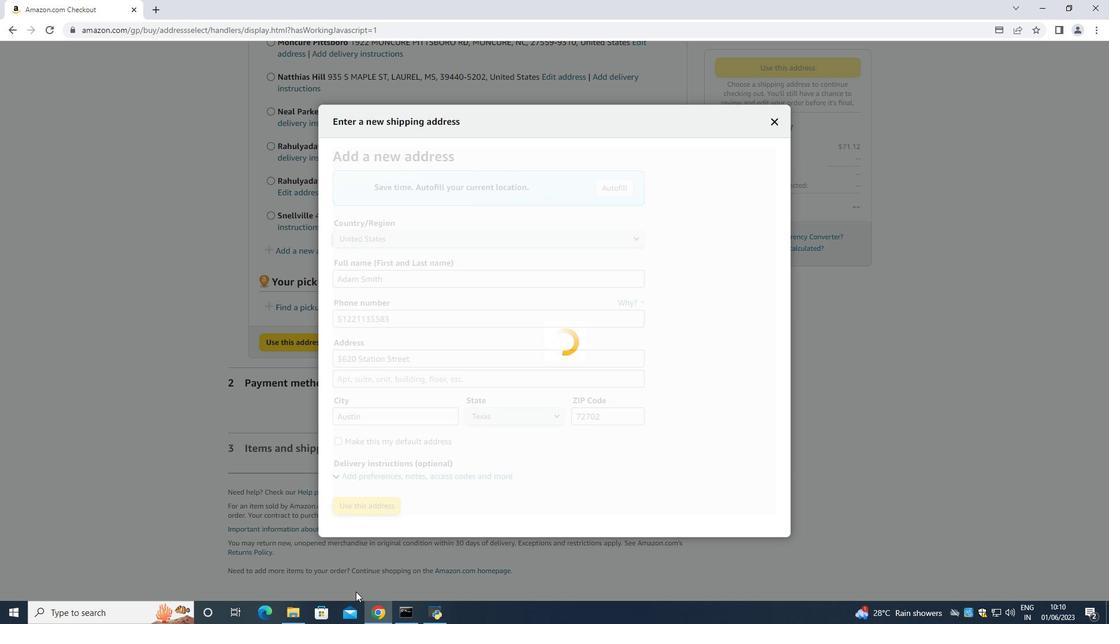 
Action: Mouse pressed left at (353, 591)
Screenshot: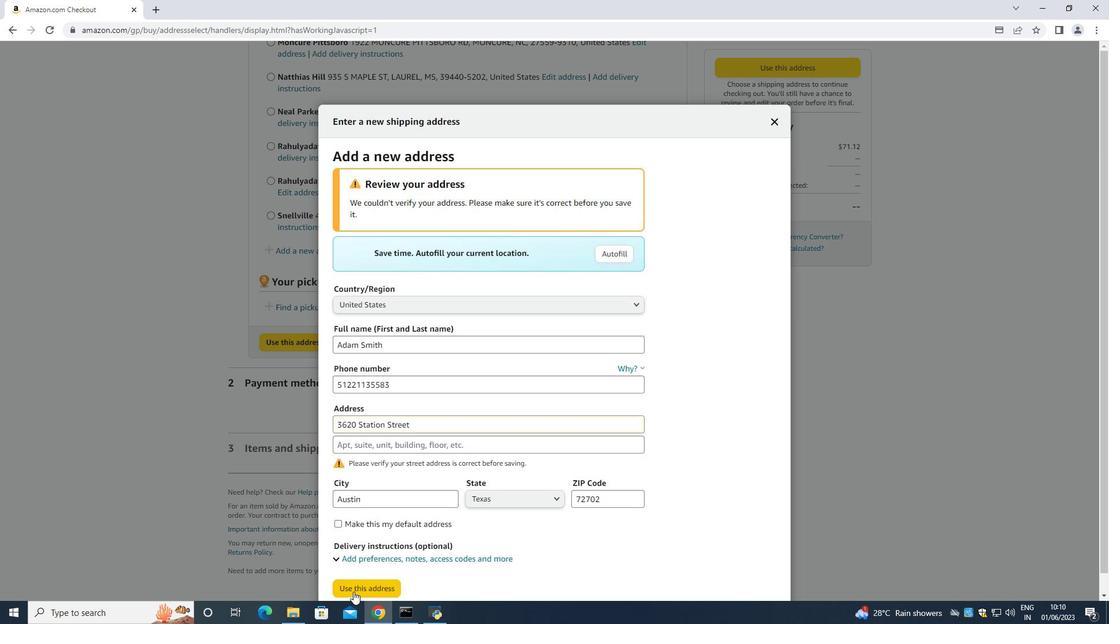 
Action: Mouse moved to (587, 412)
Screenshot: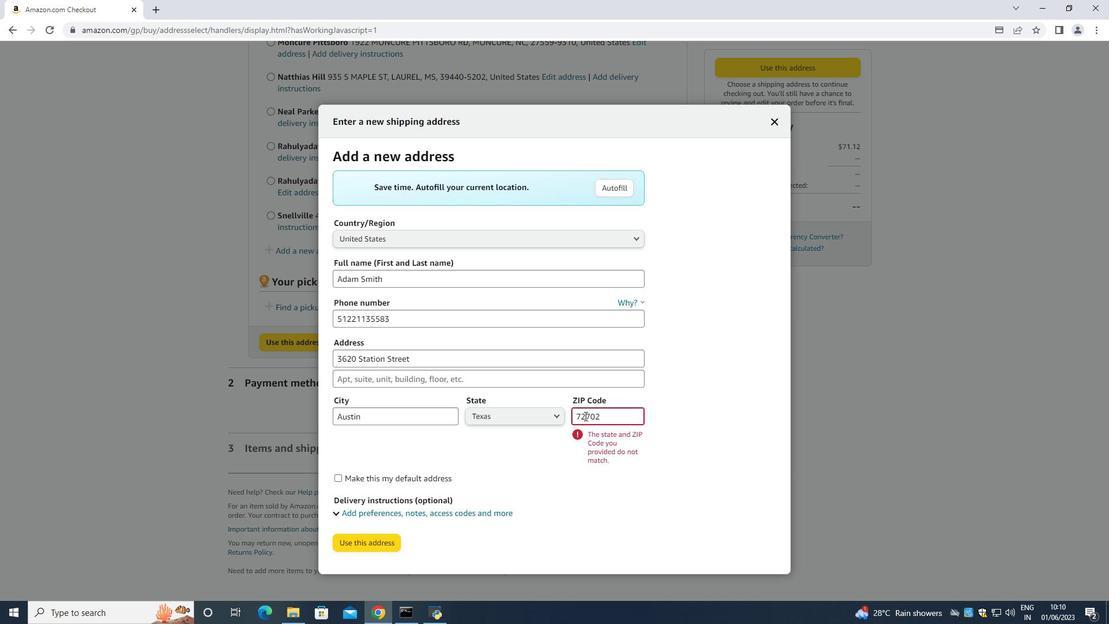 
Action: Mouse pressed left at (587, 412)
Screenshot: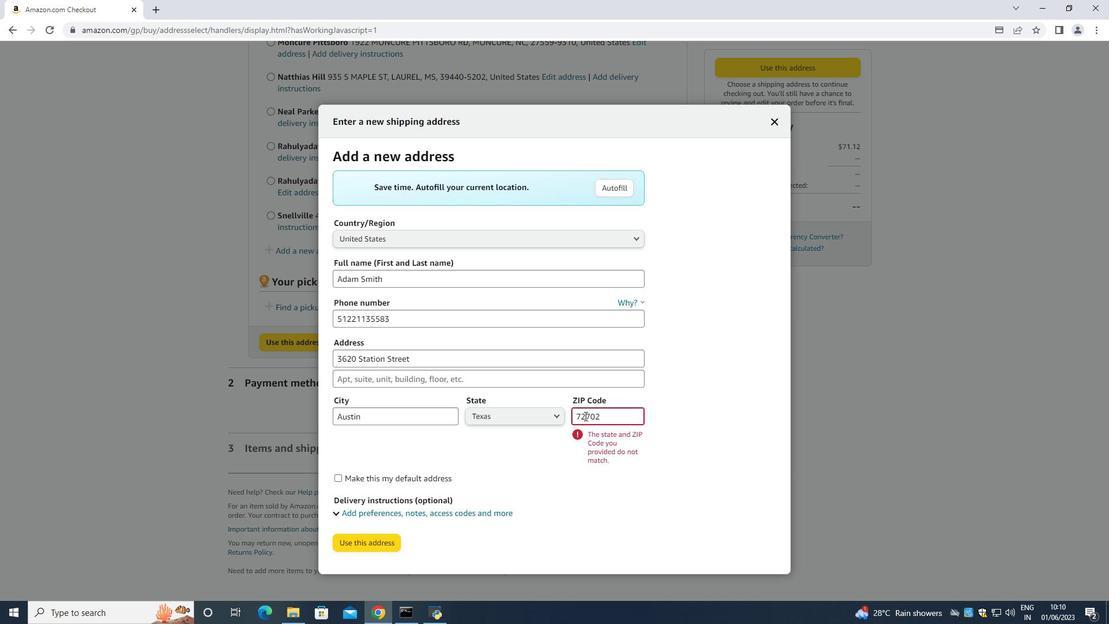 
Action: Mouse moved to (587, 412)
Screenshot: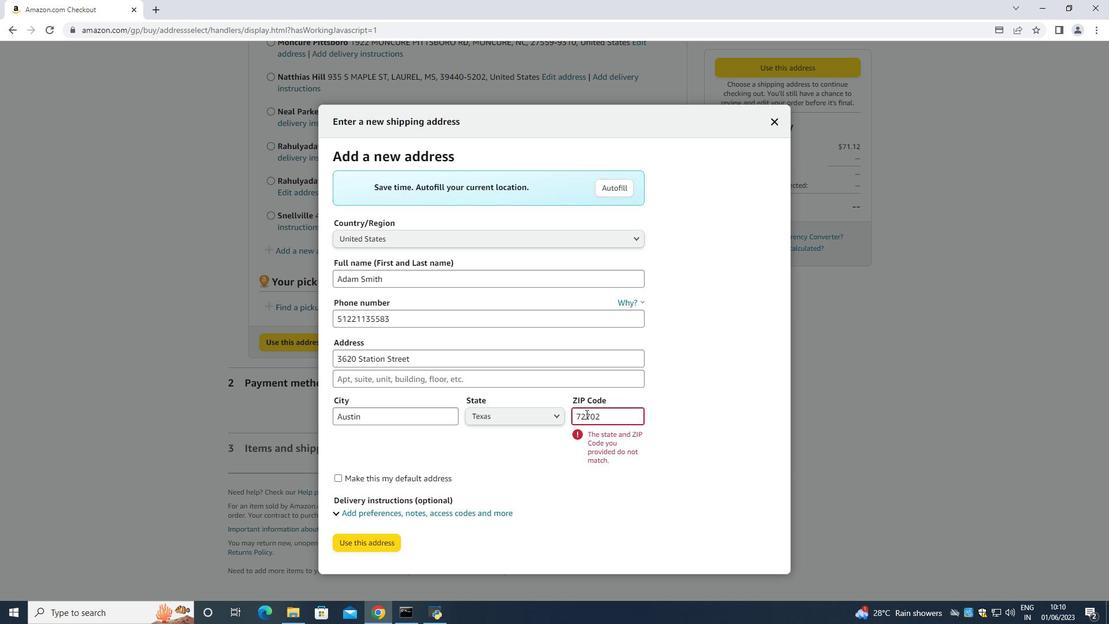 
Action: Key pressed <Key.backspace>8
Screenshot: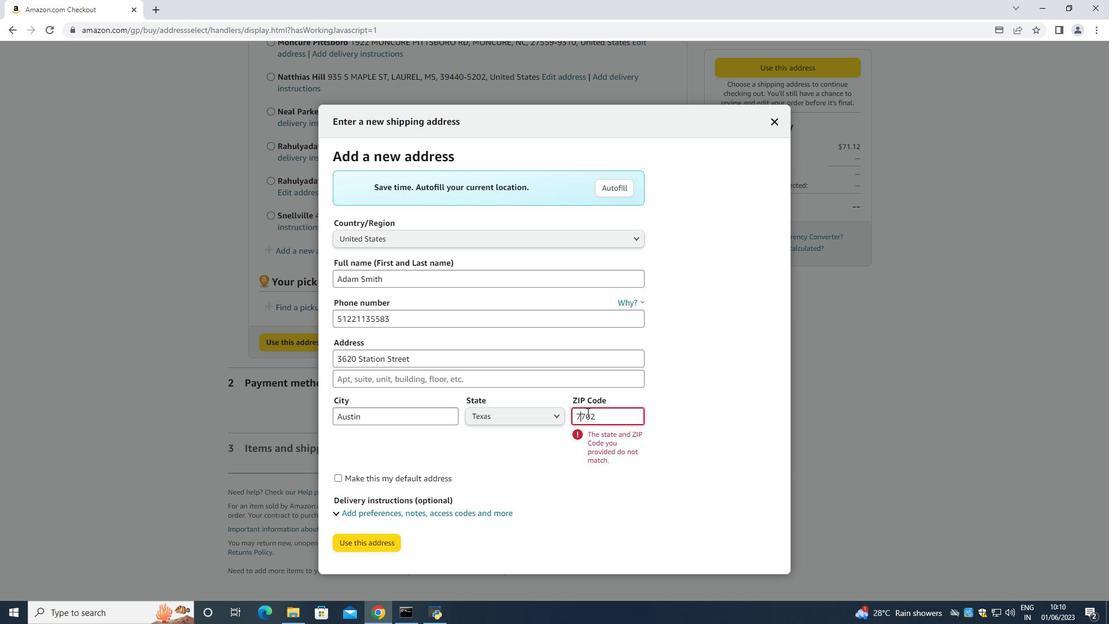 
Action: Mouse moved to (361, 499)
Screenshot: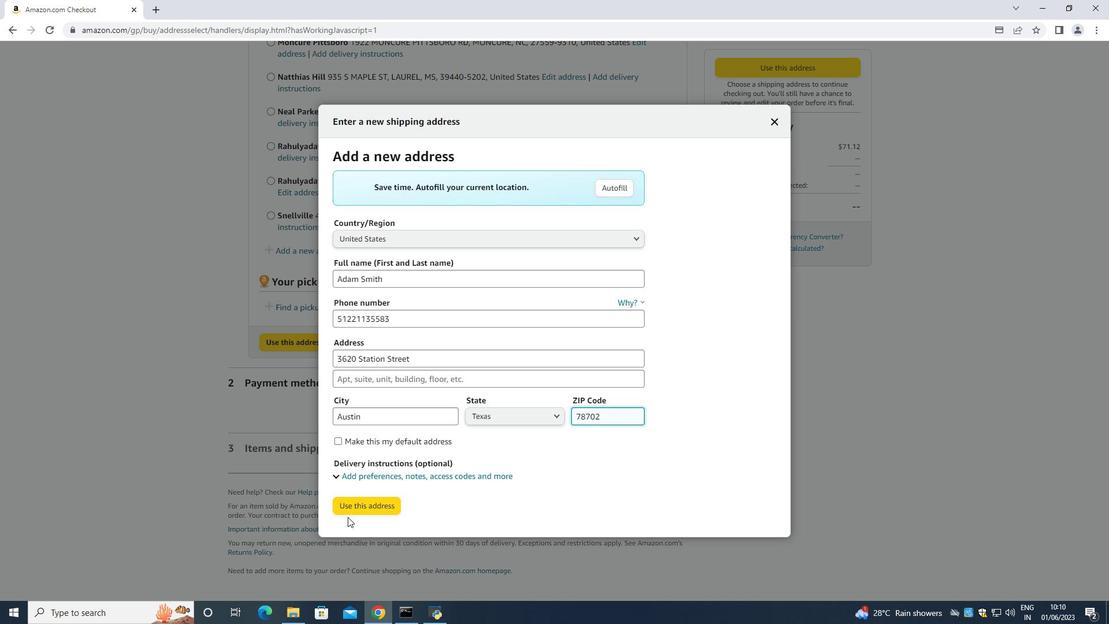 
Action: Mouse pressed left at (361, 499)
Screenshot: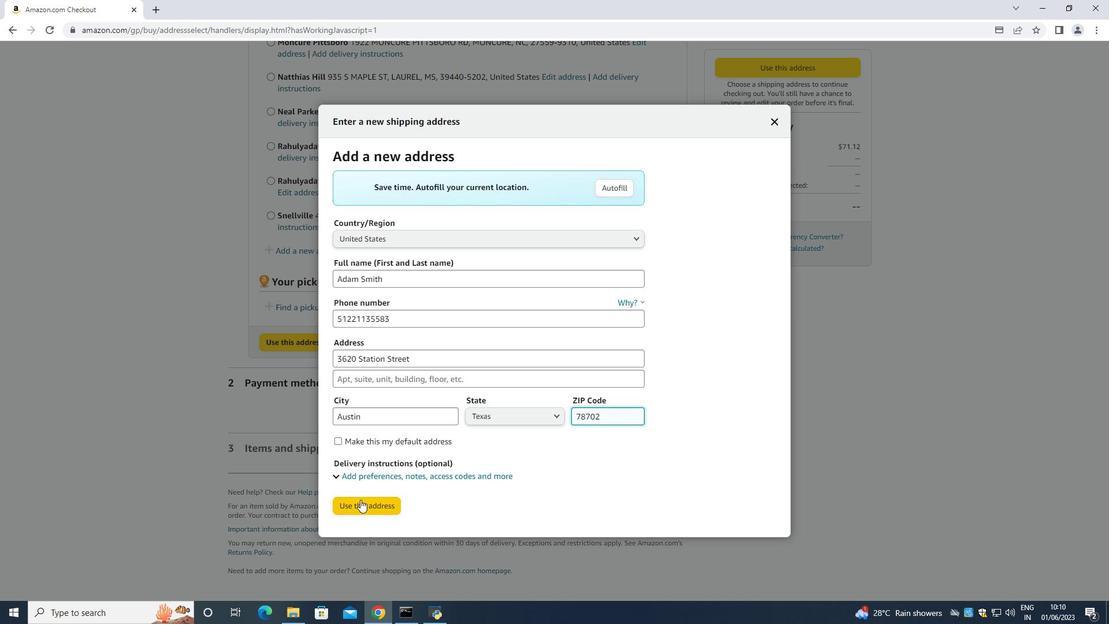 
Action: Mouse moved to (365, 587)
Screenshot: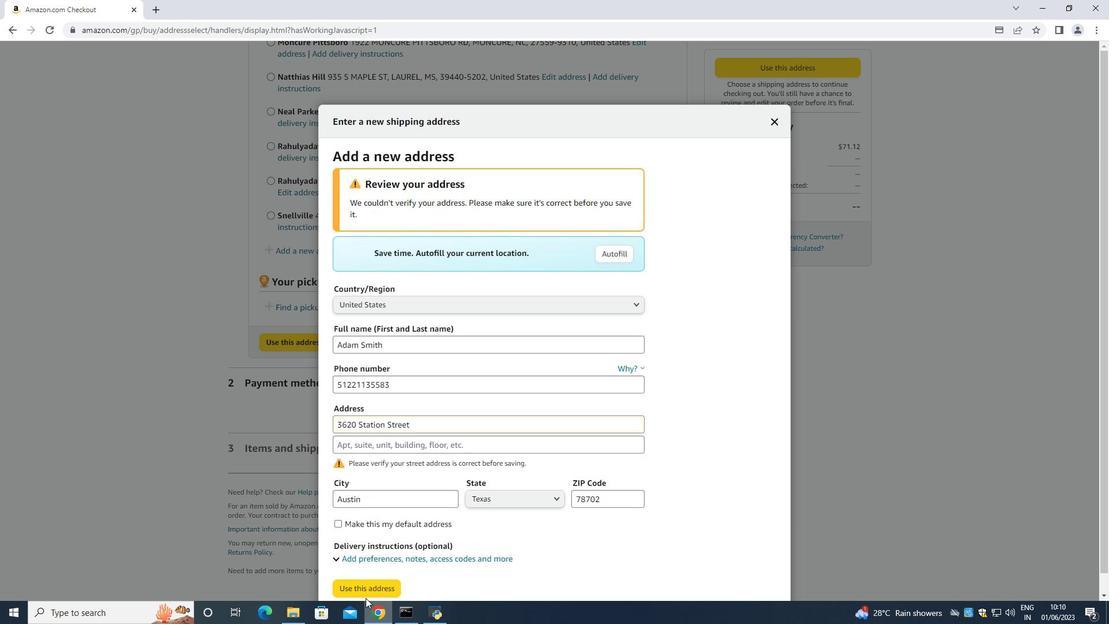 
Action: Mouse pressed left at (365, 587)
Screenshot: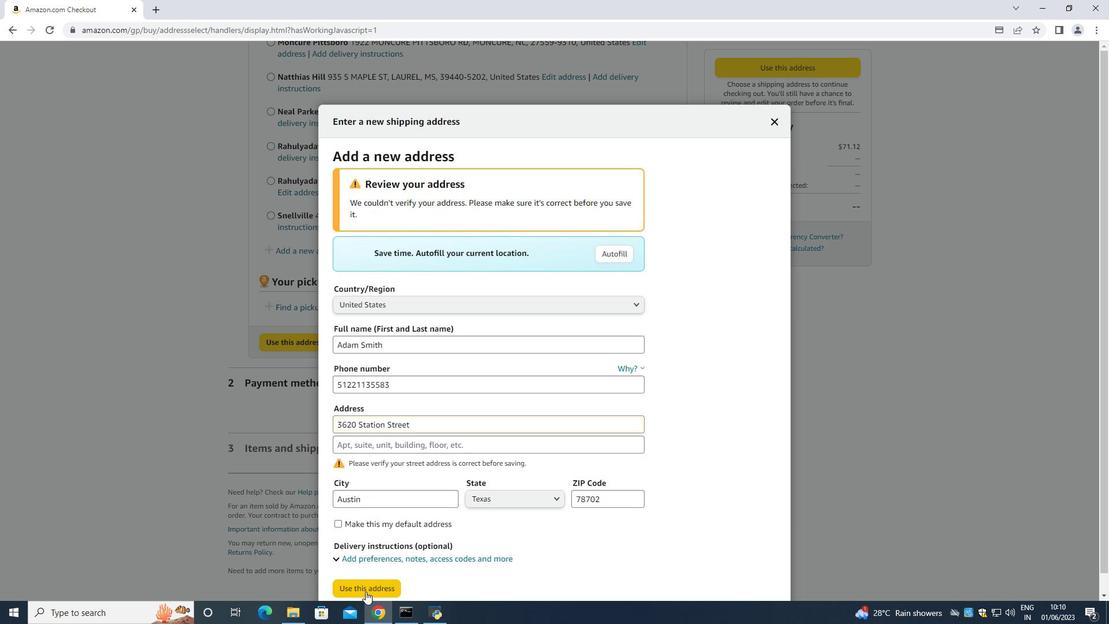 
Action: Mouse moved to (352, 271)
Screenshot: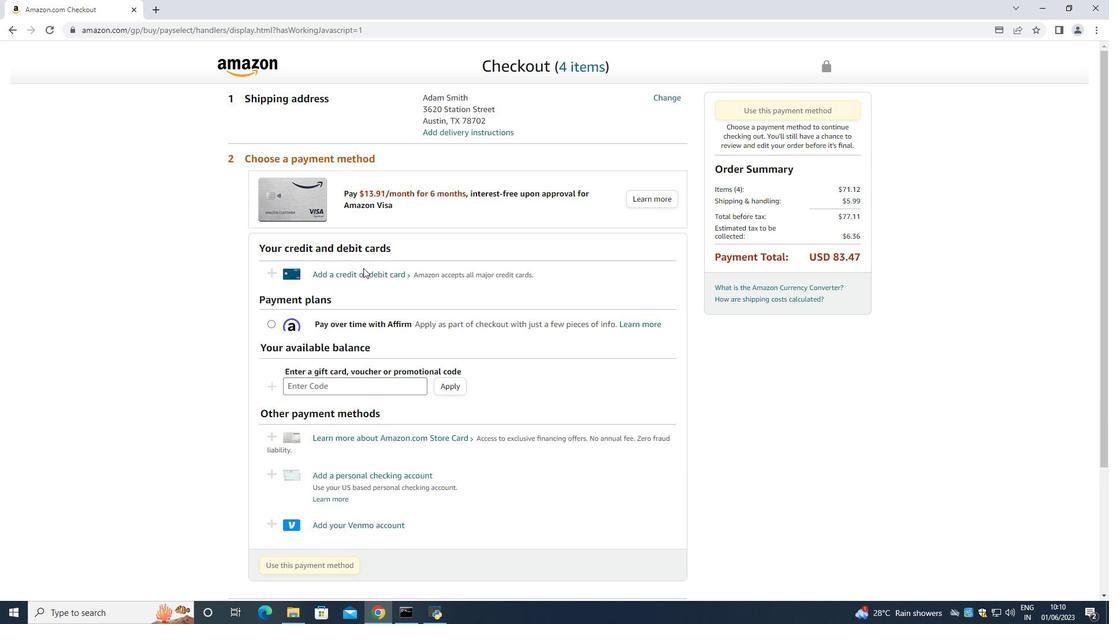 
Action: Mouse pressed left at (352, 271)
Screenshot: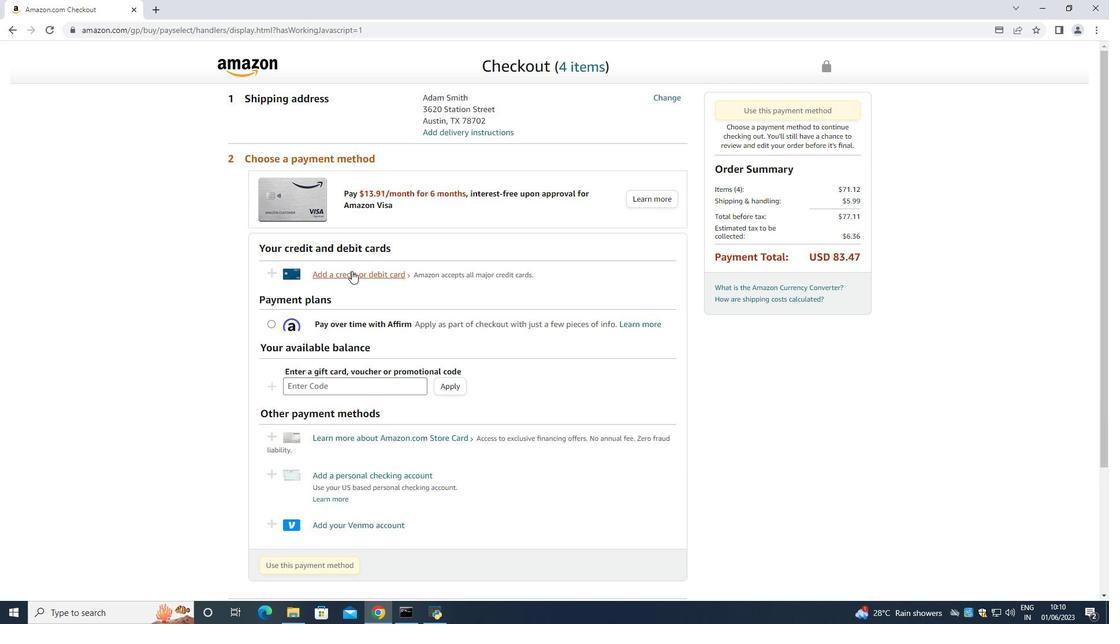 
Action: Mouse moved to (464, 259)
Screenshot: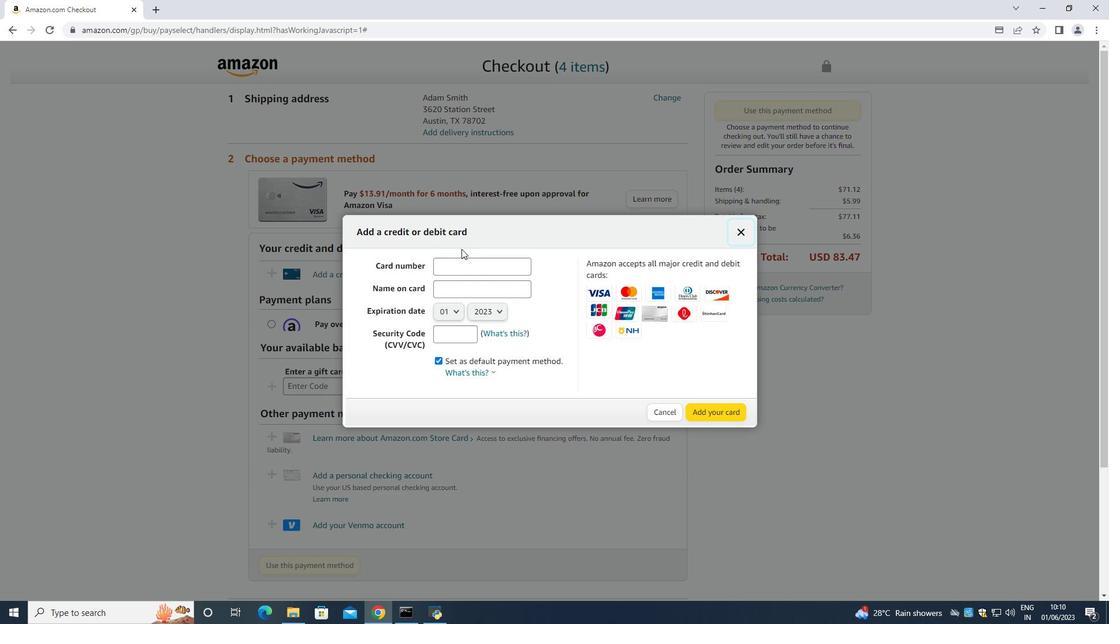 
Action: Mouse pressed left at (464, 259)
Screenshot: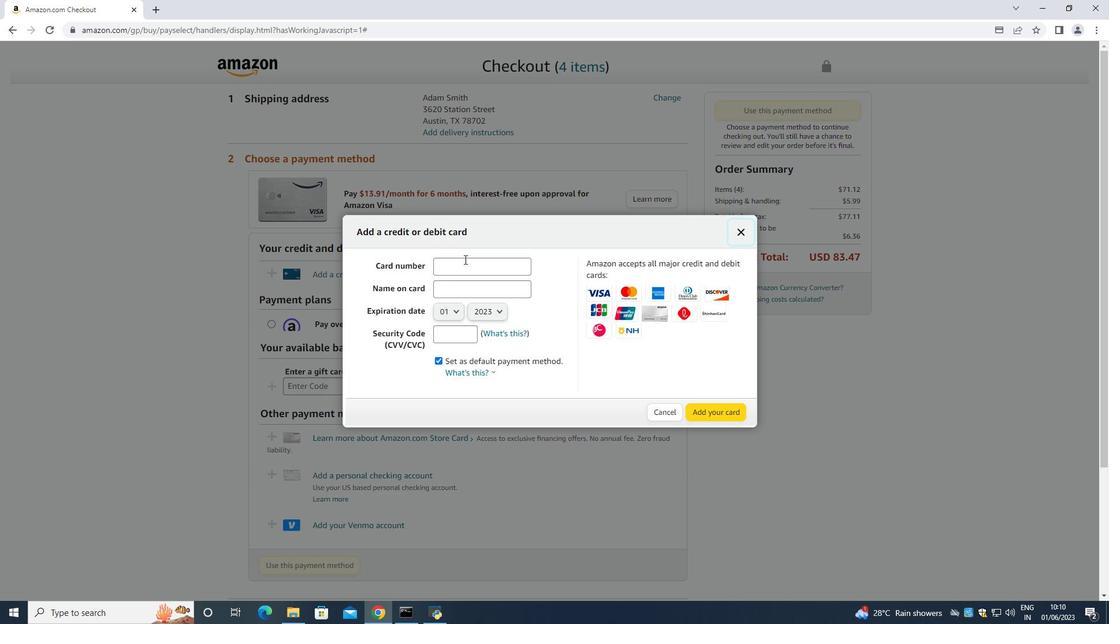 
Action: Mouse moved to (452, 266)
Screenshot: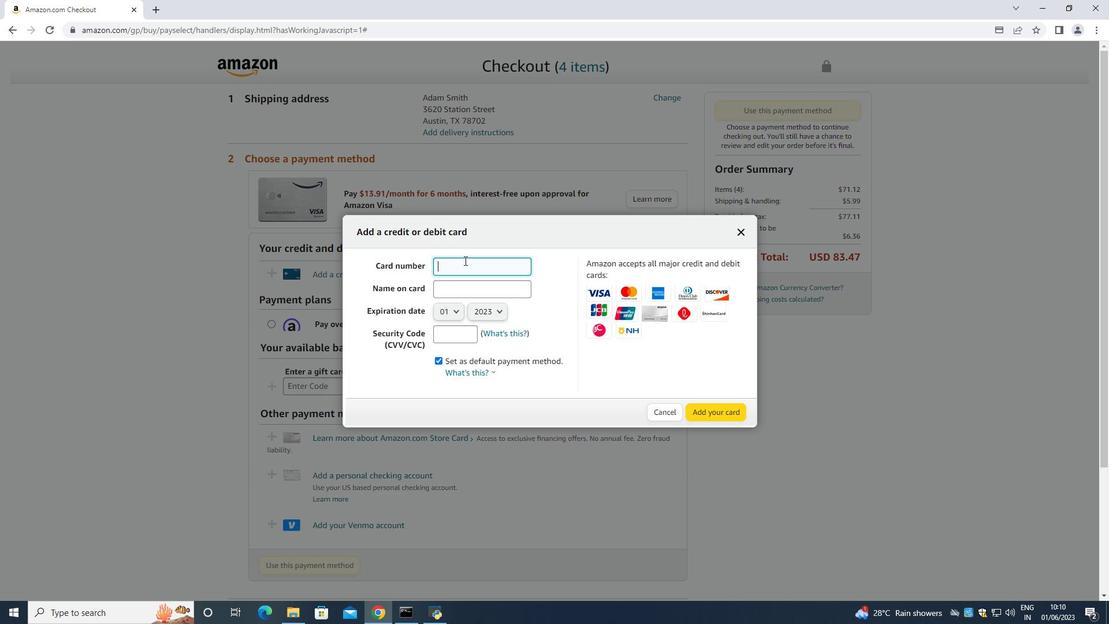 
Action: Key pressed 4726882864515759
Screenshot: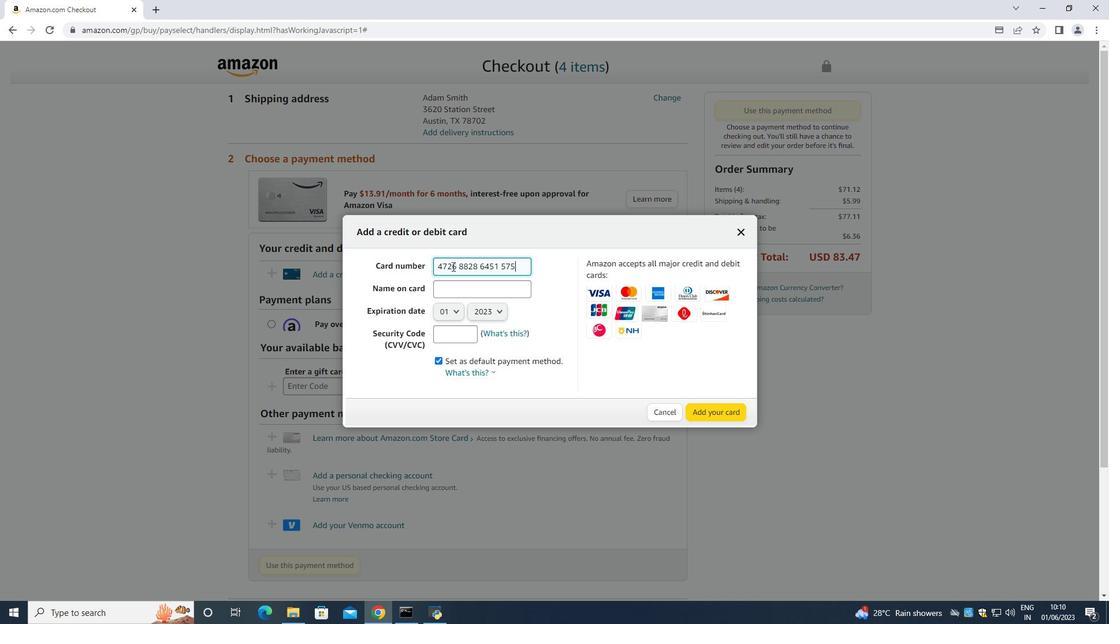 
Action: Mouse moved to (441, 290)
Screenshot: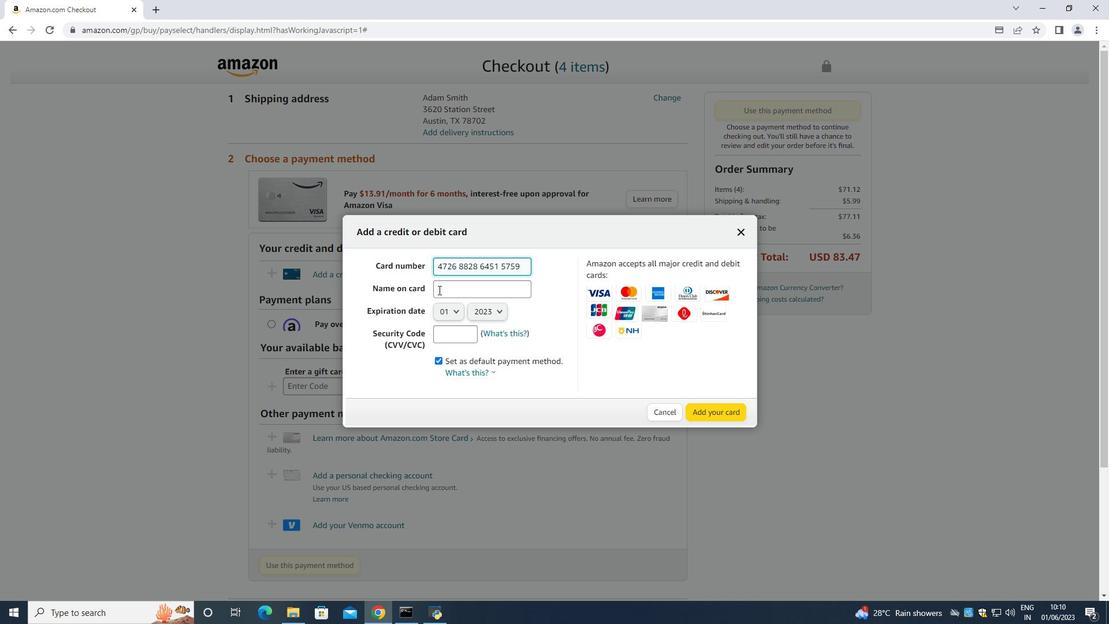 
Action: Mouse pressed left at (441, 290)
Screenshot: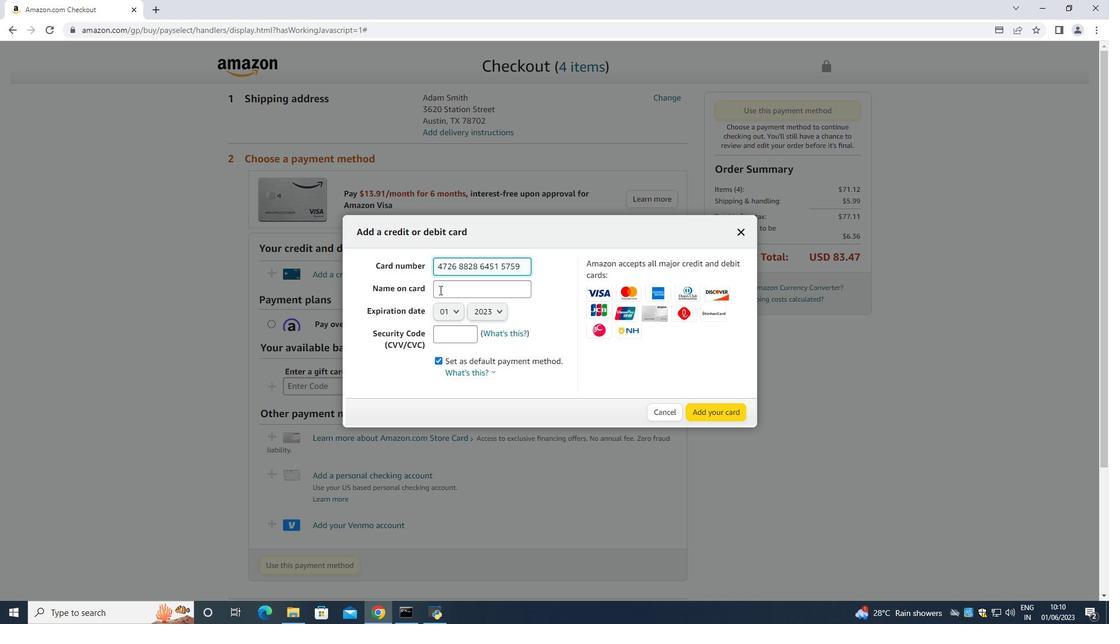 
Action: Key pressed <Key.shift><Key.shift><Key.shift><Key.shift><Key.shift><Key.shift><Key.shift>Kate<Key.space><Key.caps_lock>P<Key.caps_lock>hillips<Key.space><Key.tab><Key.right><Key.right><Key.left><Key.tab><Key.right><Key.right><Key.tab>953
Screenshot: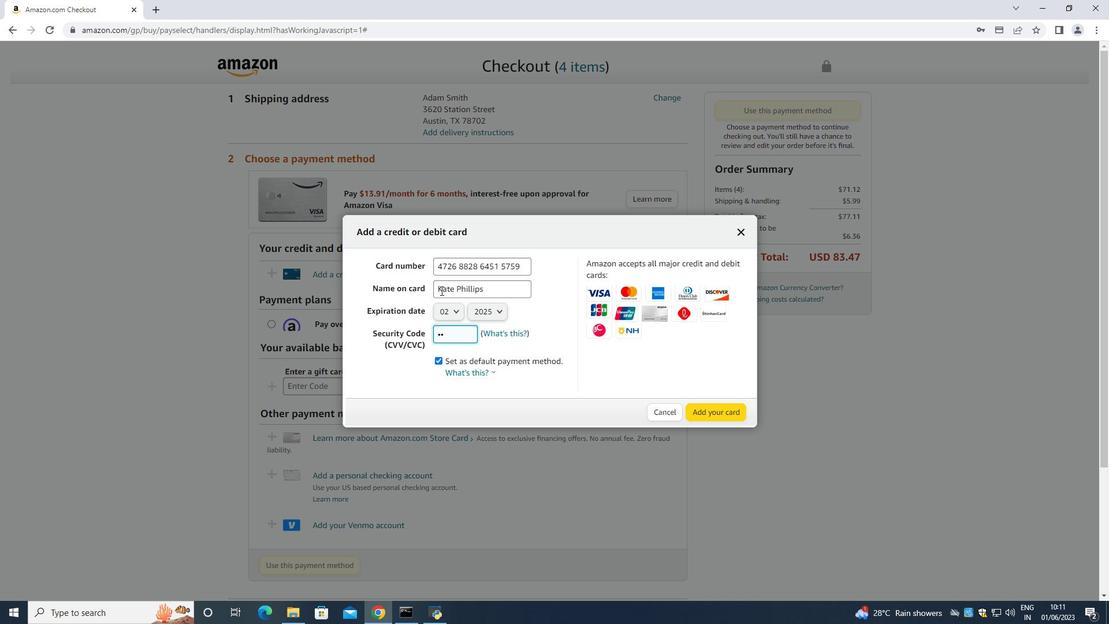 
